 Task: Find connections with filter location Seseña with filter topic #Workwith filter profile language English with filter current company Synechron with filter school Saraswati Education Societys Saraswati College of Engineering Kharghar Navi Mumbai with filter industry Household and Institutional Furniture Manufacturing with filter service category User Experience Design with filter keywords title Travel Writer
Action: Mouse moved to (639, 84)
Screenshot: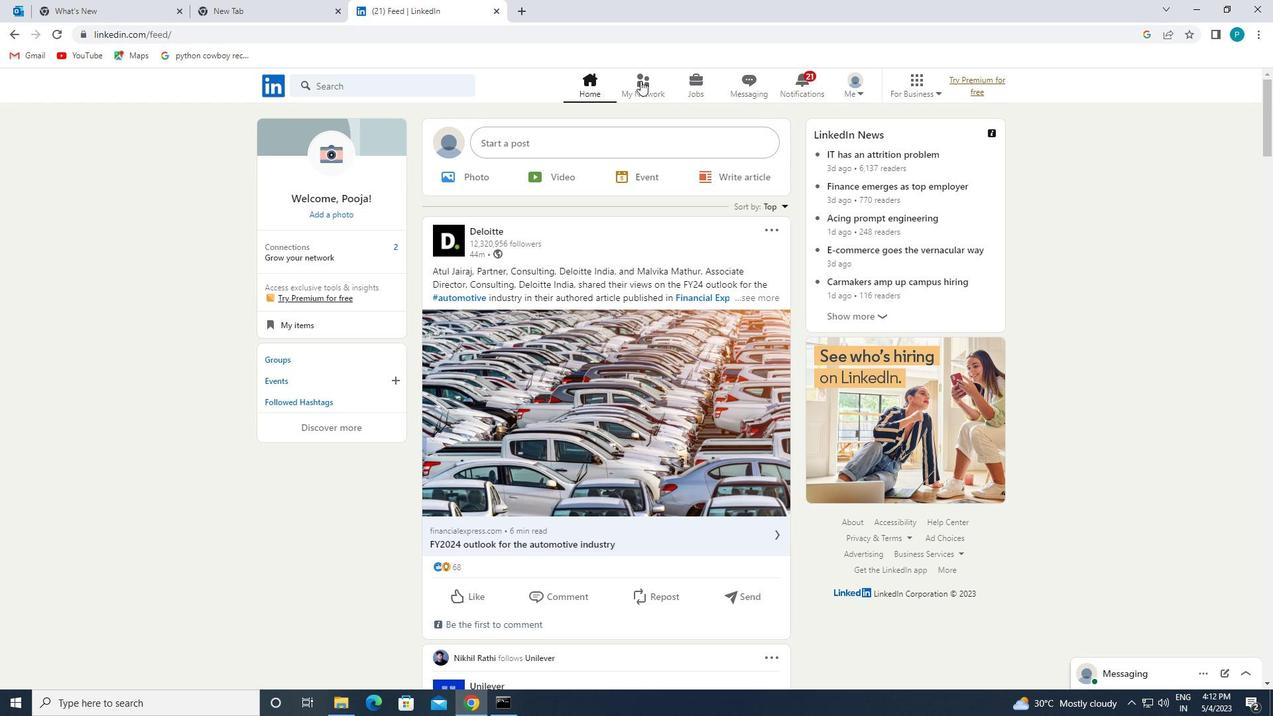 
Action: Mouse pressed left at (639, 84)
Screenshot: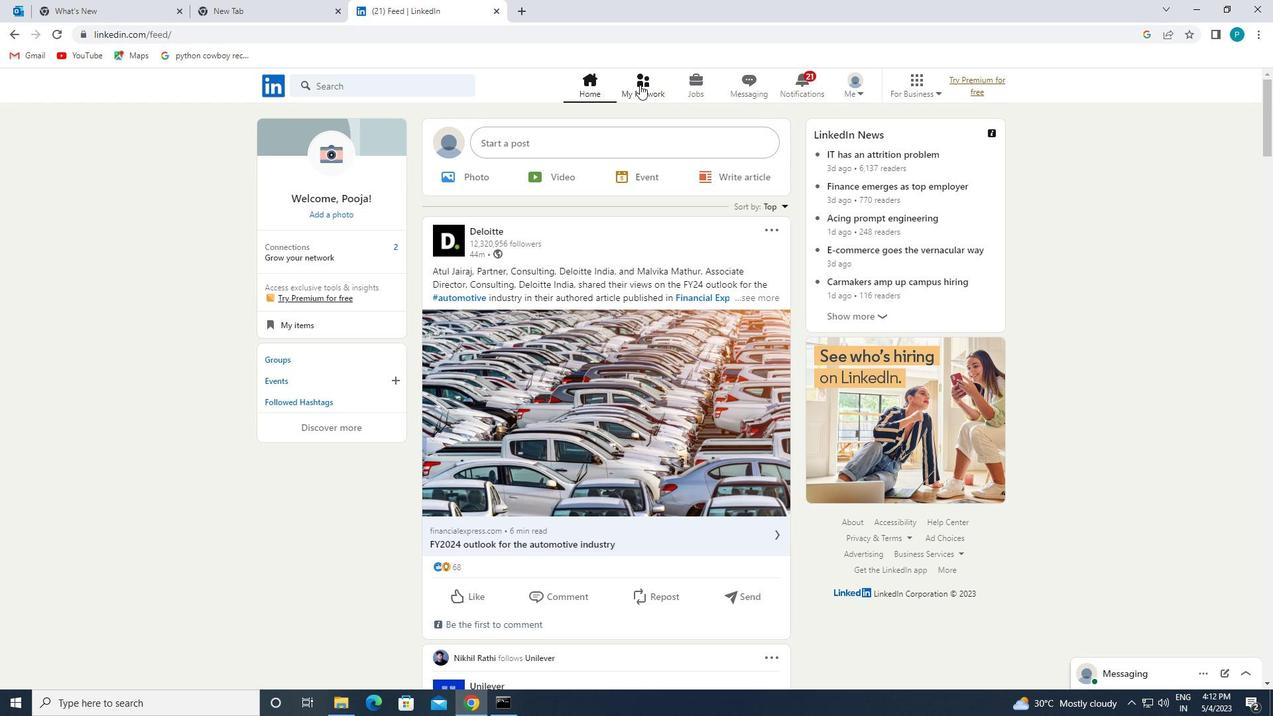 
Action: Mouse moved to (440, 153)
Screenshot: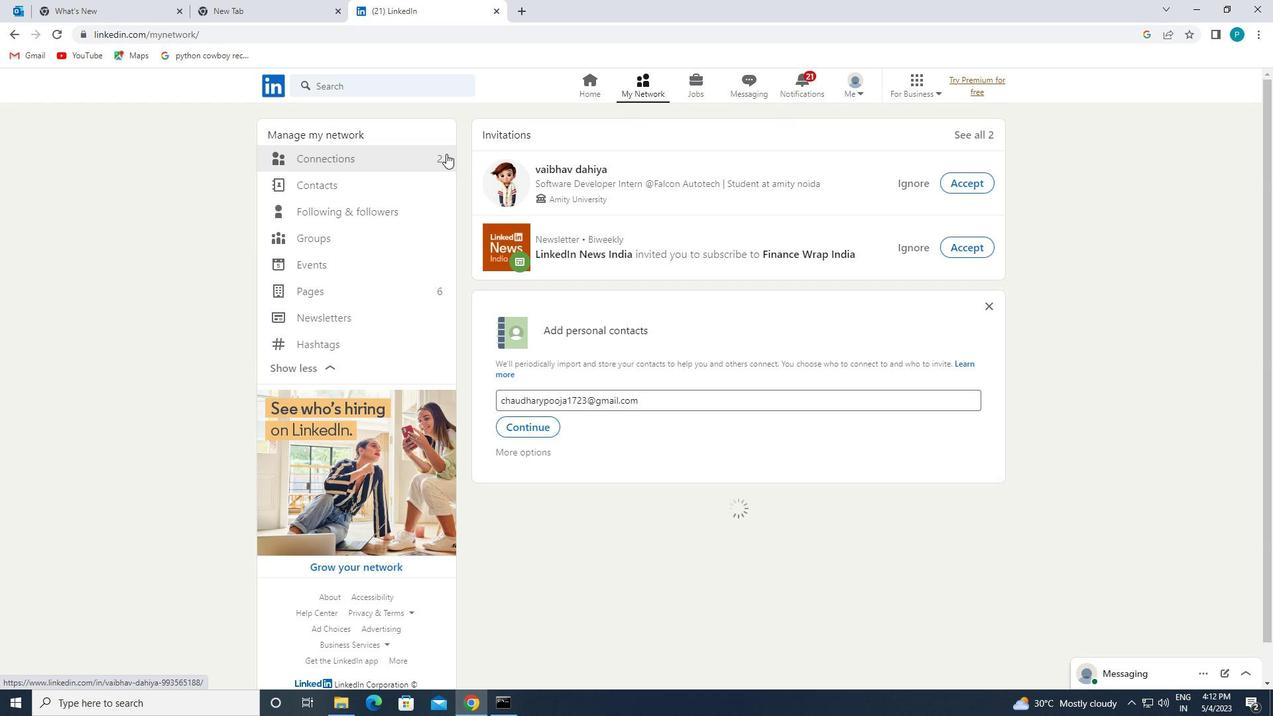 
Action: Mouse pressed left at (440, 153)
Screenshot: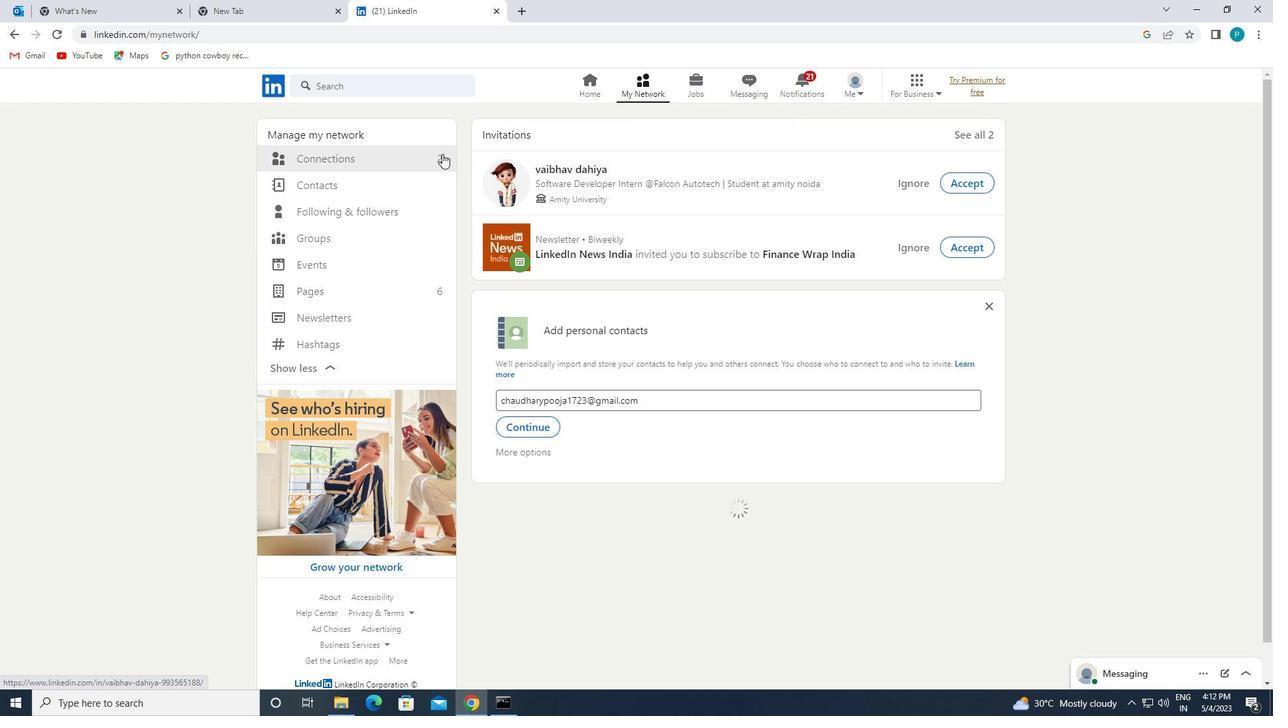 
Action: Mouse moved to (727, 162)
Screenshot: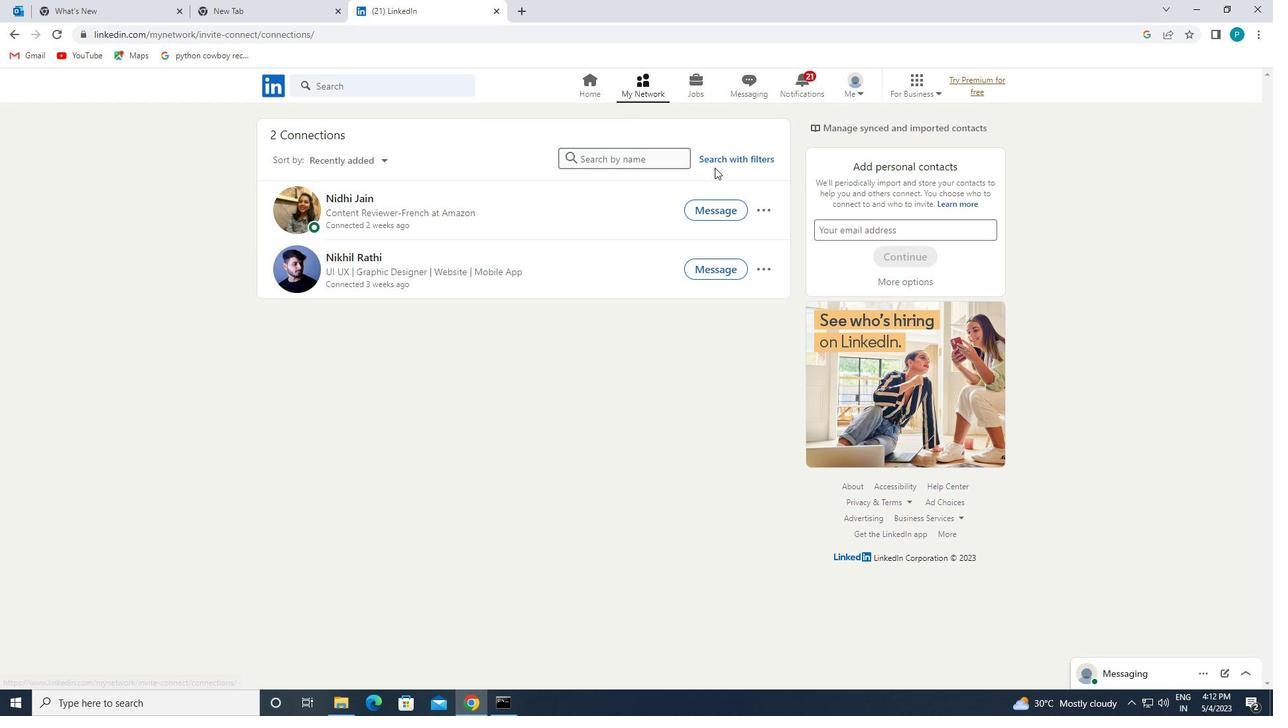 
Action: Mouse pressed left at (727, 162)
Screenshot: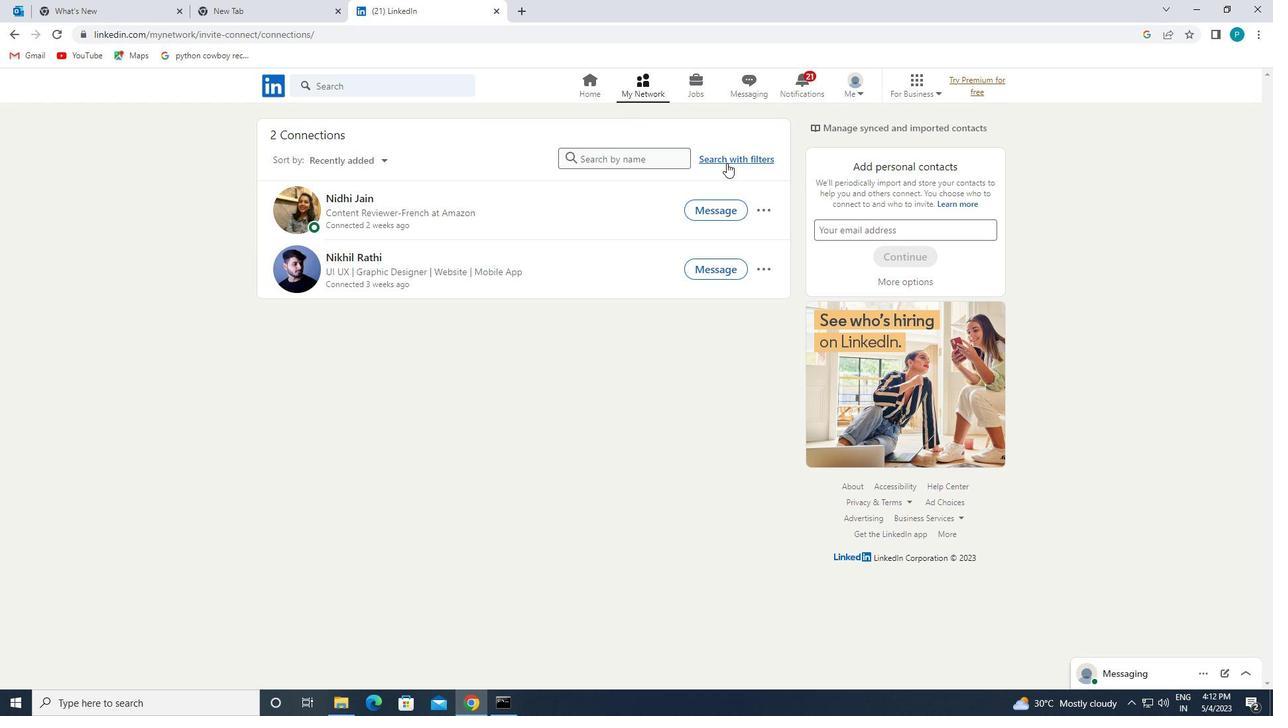 
Action: Mouse moved to (667, 123)
Screenshot: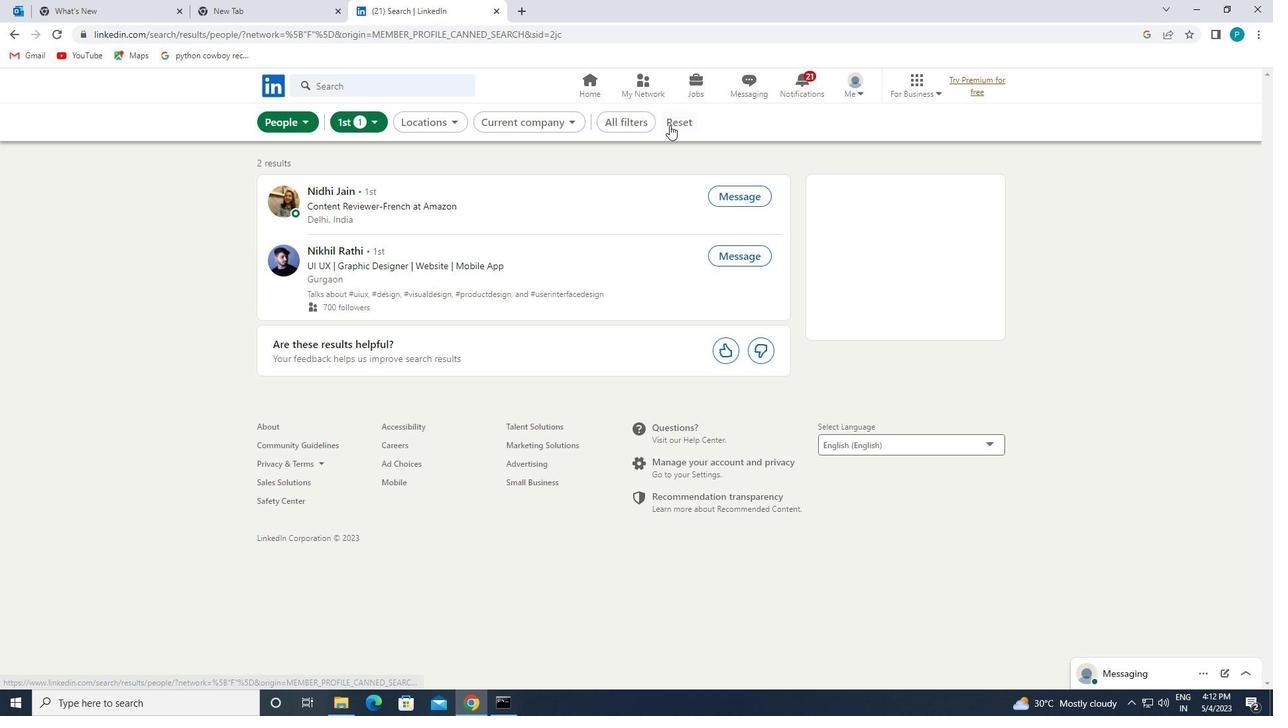 
Action: Mouse pressed left at (667, 123)
Screenshot: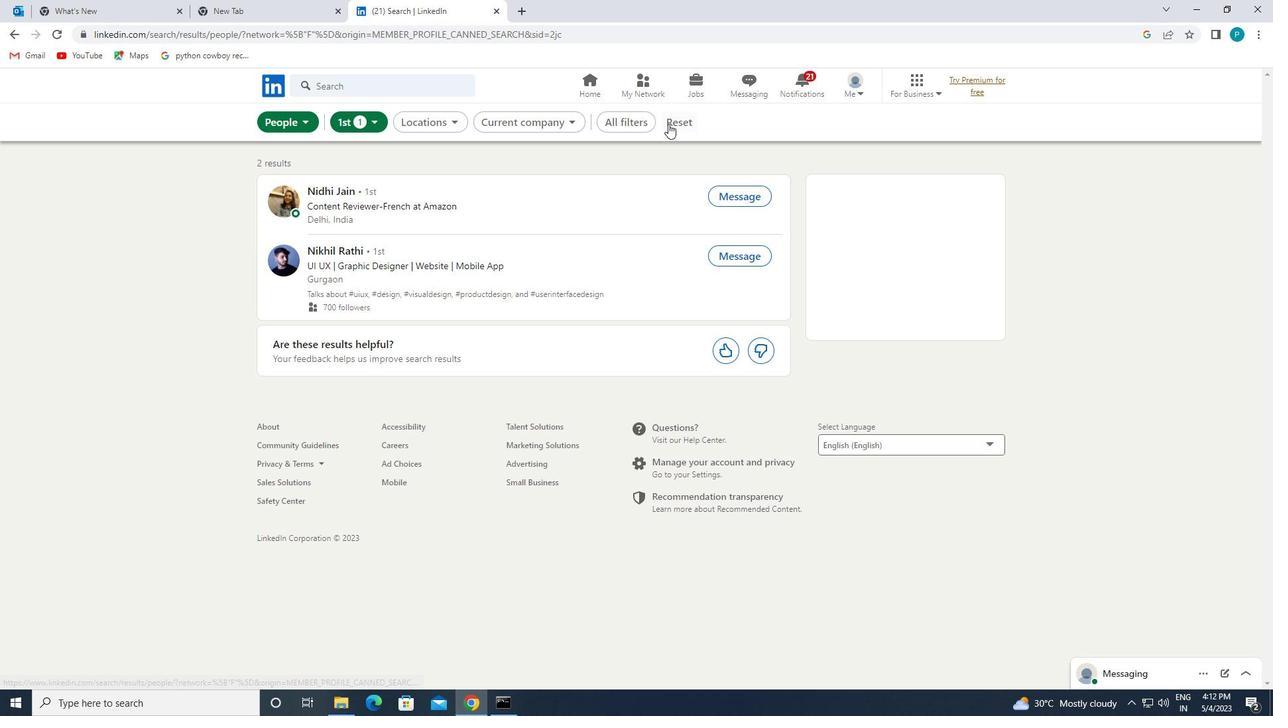 
Action: Mouse moved to (661, 122)
Screenshot: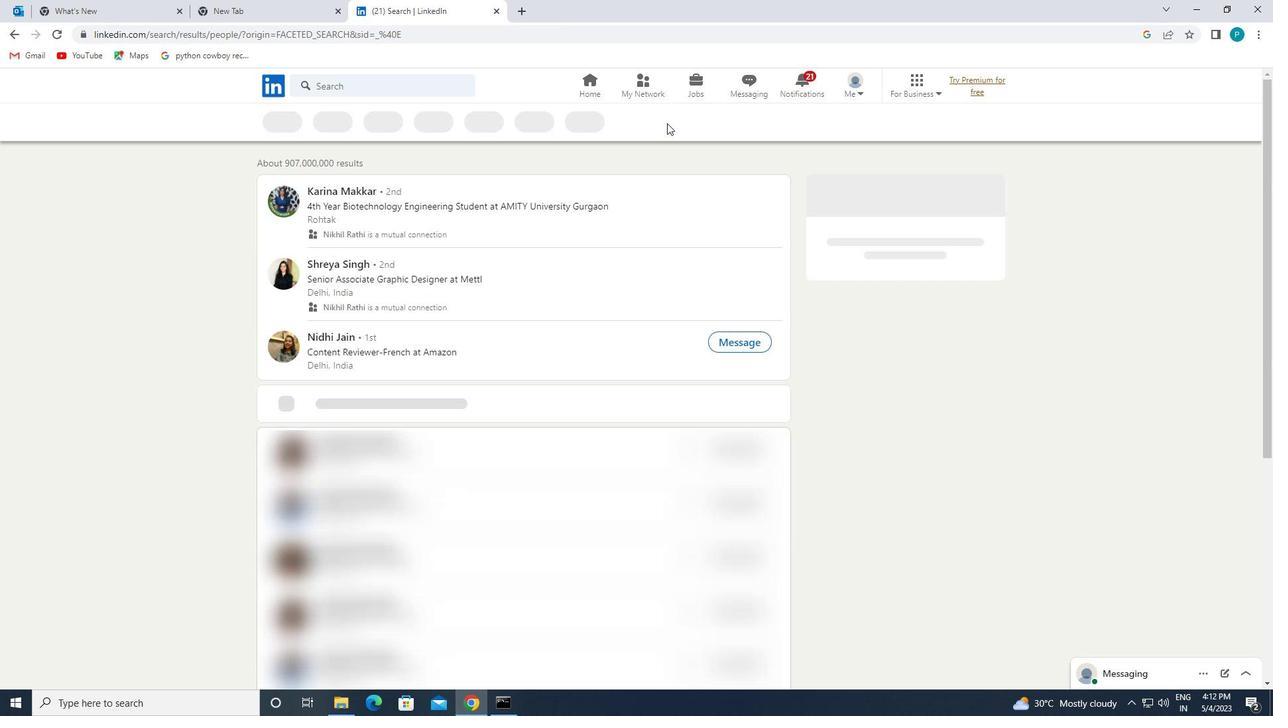 
Action: Mouse pressed left at (661, 122)
Screenshot: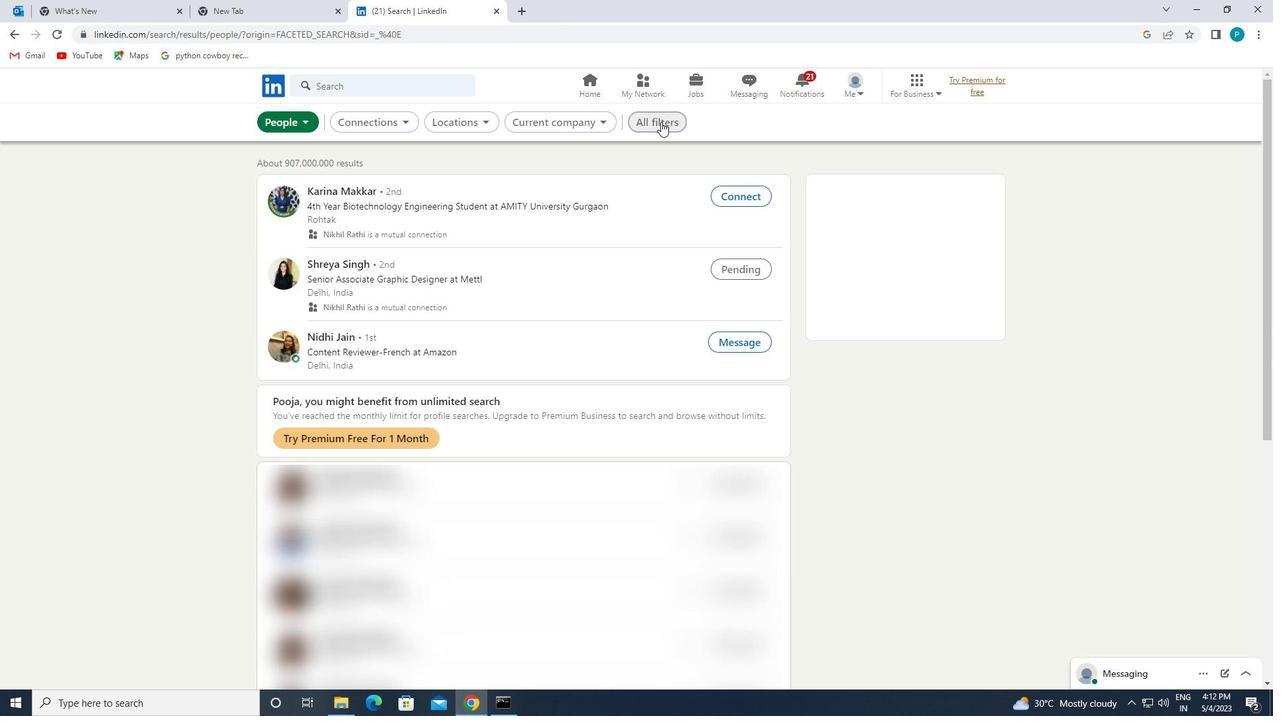
Action: Mouse moved to (1165, 478)
Screenshot: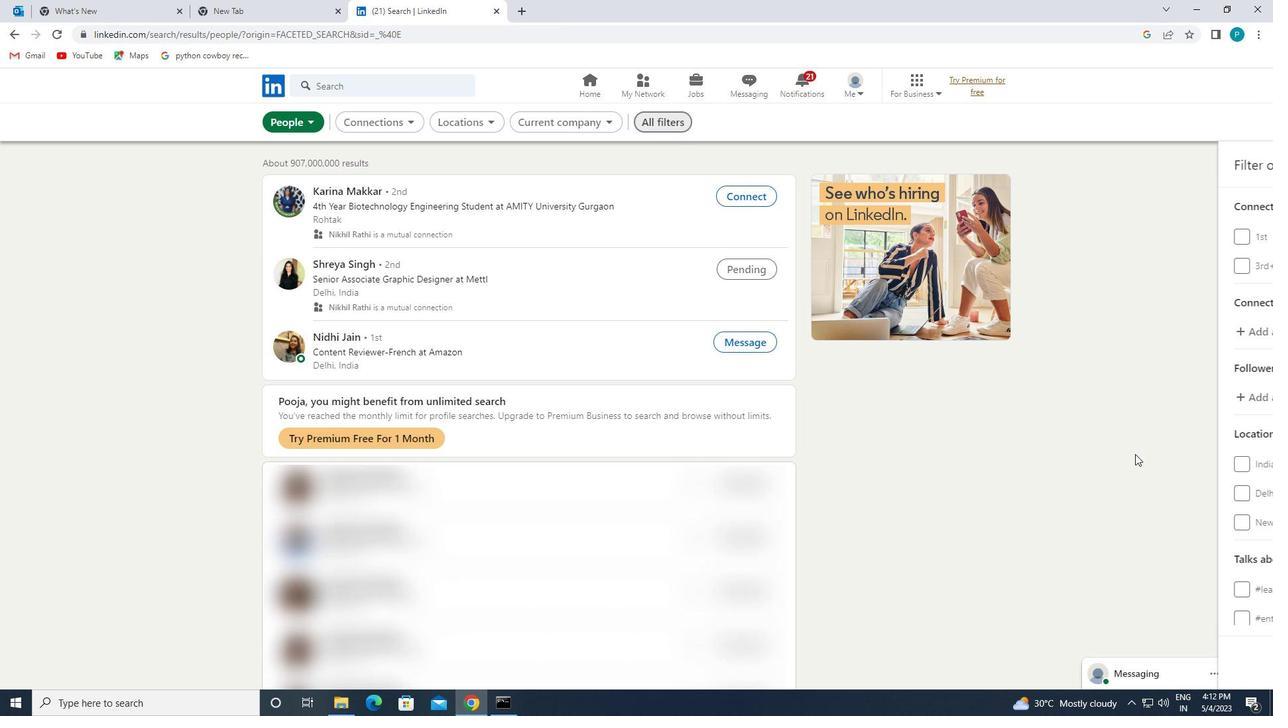 
Action: Mouse scrolled (1165, 478) with delta (0, 0)
Screenshot: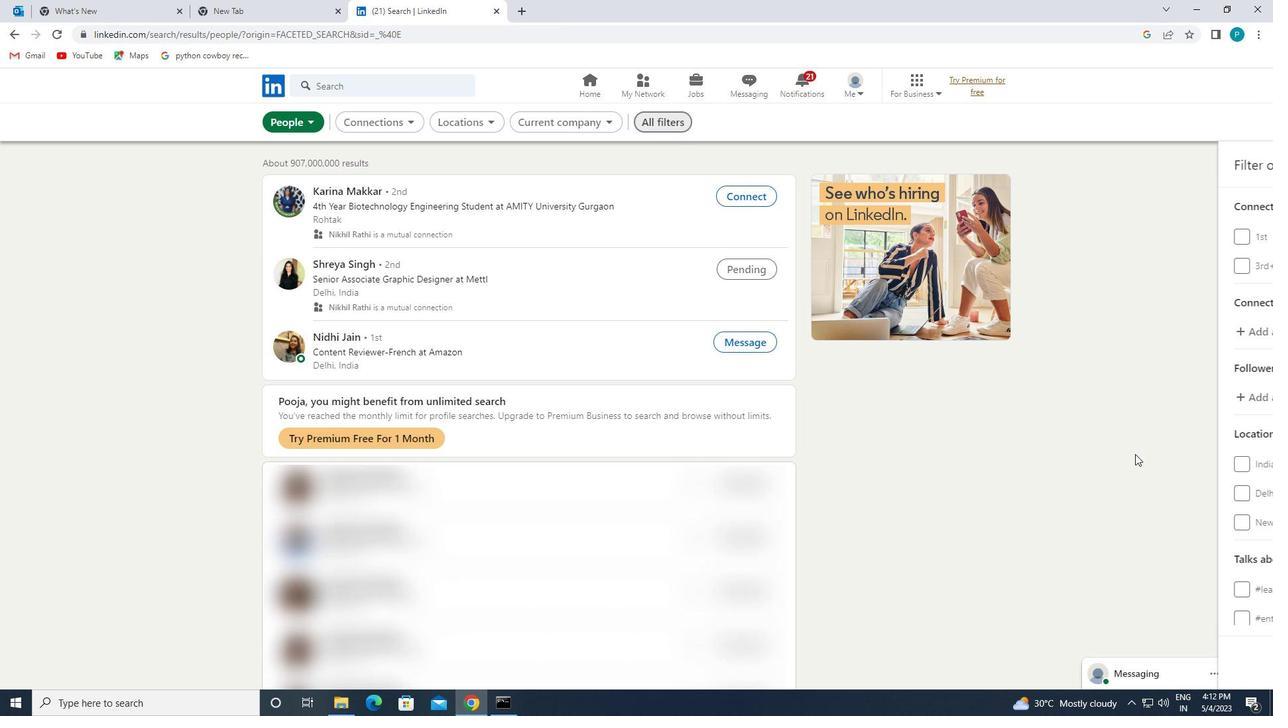 
Action: Mouse moved to (1165, 480)
Screenshot: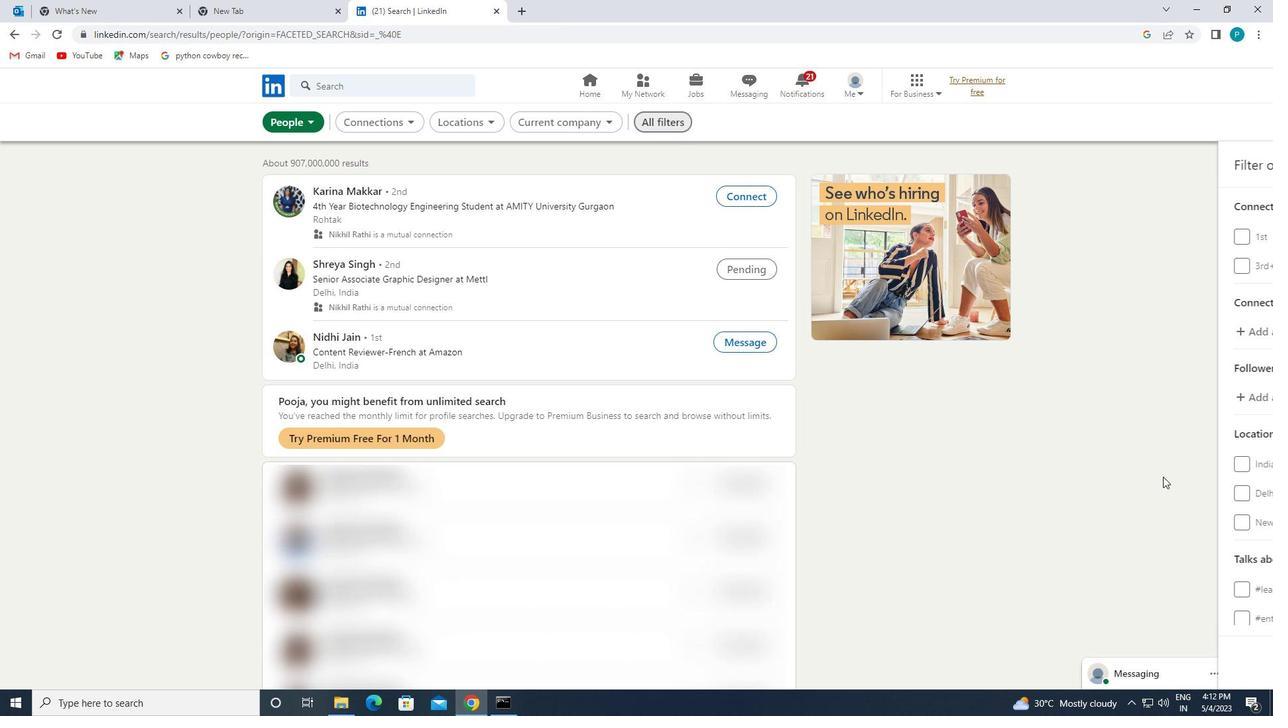 
Action: Mouse scrolled (1165, 479) with delta (0, 0)
Screenshot: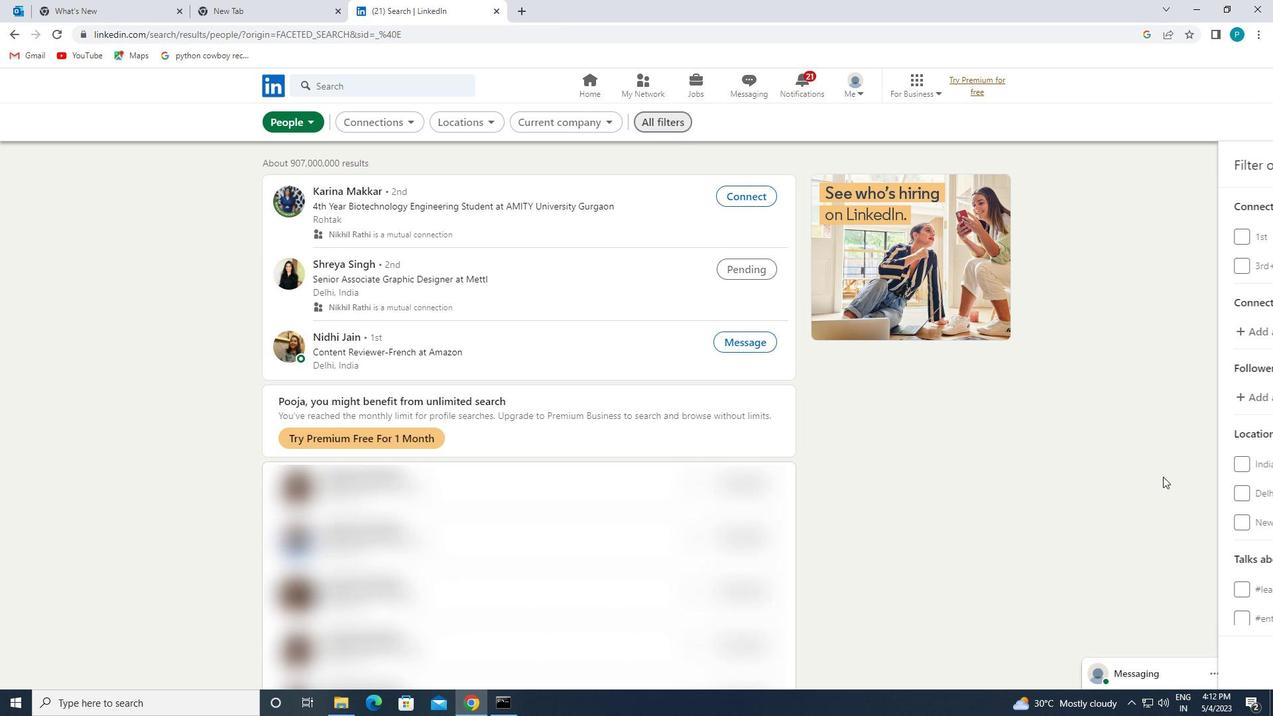 
Action: Mouse moved to (1161, 476)
Screenshot: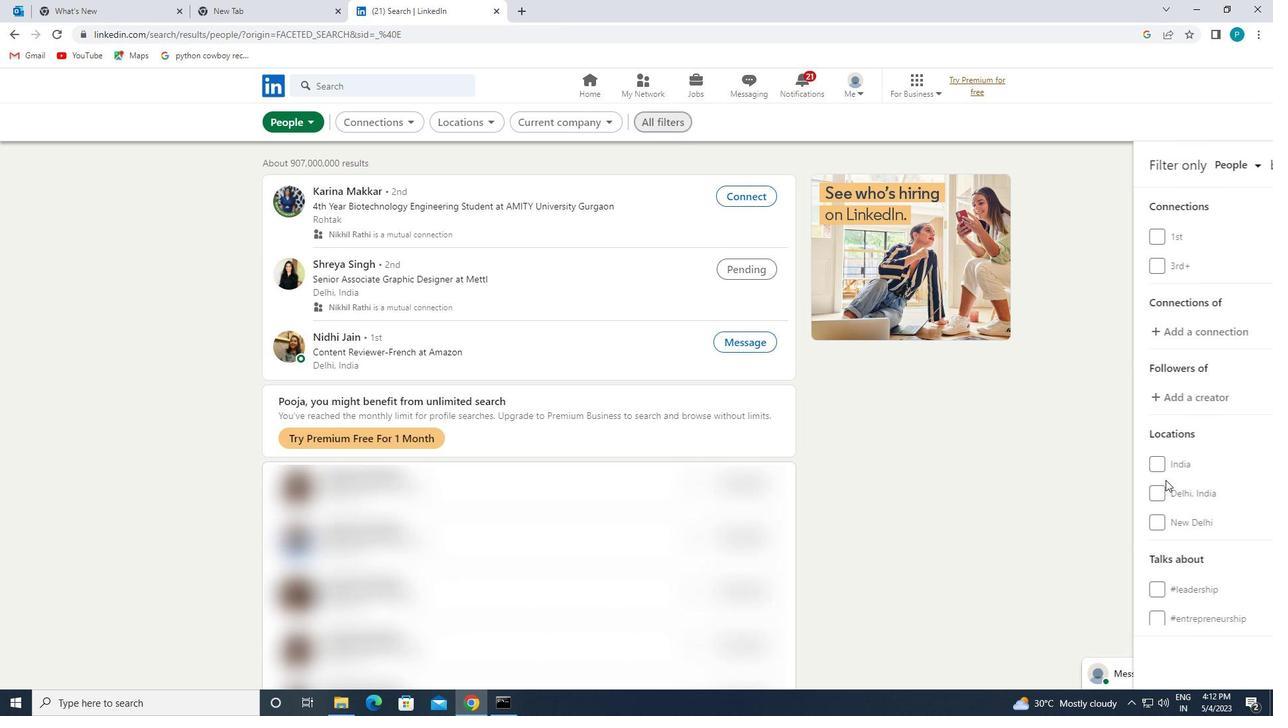 
Action: Mouse scrolled (1161, 476) with delta (0, 0)
Screenshot: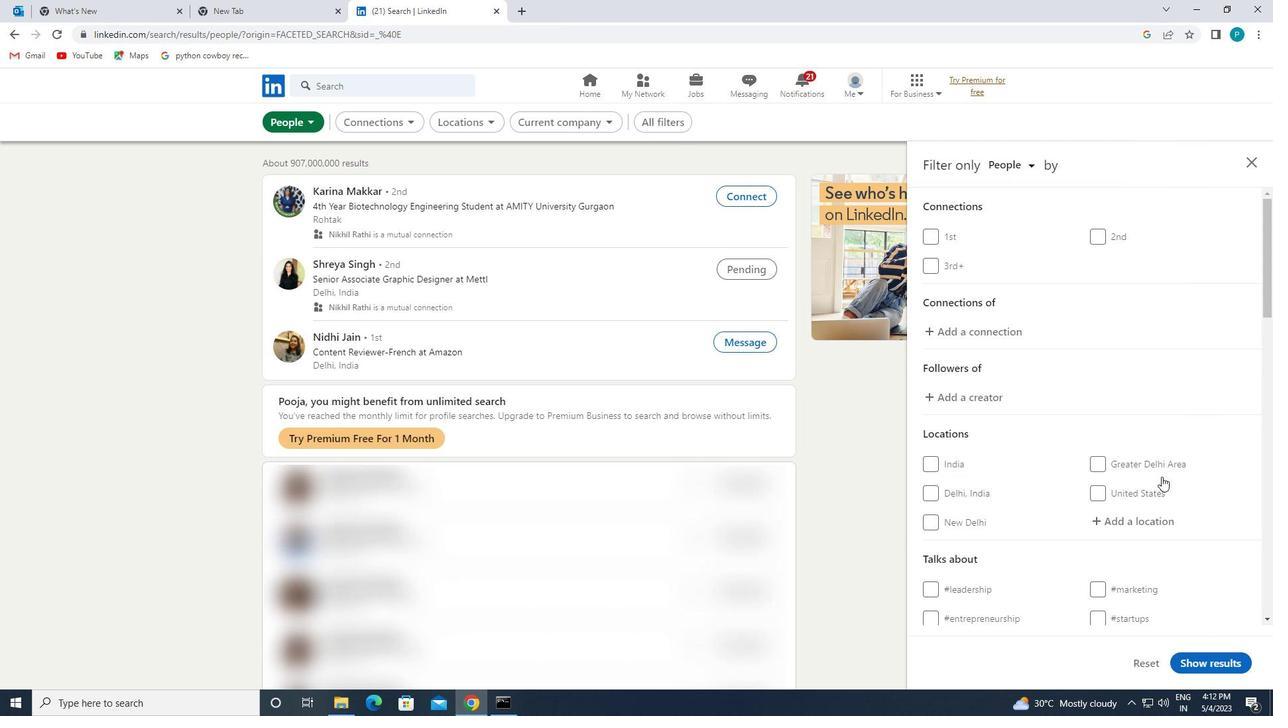 
Action: Mouse moved to (1149, 415)
Screenshot: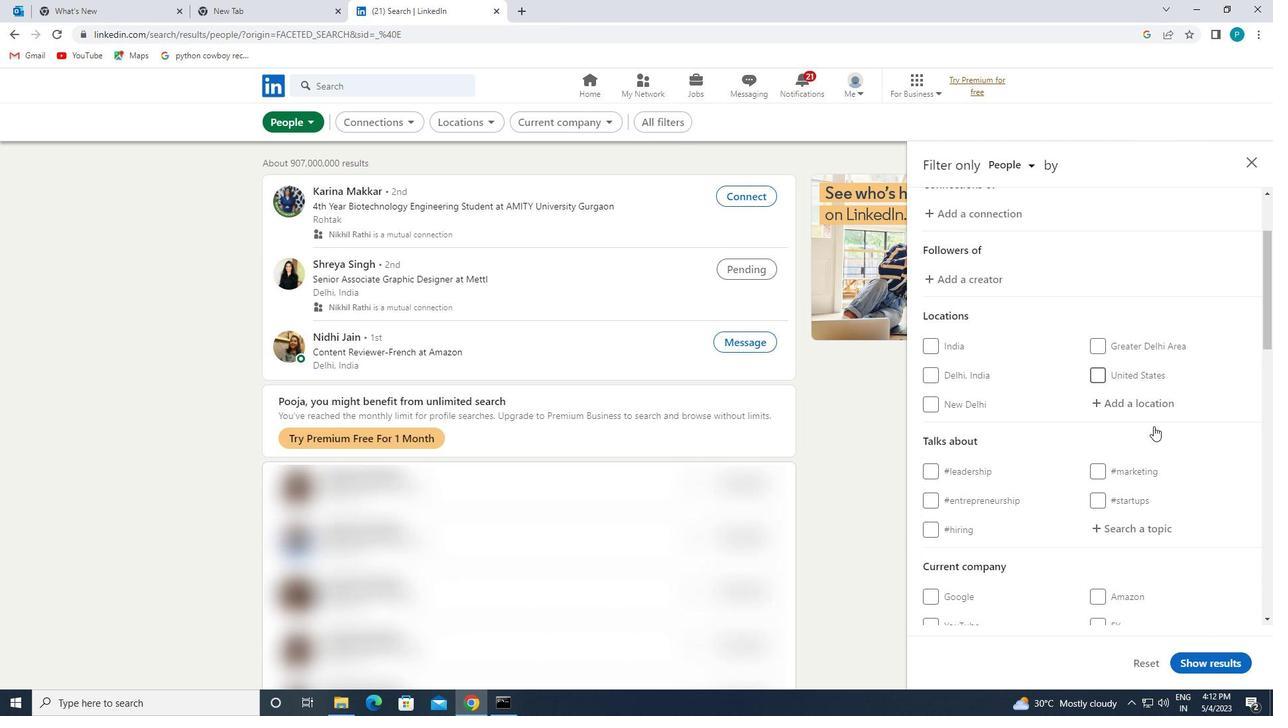 
Action: Mouse scrolled (1149, 415) with delta (0, 0)
Screenshot: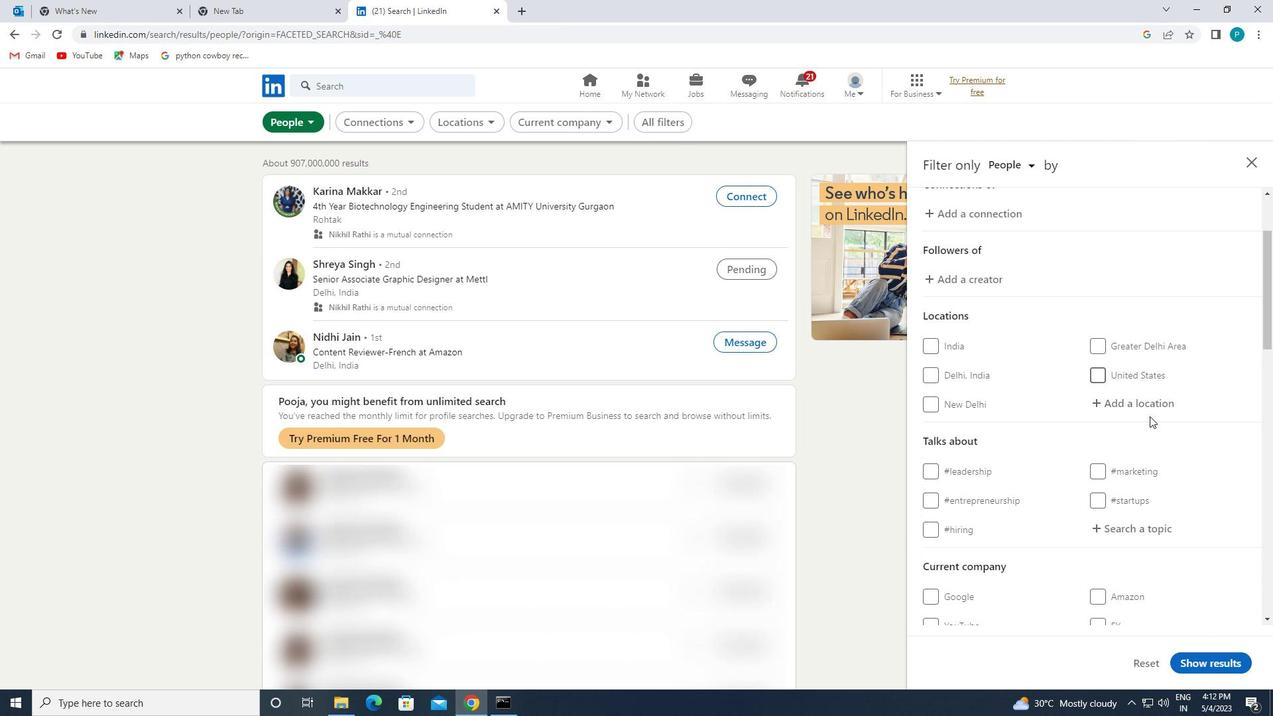 
Action: Mouse moved to (1149, 415)
Screenshot: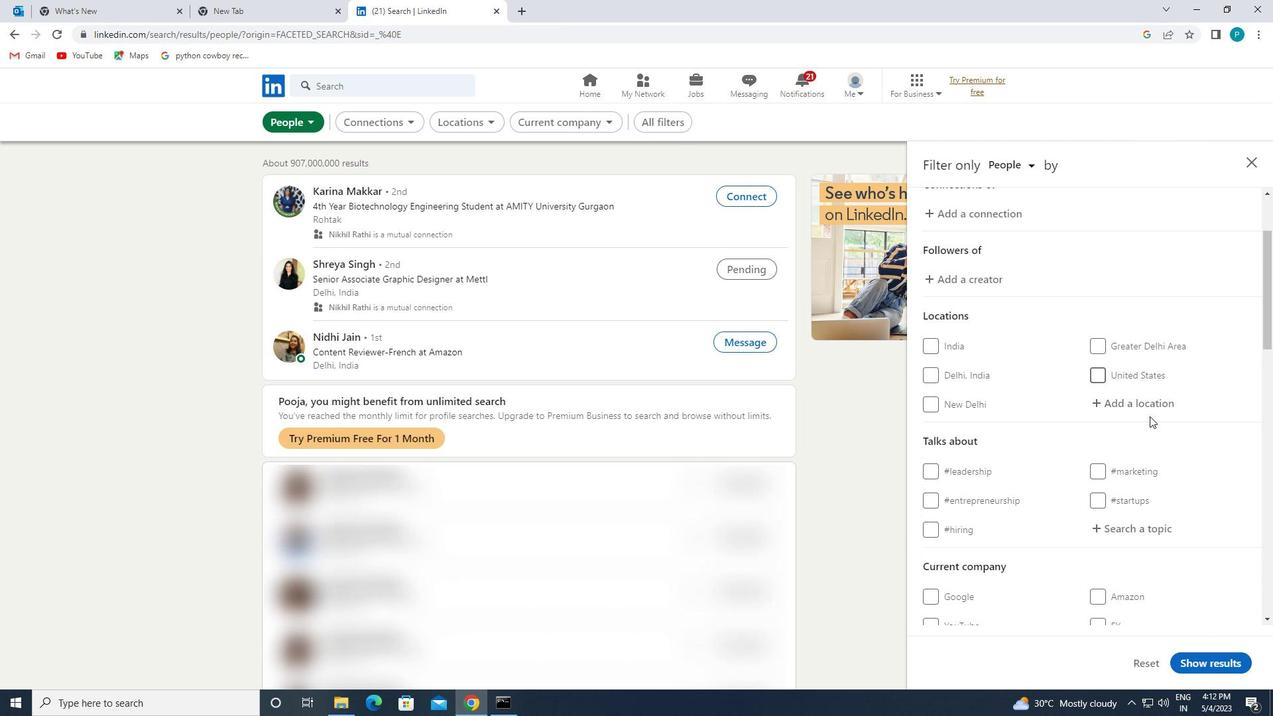 
Action: Mouse scrolled (1149, 415) with delta (0, 0)
Screenshot: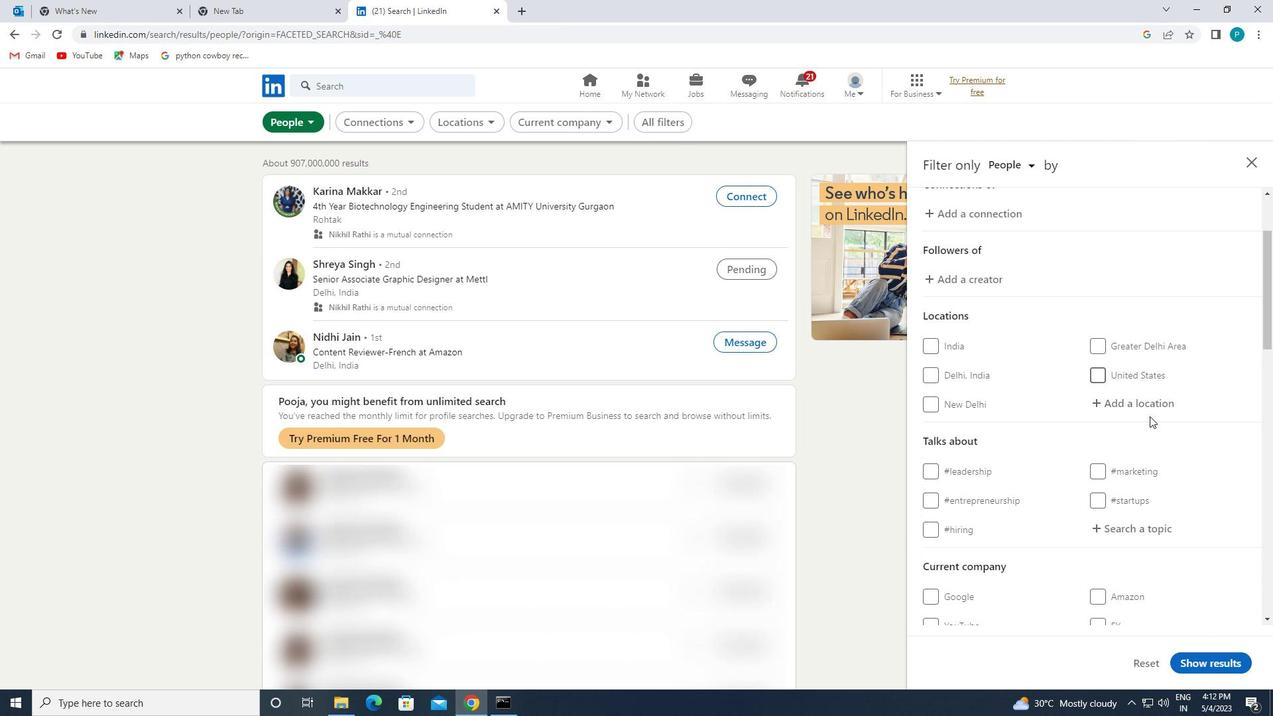 
Action: Mouse scrolled (1149, 415) with delta (0, 0)
Screenshot: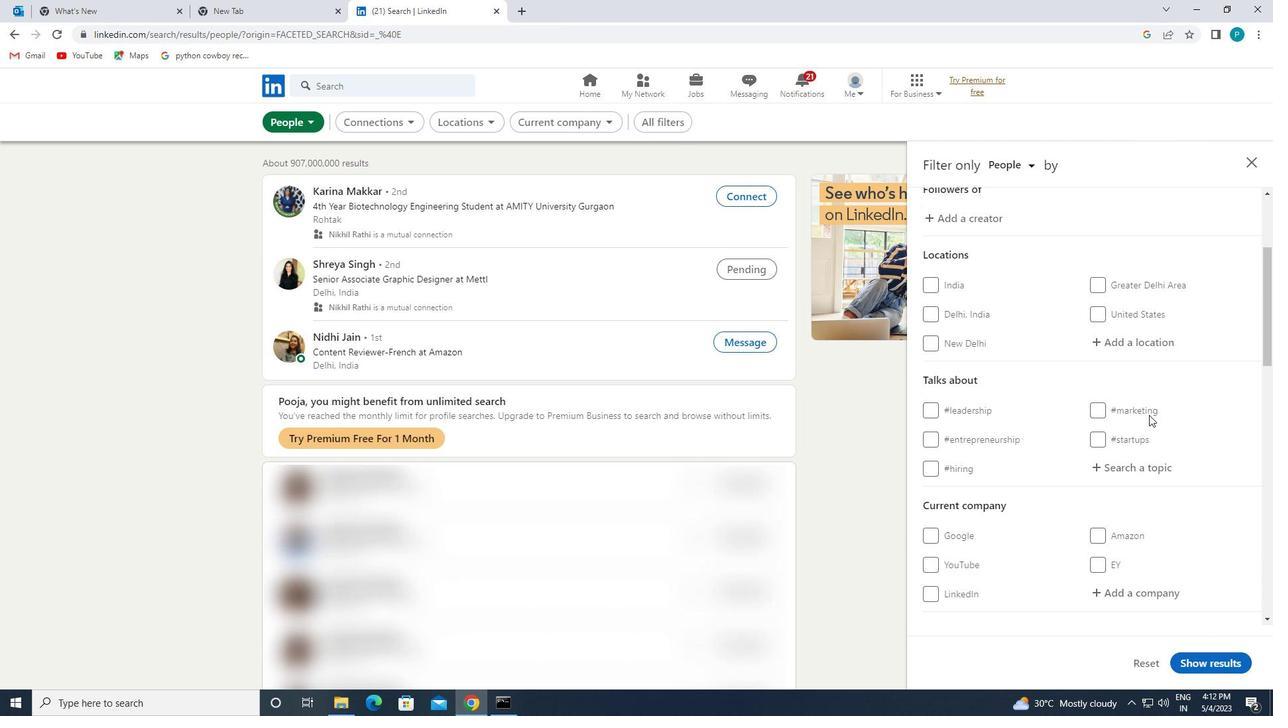 
Action: Mouse moved to (1099, 484)
Screenshot: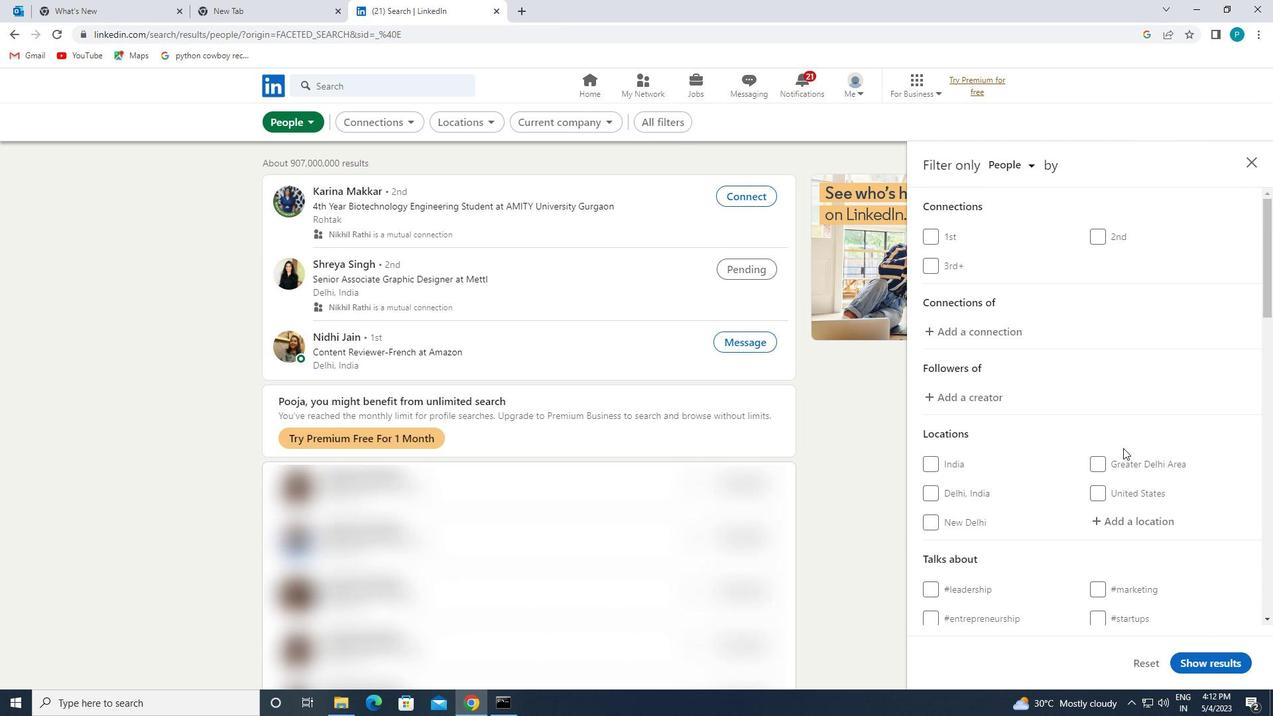 
Action: Mouse scrolled (1099, 483) with delta (0, 0)
Screenshot: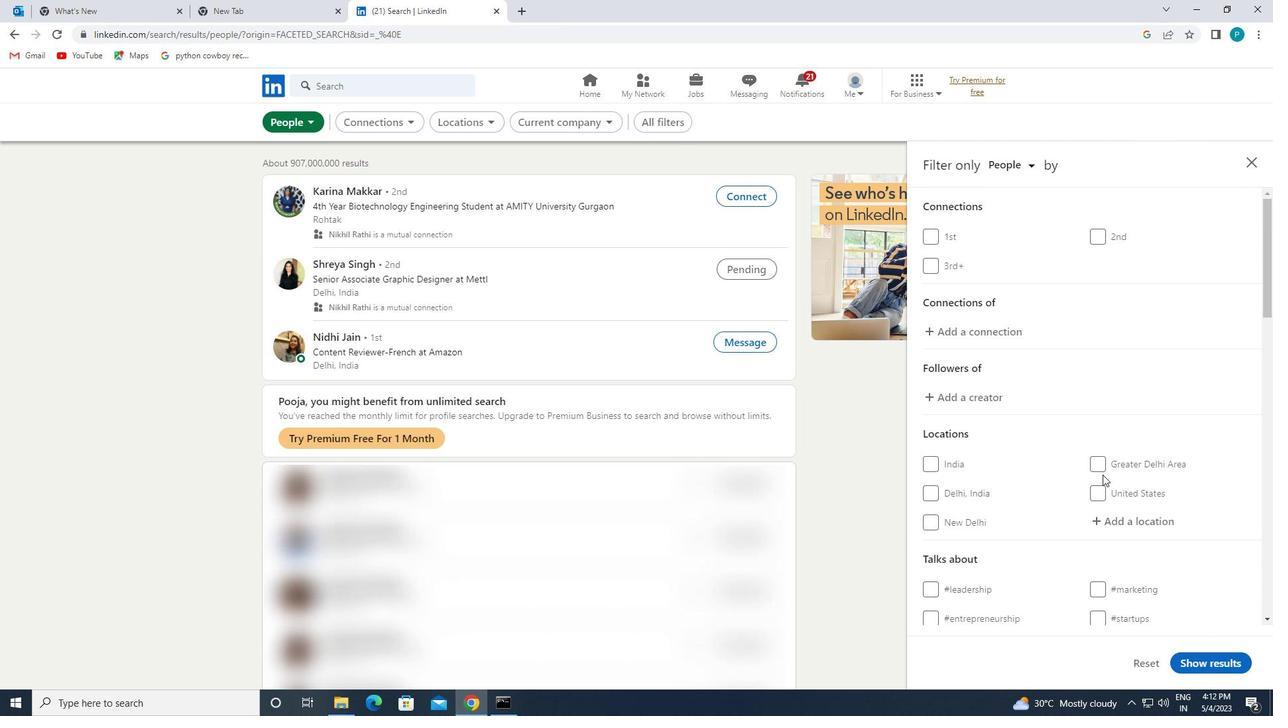 
Action: Mouse moved to (1108, 449)
Screenshot: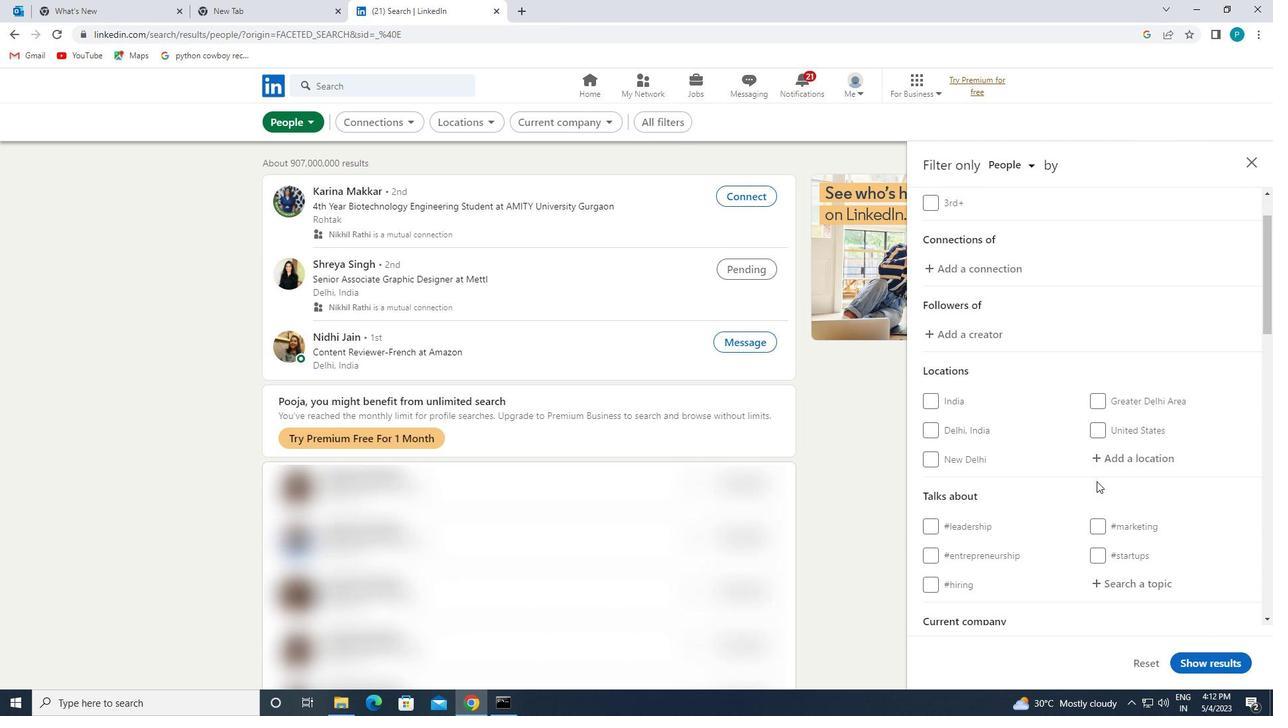
Action: Mouse pressed left at (1108, 449)
Screenshot: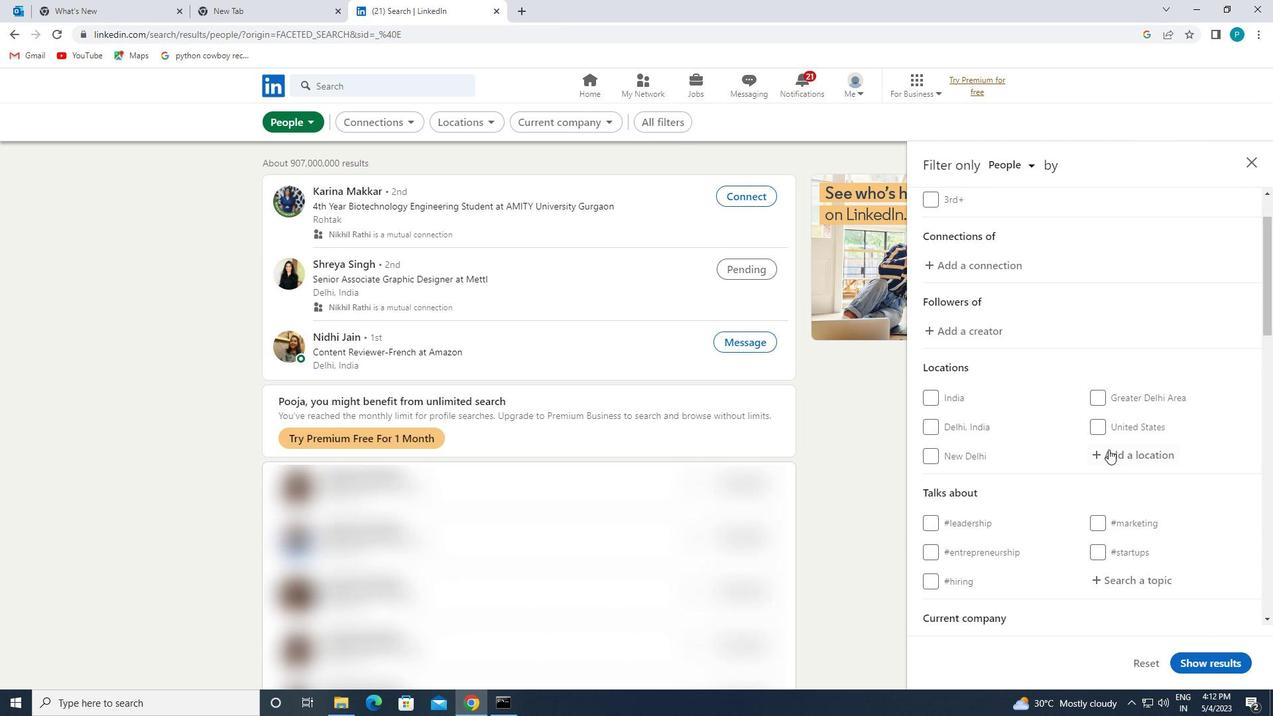 
Action: Mouse moved to (1112, 450)
Screenshot: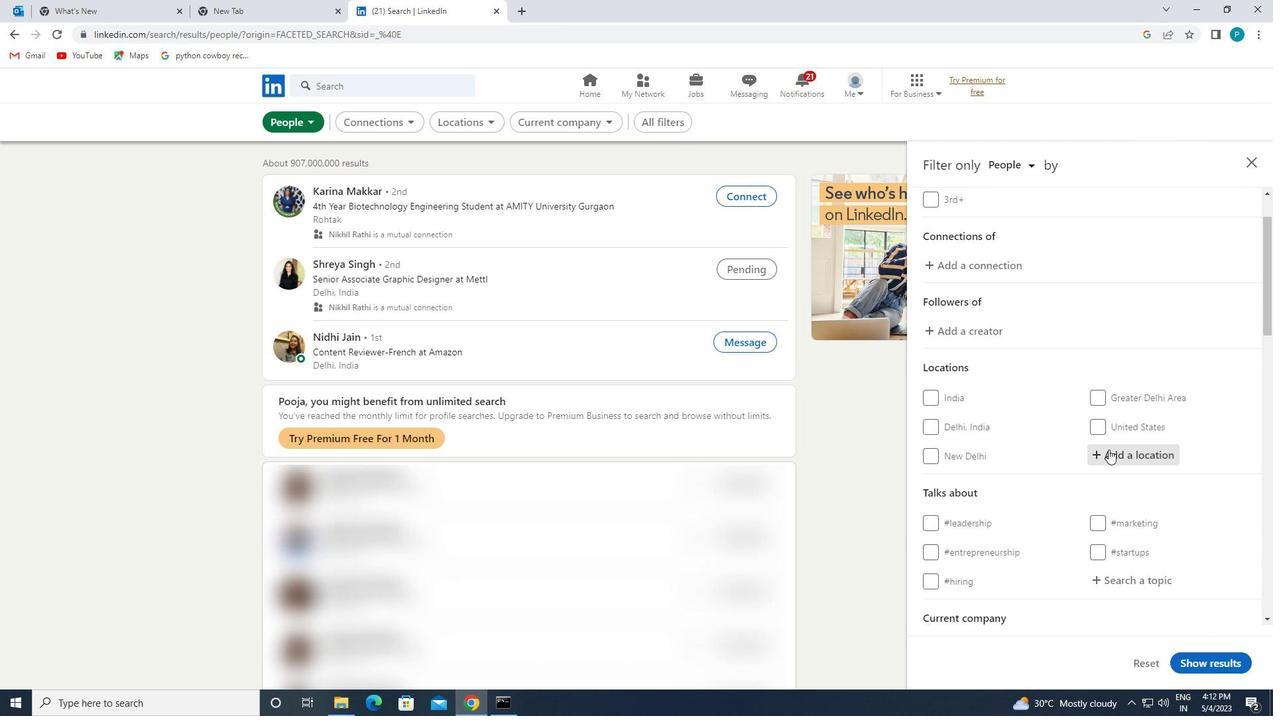 
Action: Key pressed <Key.caps_lock>s<Key.caps_lock>ese
Screenshot: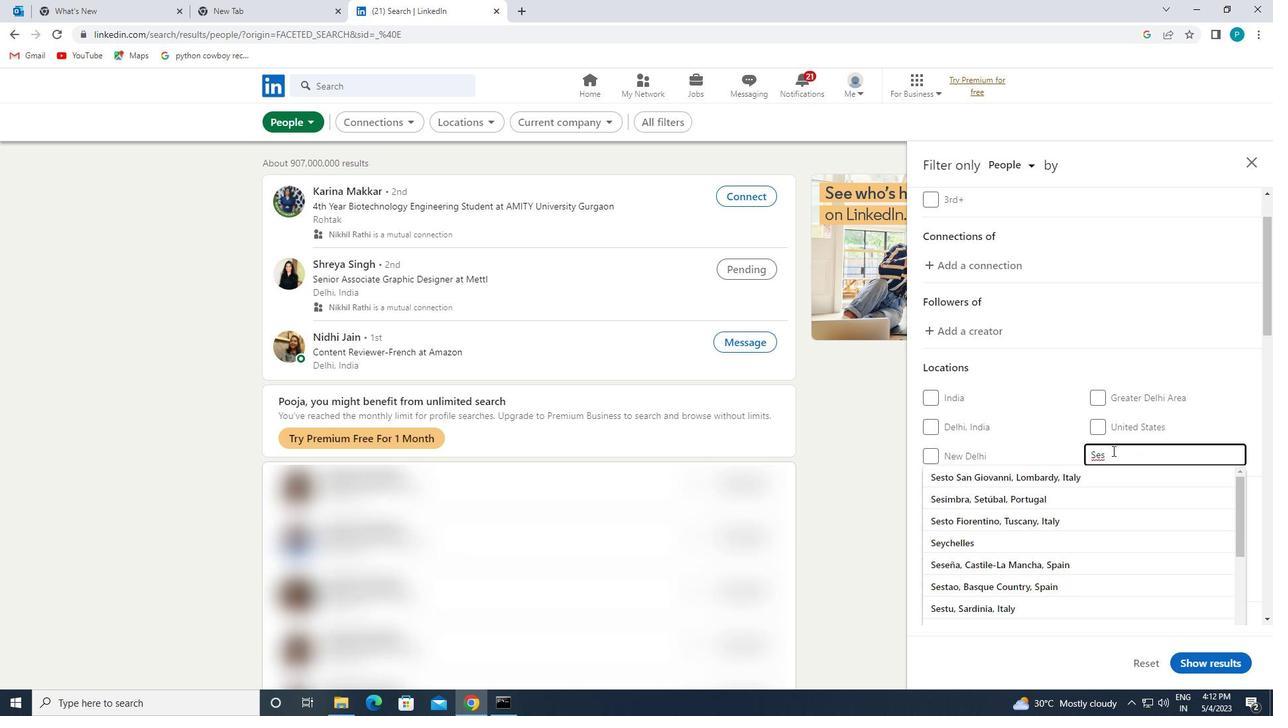
Action: Mouse moved to (1058, 480)
Screenshot: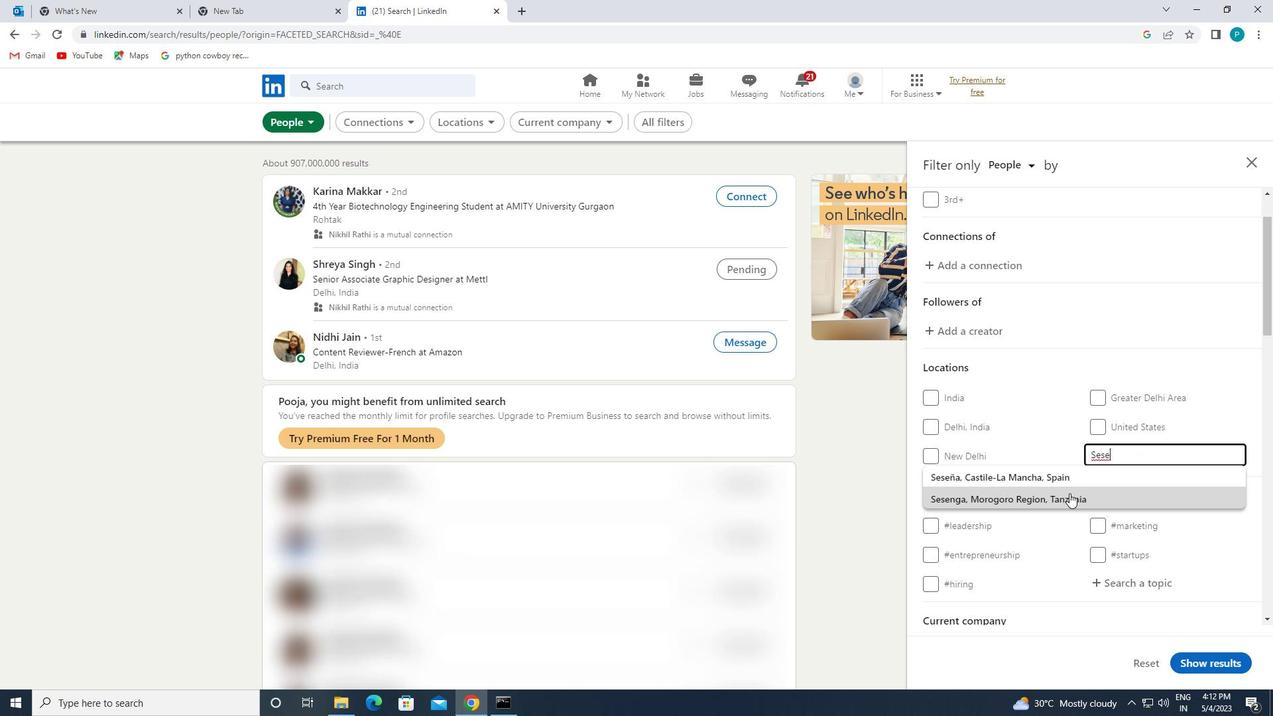 
Action: Mouse pressed left at (1058, 480)
Screenshot: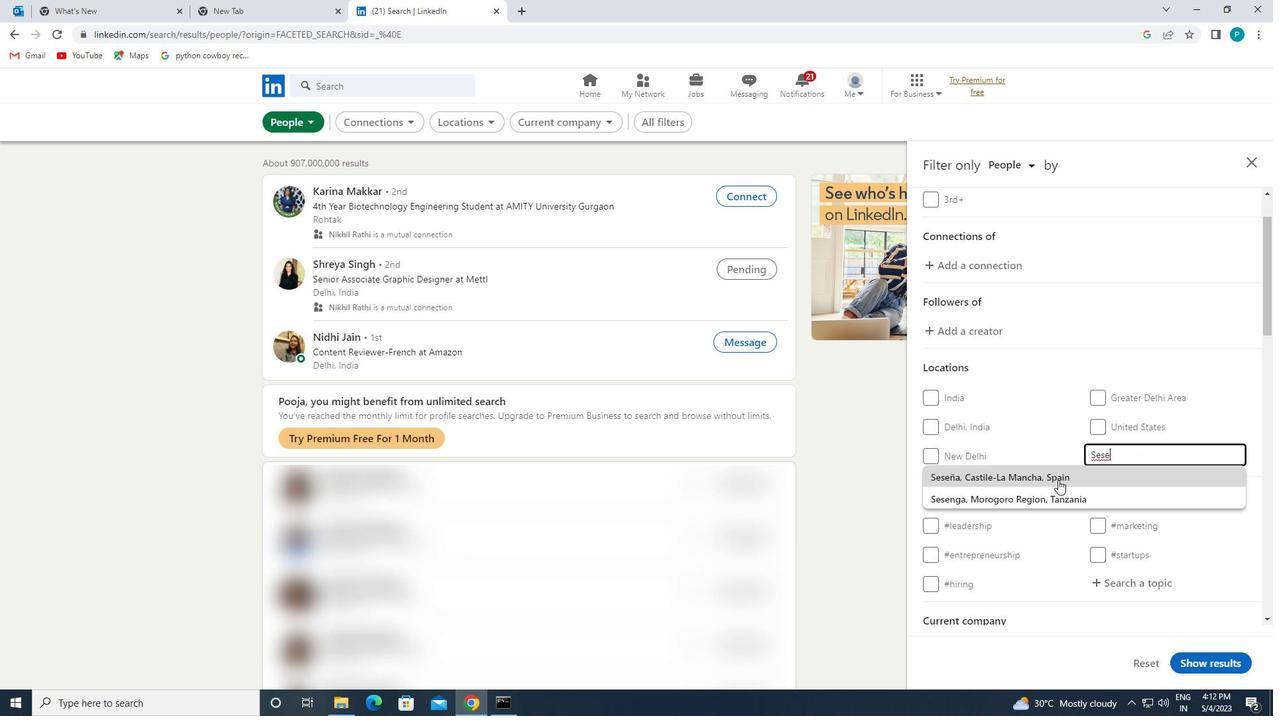 
Action: Mouse scrolled (1058, 479) with delta (0, 0)
Screenshot: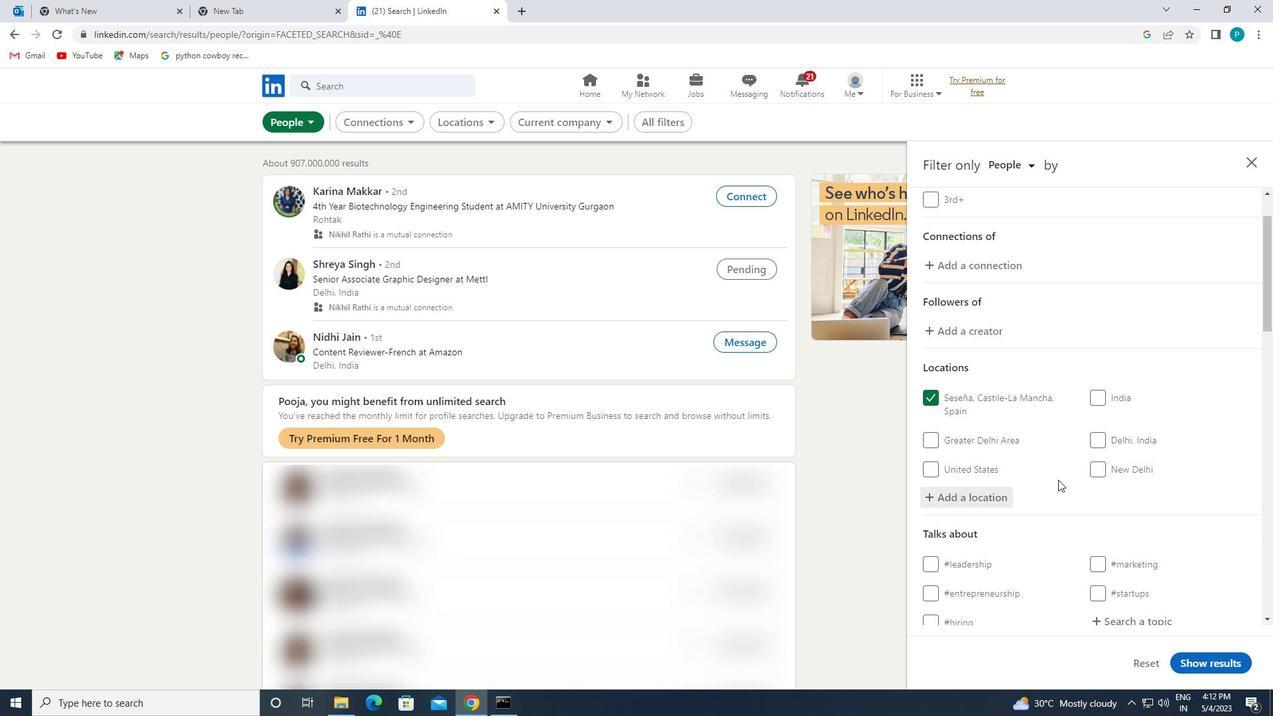 
Action: Mouse scrolled (1058, 479) with delta (0, 0)
Screenshot: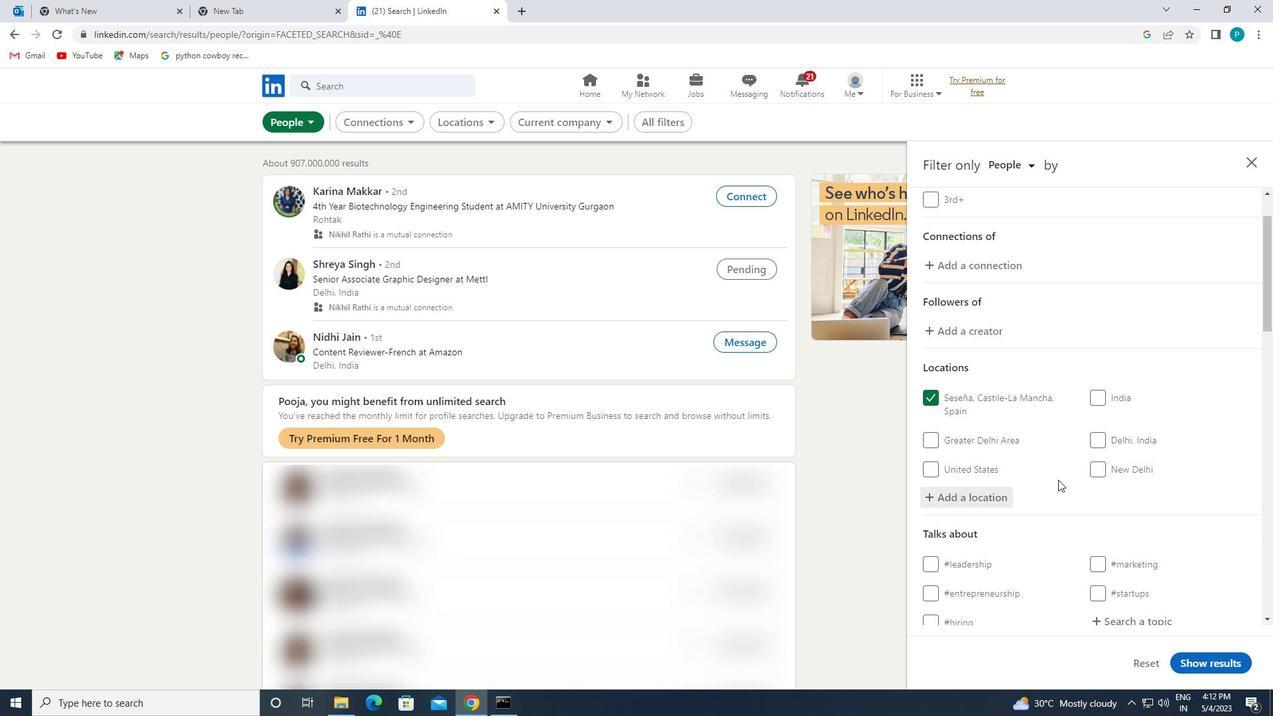 
Action: Mouse moved to (1106, 499)
Screenshot: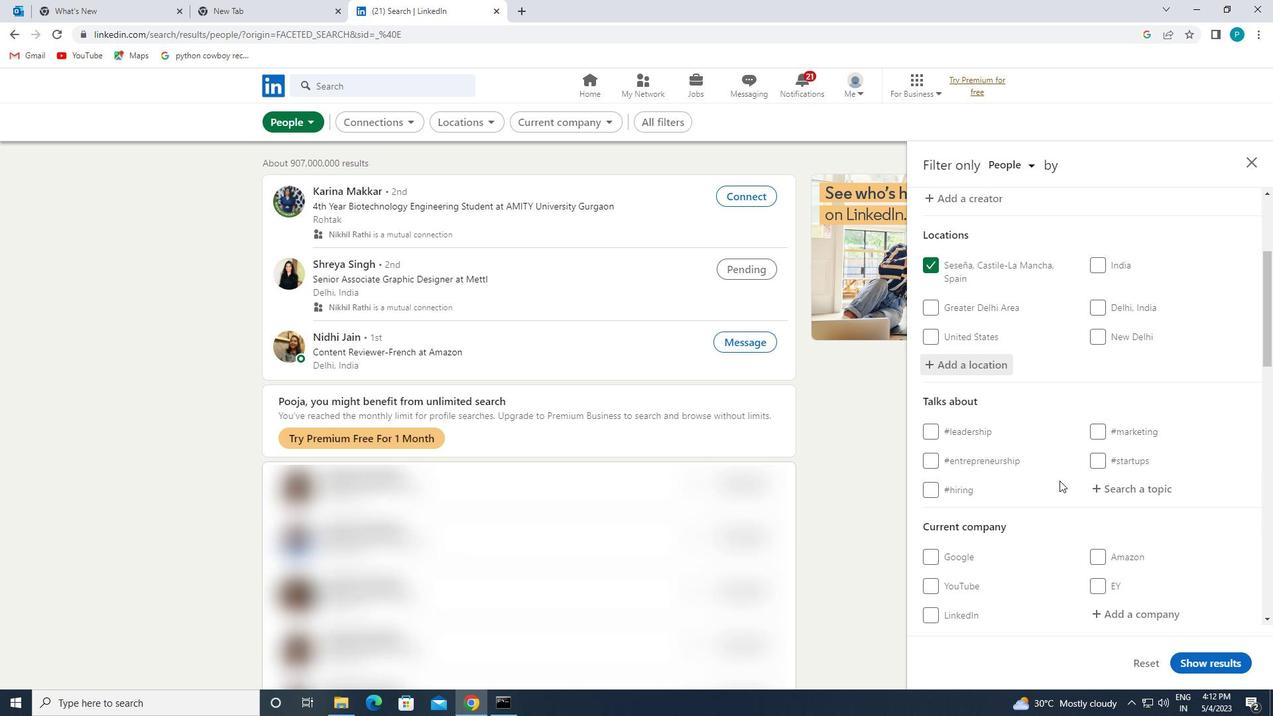 
Action: Mouse pressed left at (1106, 499)
Screenshot: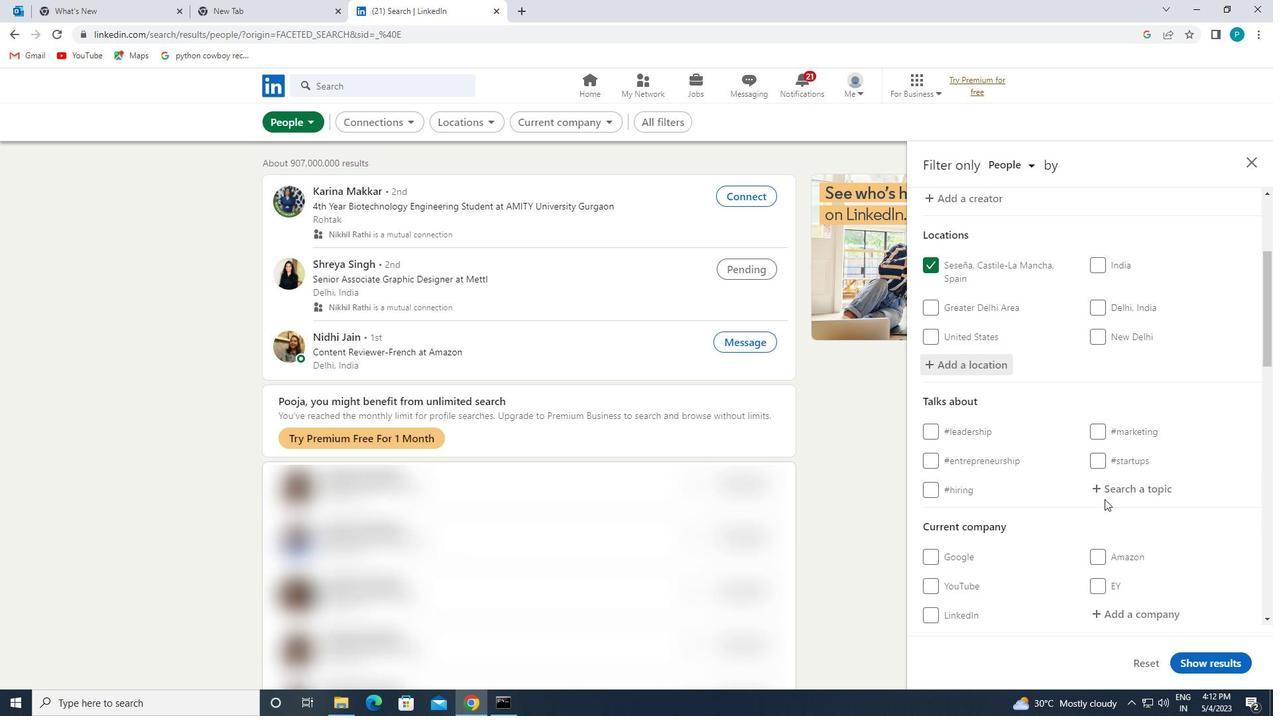 
Action: Mouse moved to (1108, 488)
Screenshot: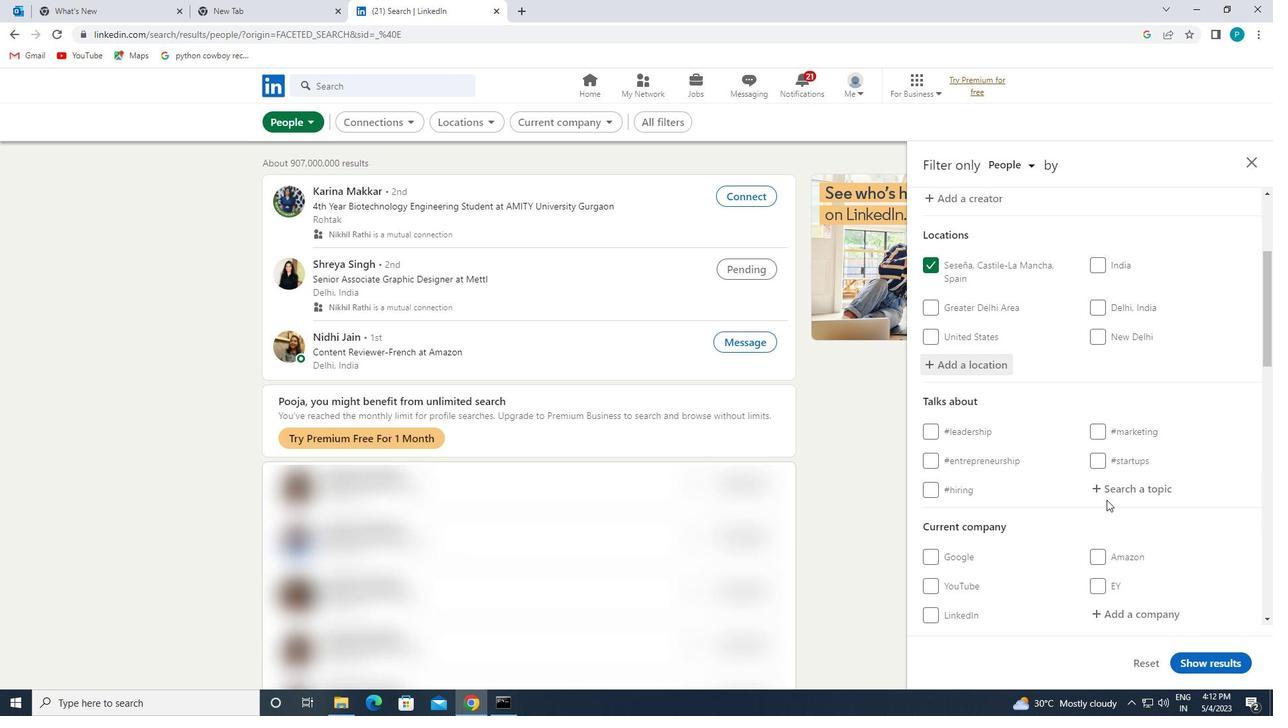 
Action: Mouse pressed left at (1108, 488)
Screenshot: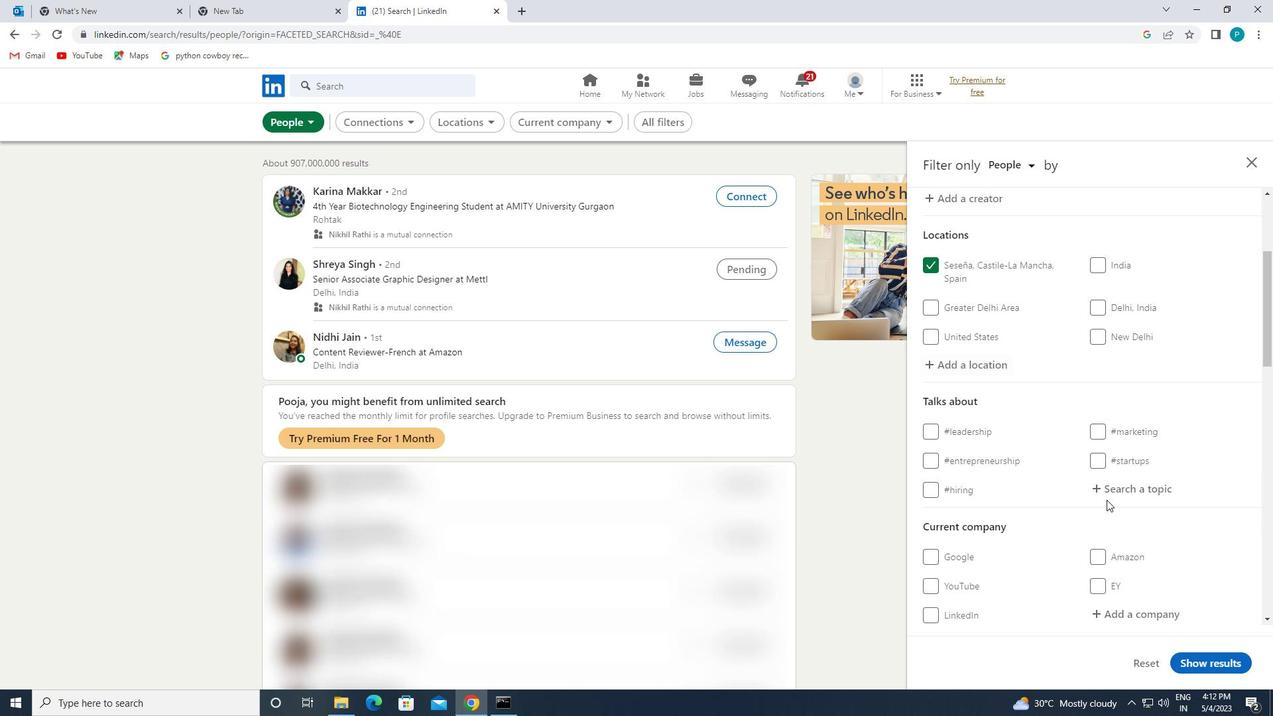 
Action: Mouse moved to (1109, 488)
Screenshot: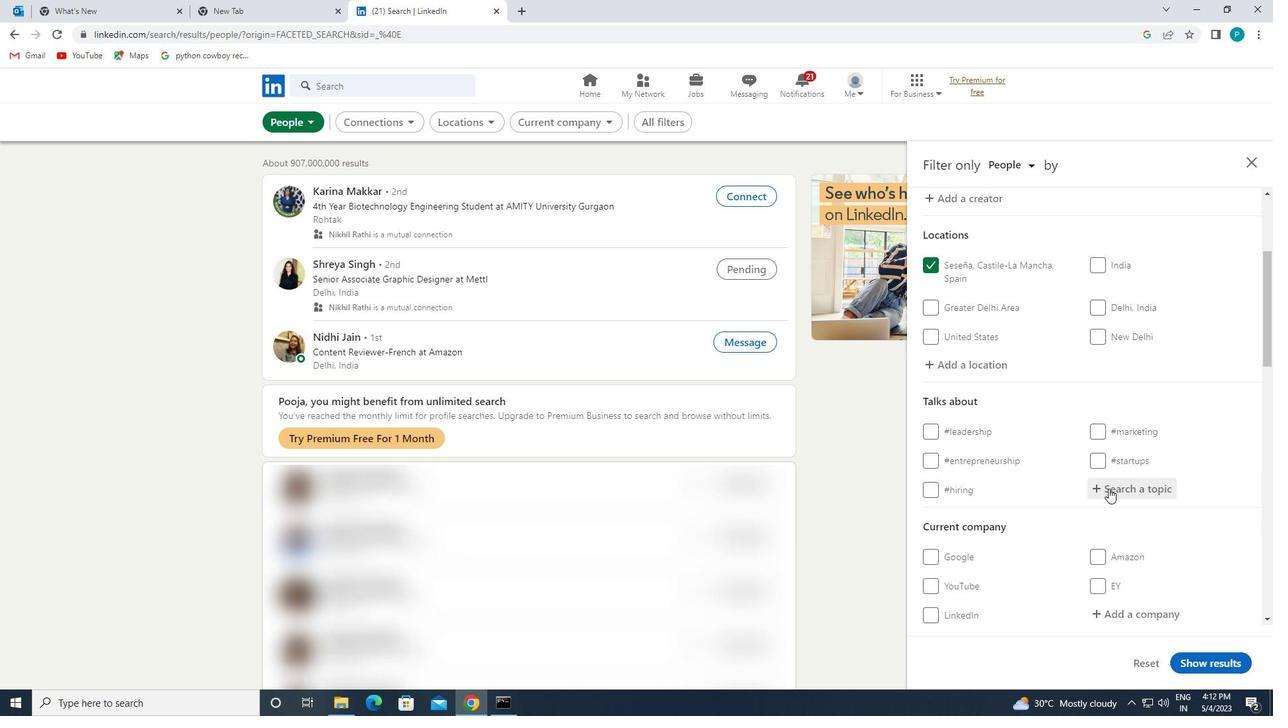 
Action: Key pressed <Key.shift>#<Key.caps_lock>W<Key.caps_lock>ORK
Screenshot: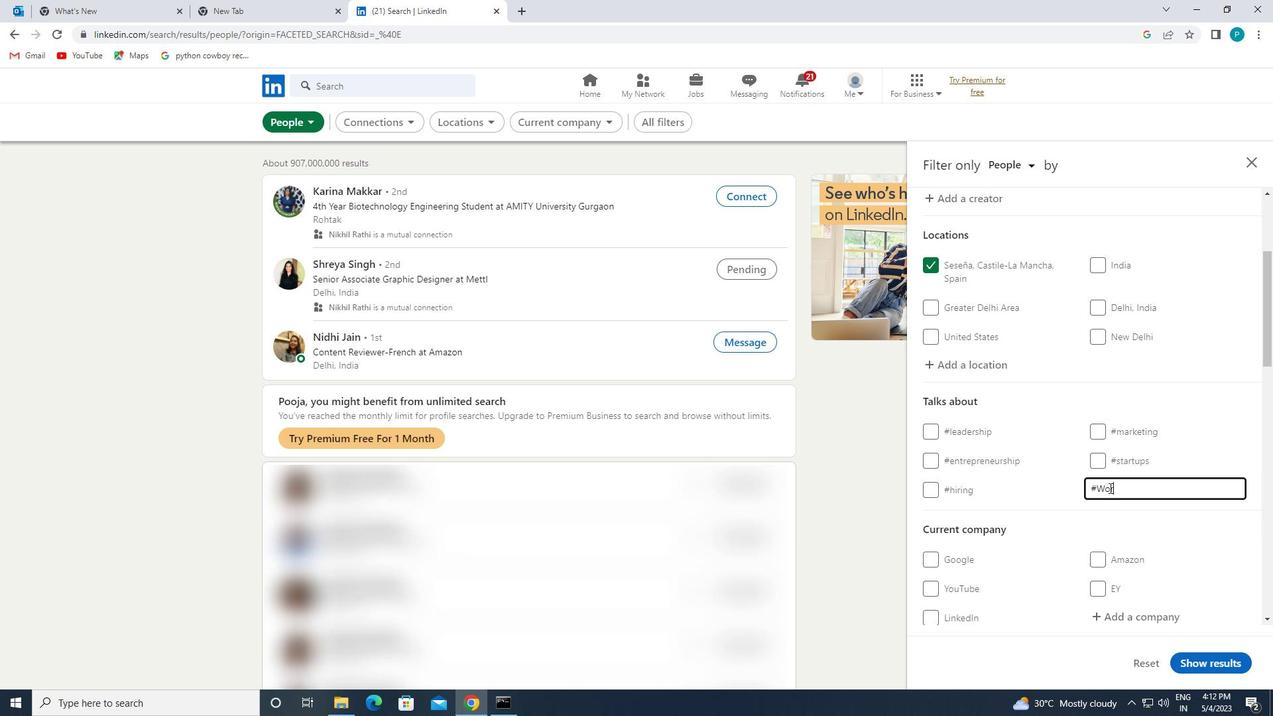 
Action: Mouse moved to (1109, 487)
Screenshot: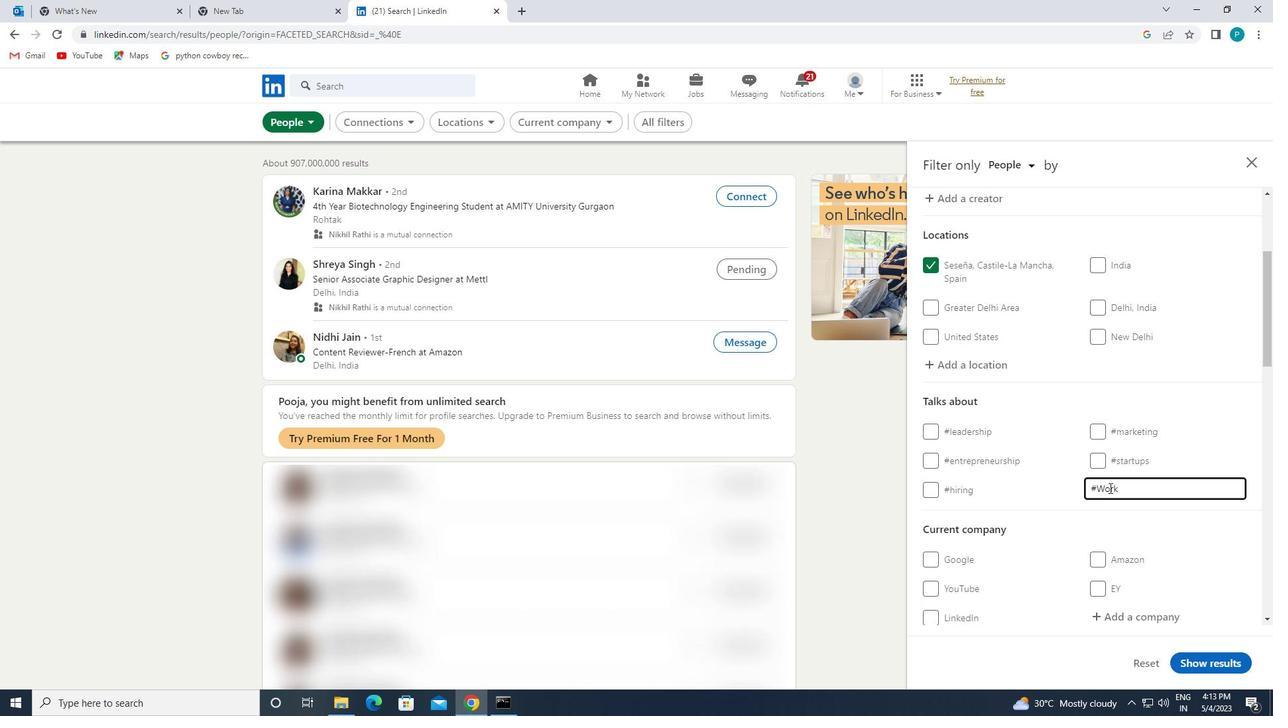 
Action: Mouse scrolled (1109, 486) with delta (0, 0)
Screenshot: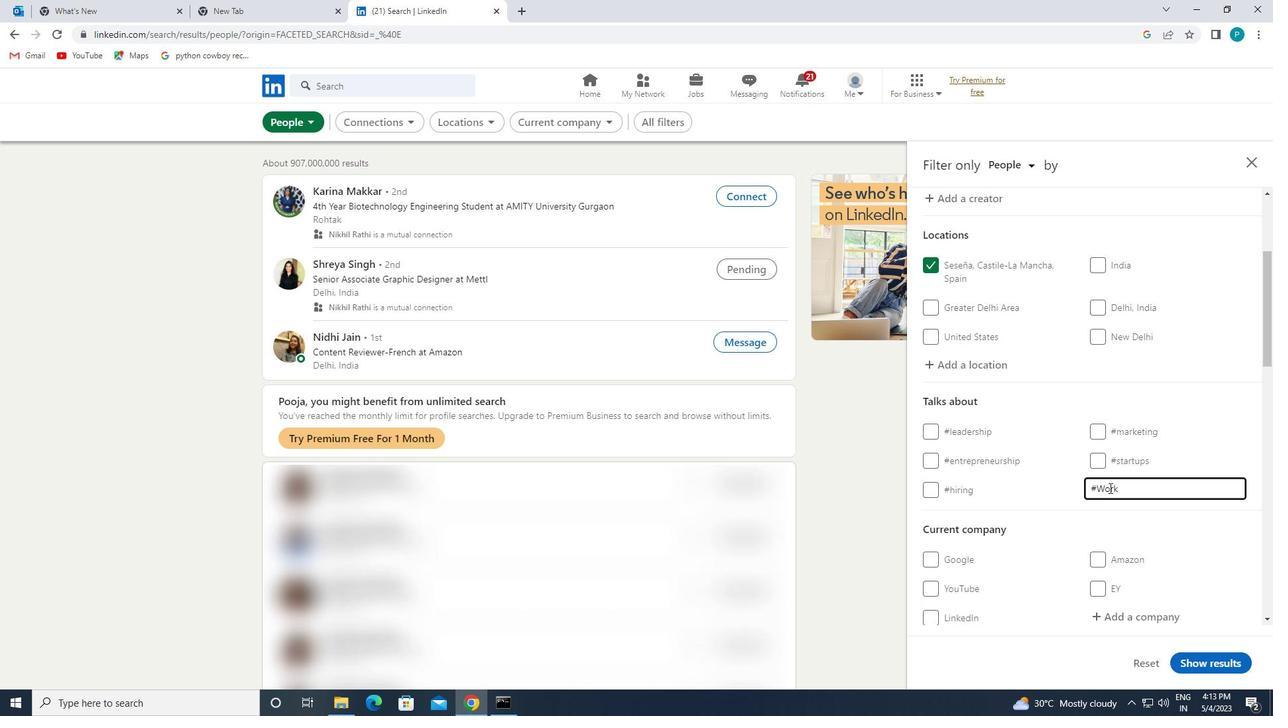 
Action: Mouse moved to (1109, 495)
Screenshot: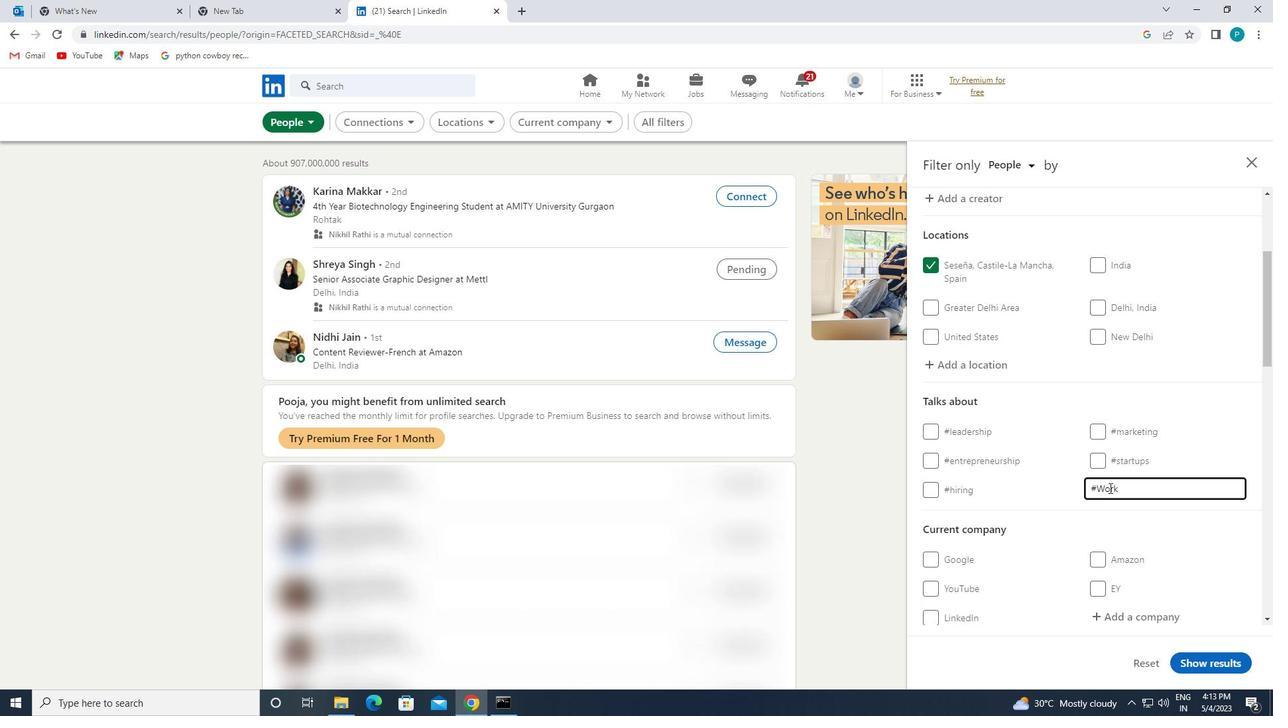 
Action: Mouse scrolled (1109, 495) with delta (0, 0)
Screenshot: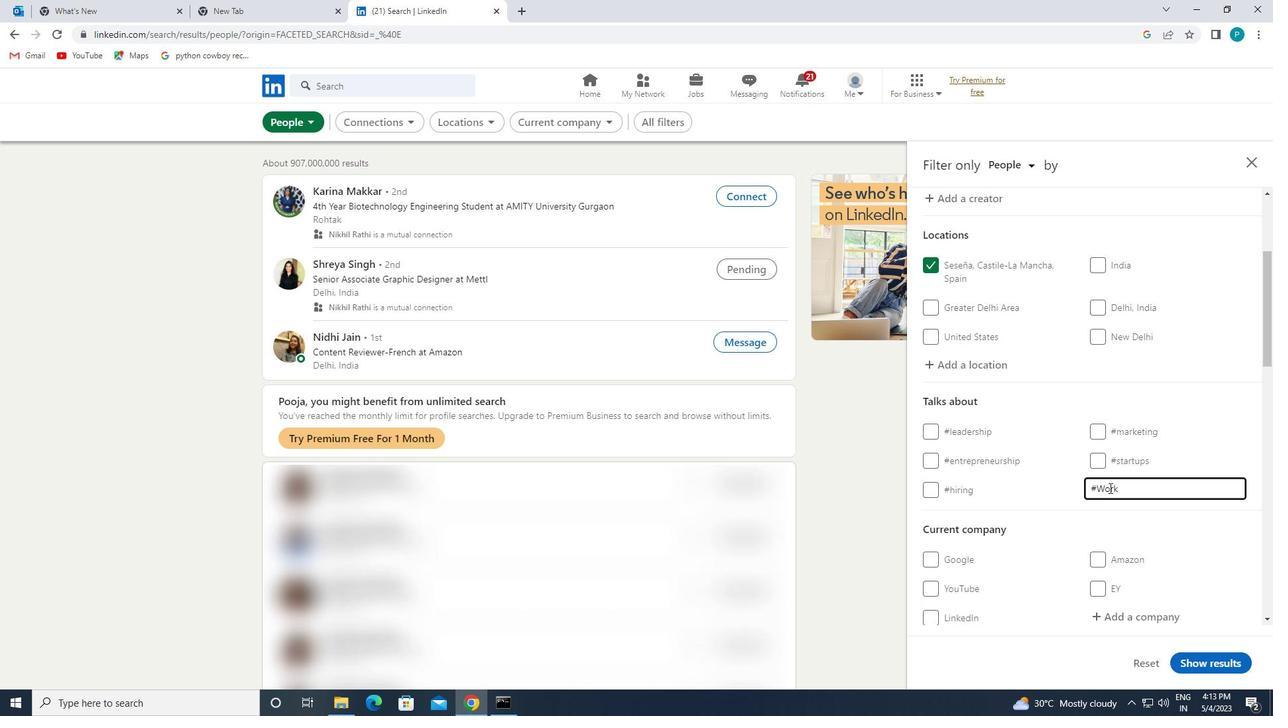 
Action: Mouse scrolled (1109, 495) with delta (0, 0)
Screenshot: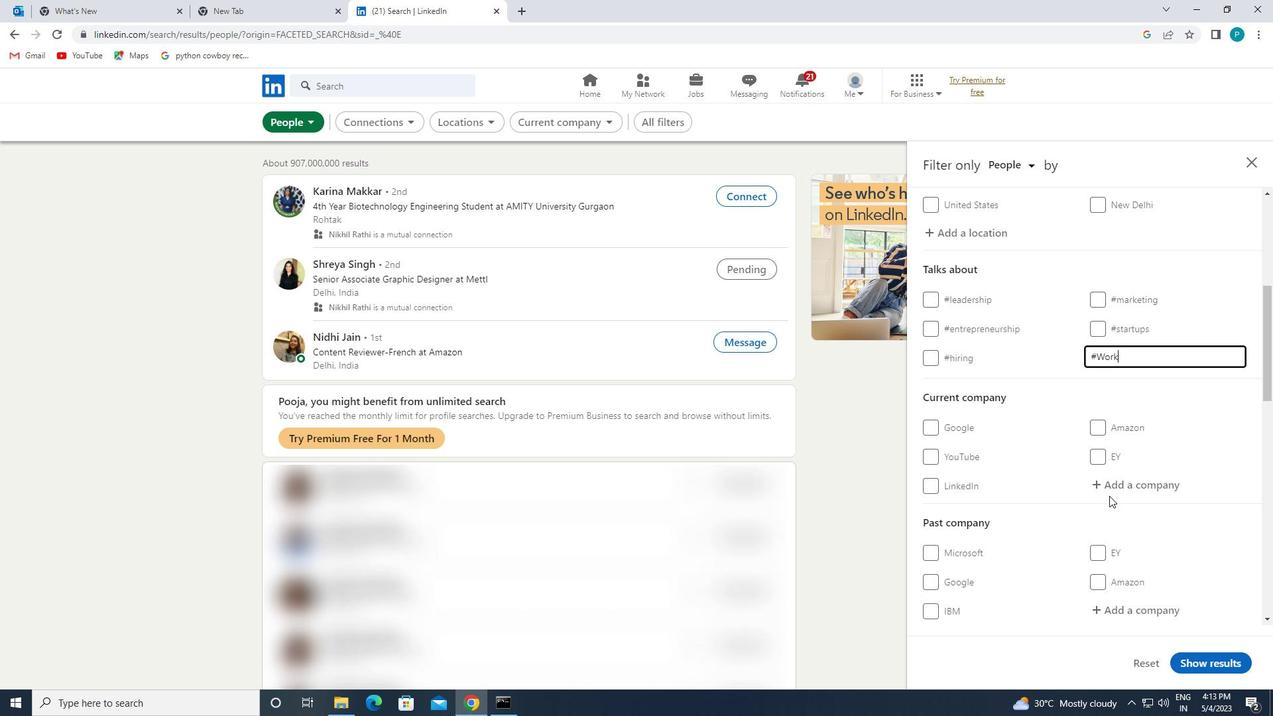 
Action: Mouse scrolled (1109, 495) with delta (0, 0)
Screenshot: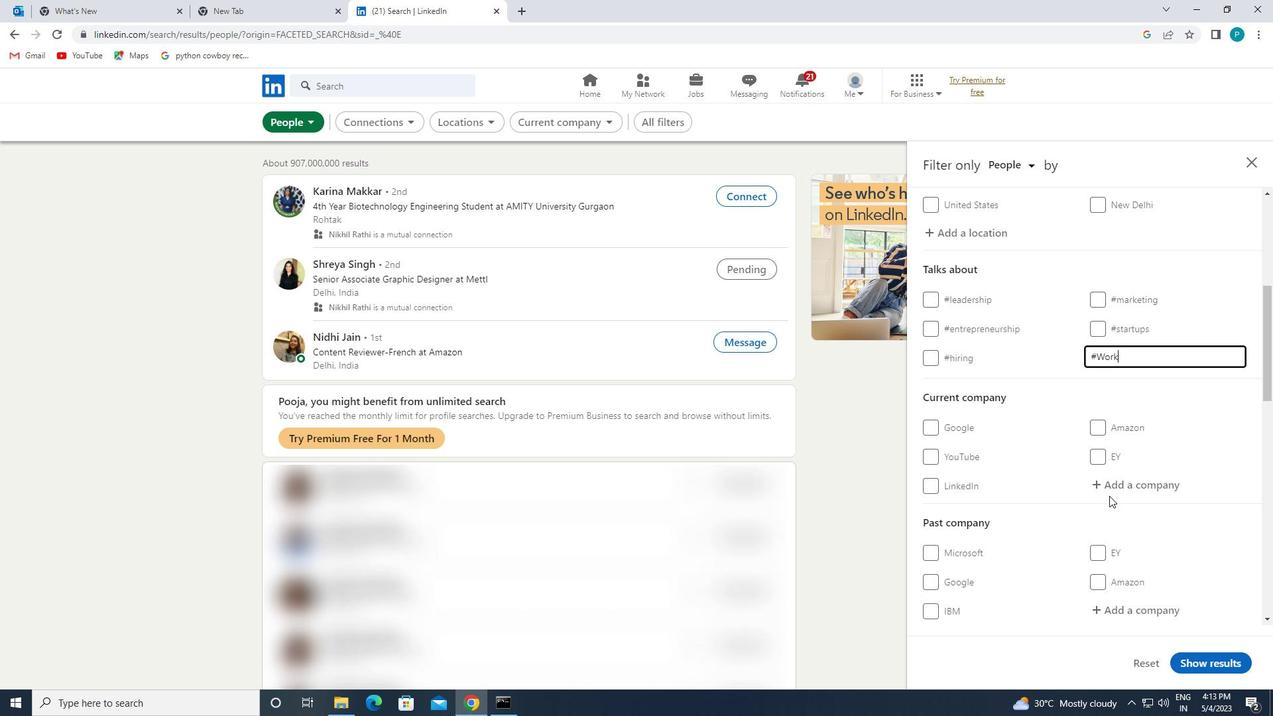 
Action: Mouse scrolled (1109, 495) with delta (0, 0)
Screenshot: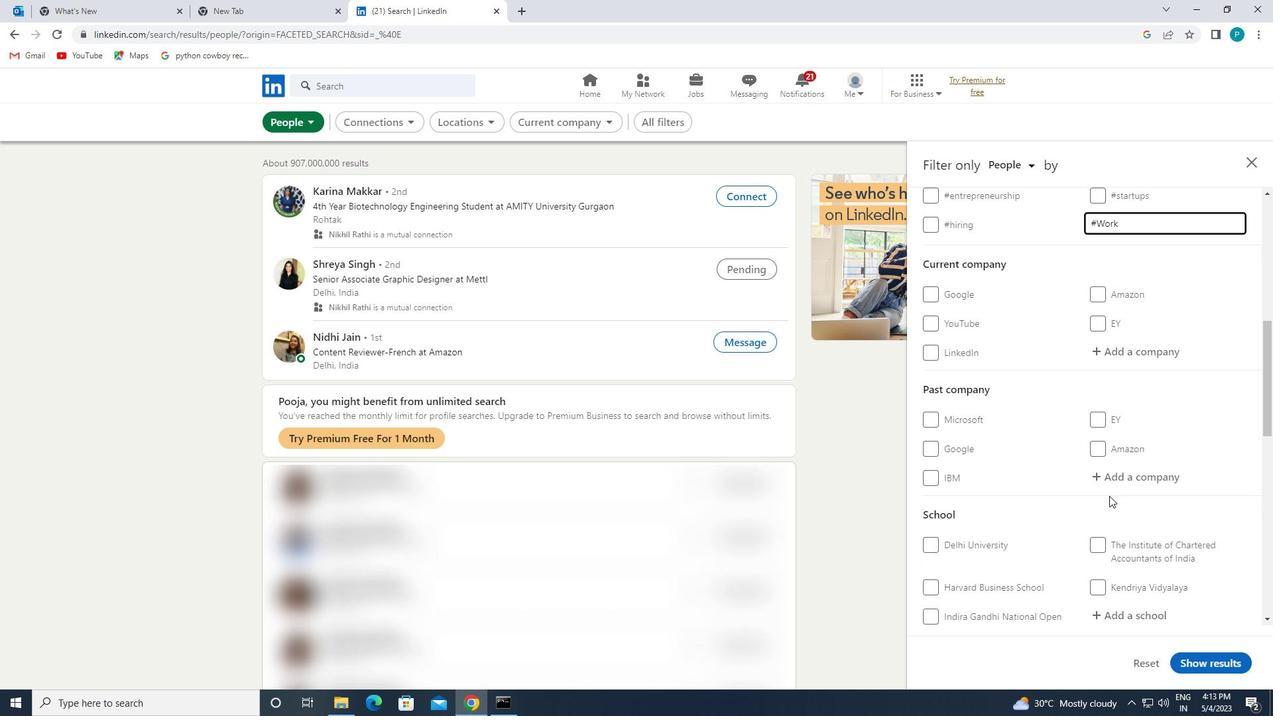 
Action: Mouse scrolled (1109, 495) with delta (0, 0)
Screenshot: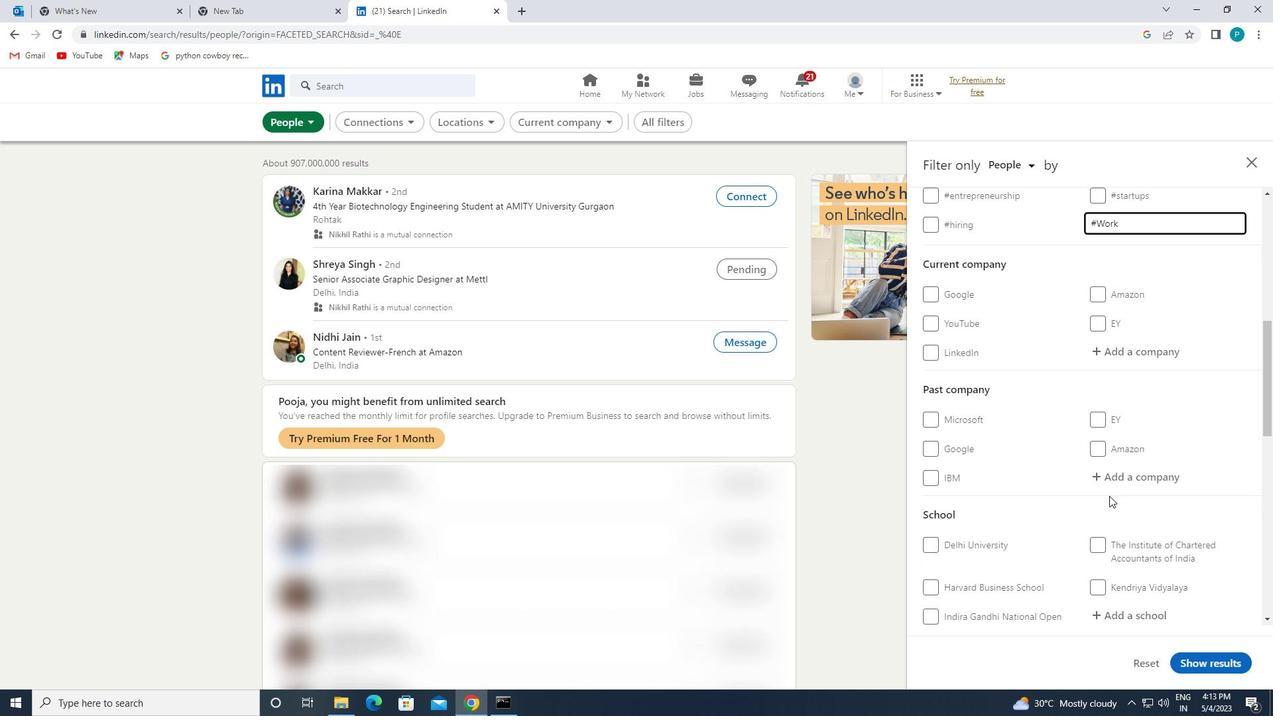 
Action: Mouse scrolled (1109, 495) with delta (0, 0)
Screenshot: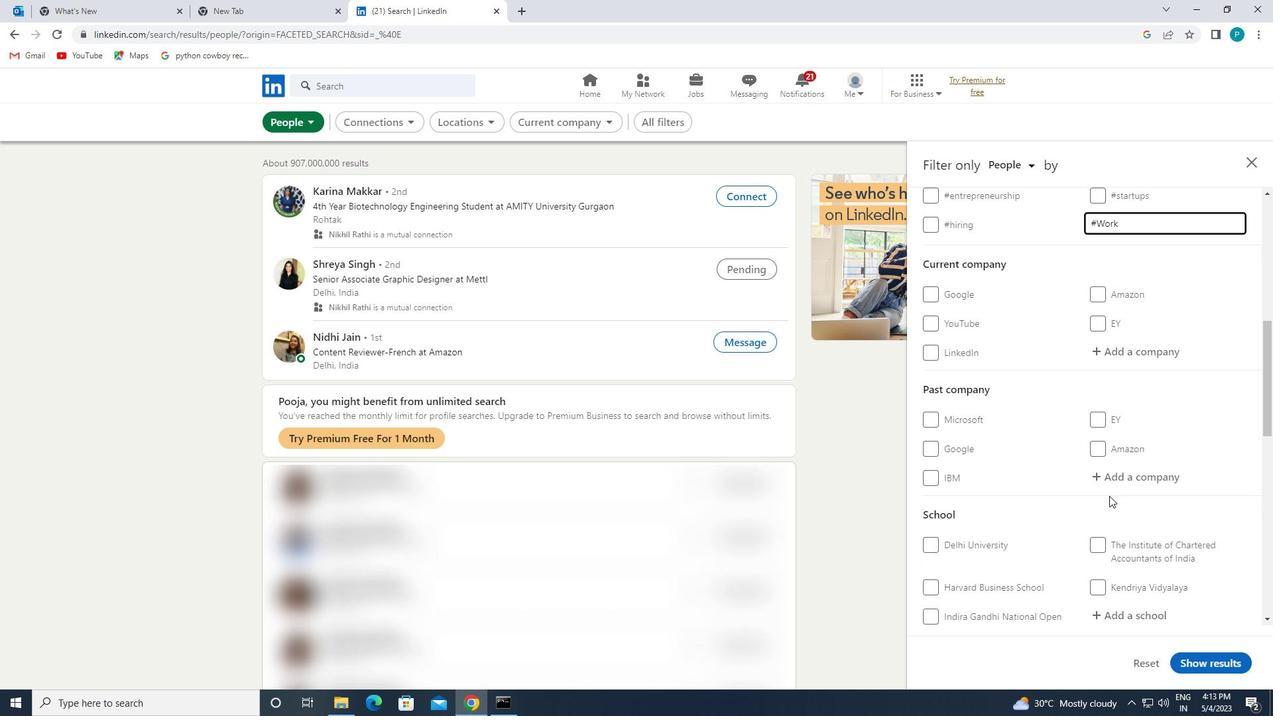
Action: Mouse scrolled (1109, 495) with delta (0, 0)
Screenshot: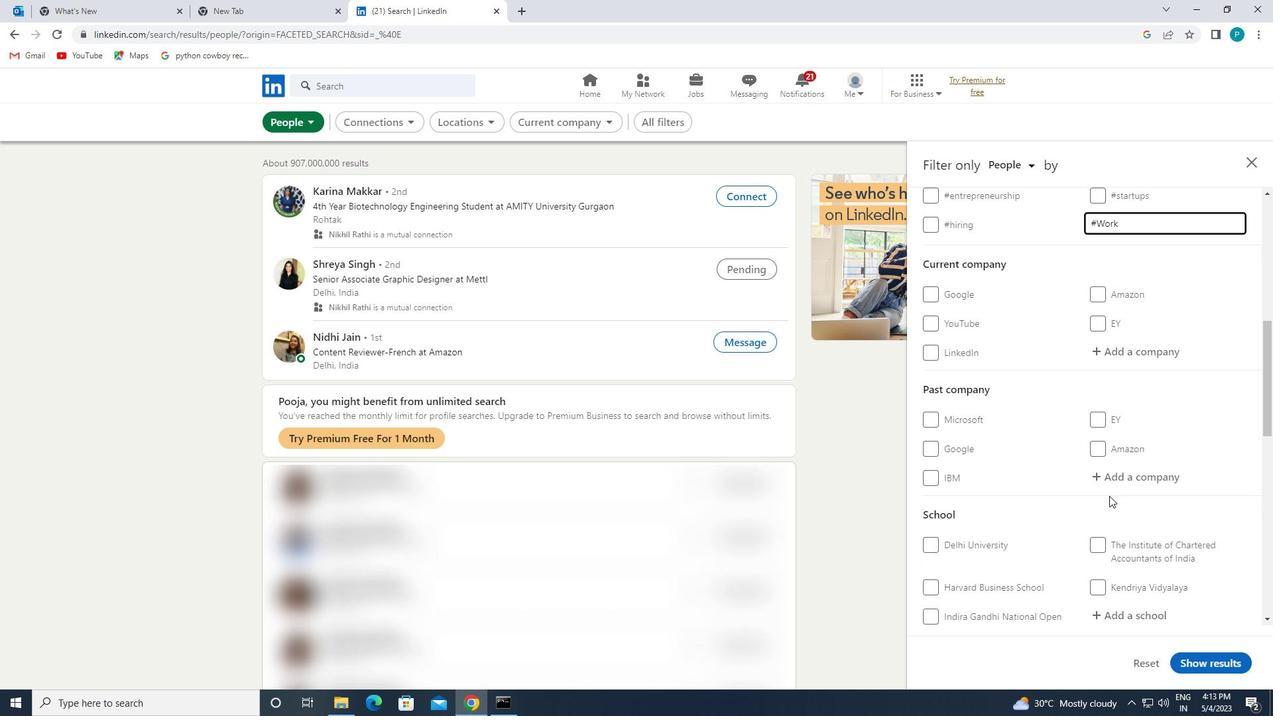 
Action: Mouse moved to (1005, 527)
Screenshot: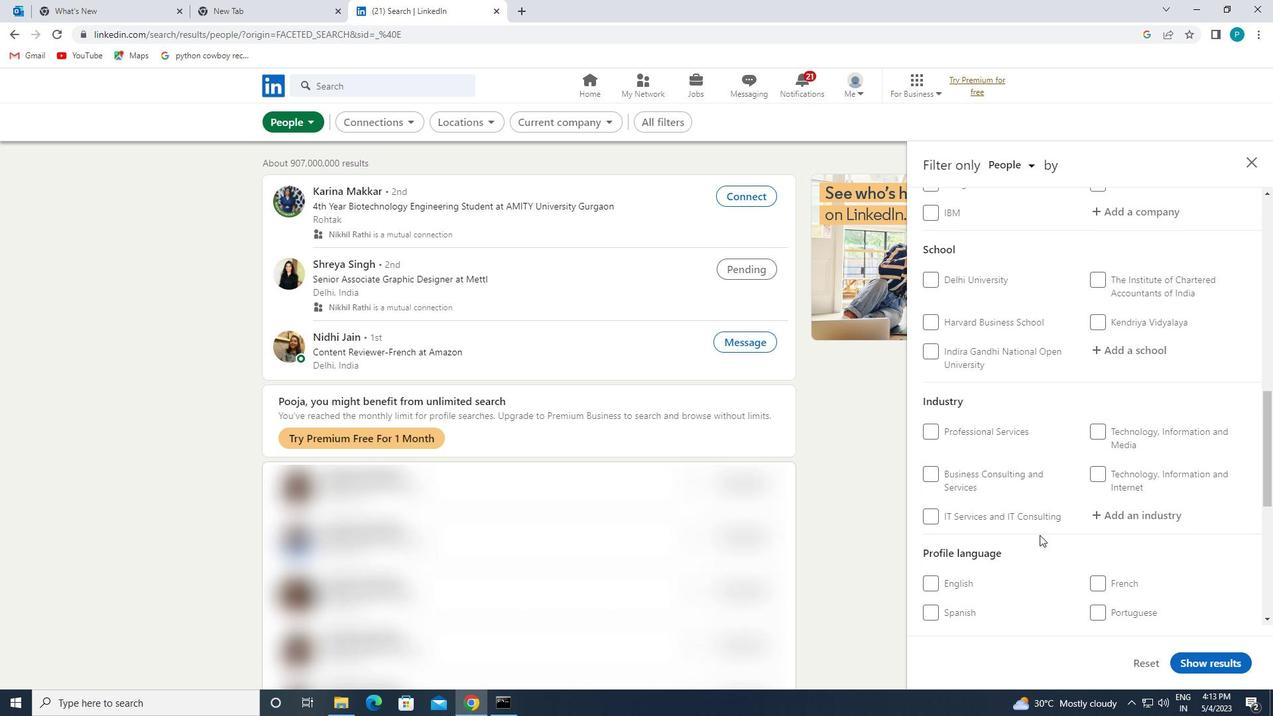 
Action: Mouse scrolled (1005, 526) with delta (0, 0)
Screenshot: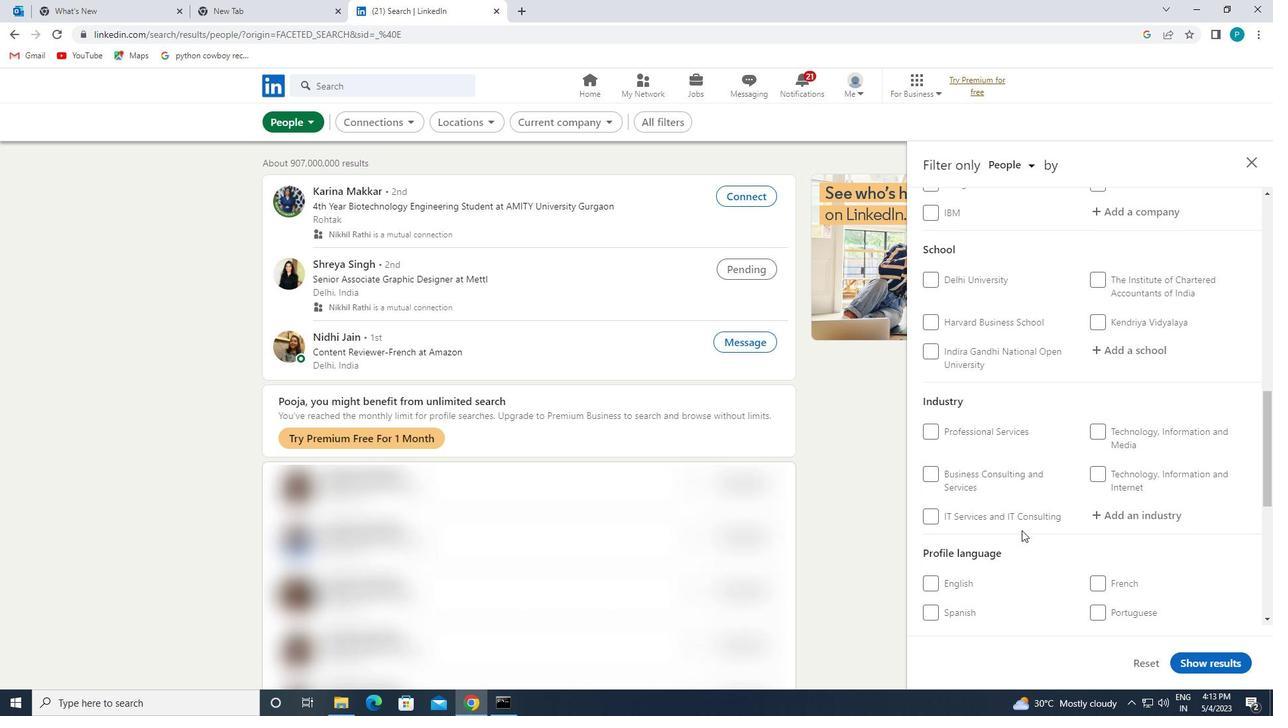 
Action: Mouse scrolled (1005, 526) with delta (0, 0)
Screenshot: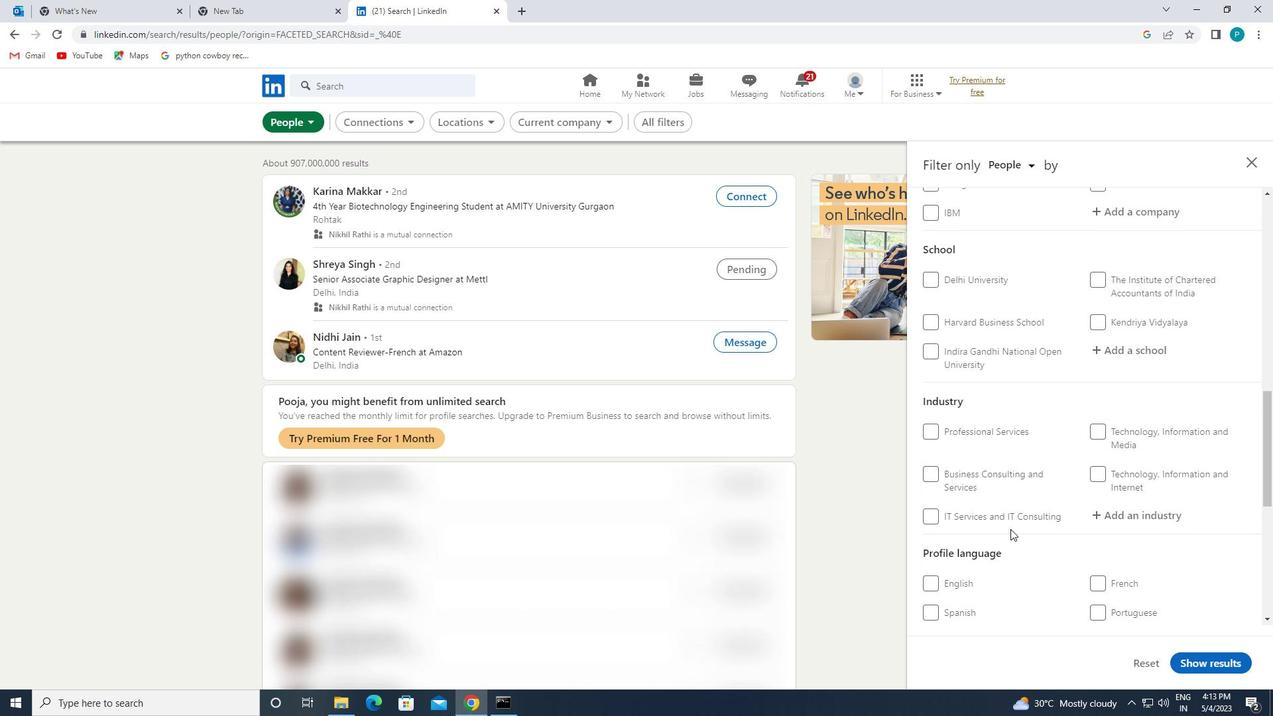 
Action: Mouse moved to (940, 445)
Screenshot: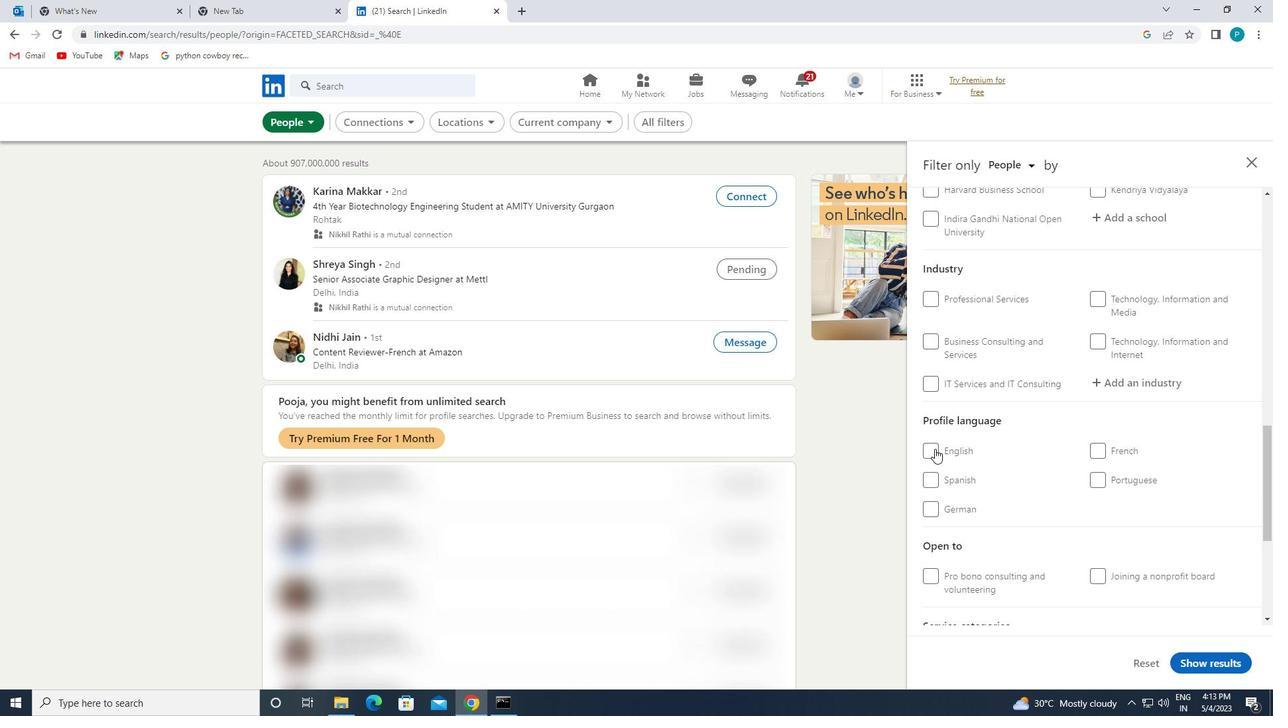 
Action: Mouse pressed left at (940, 445)
Screenshot: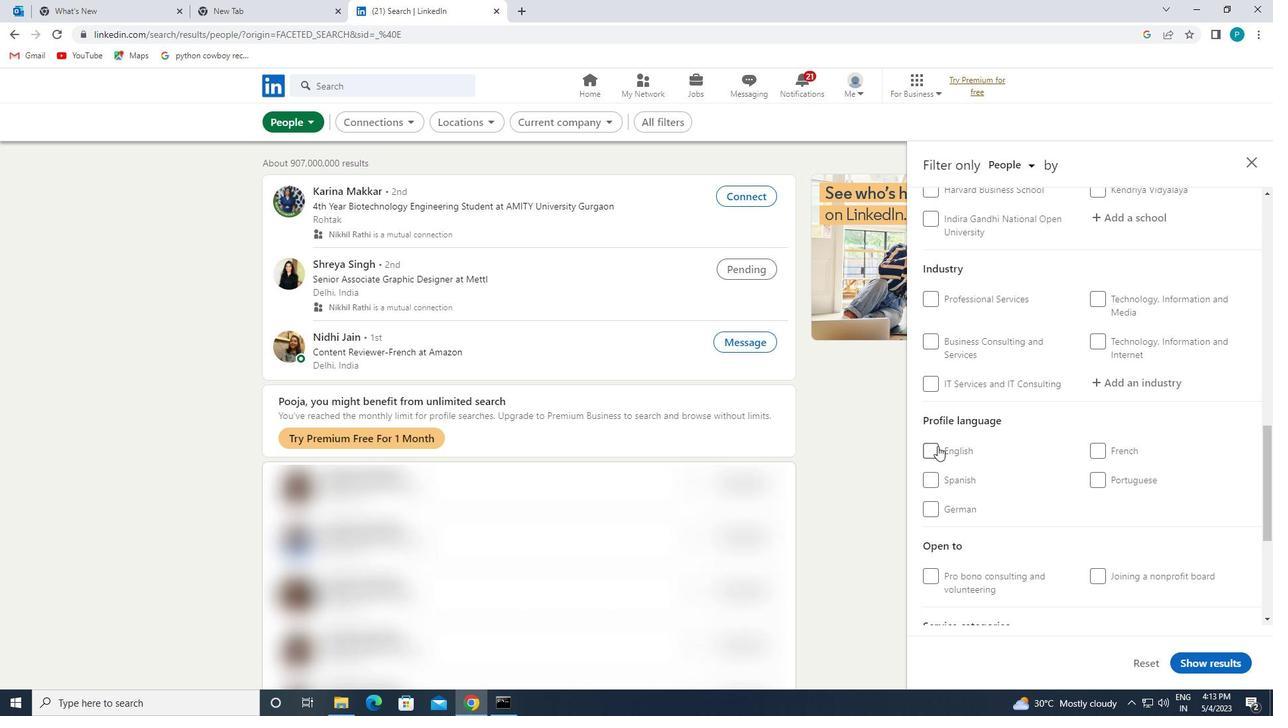 
Action: Mouse moved to (1026, 448)
Screenshot: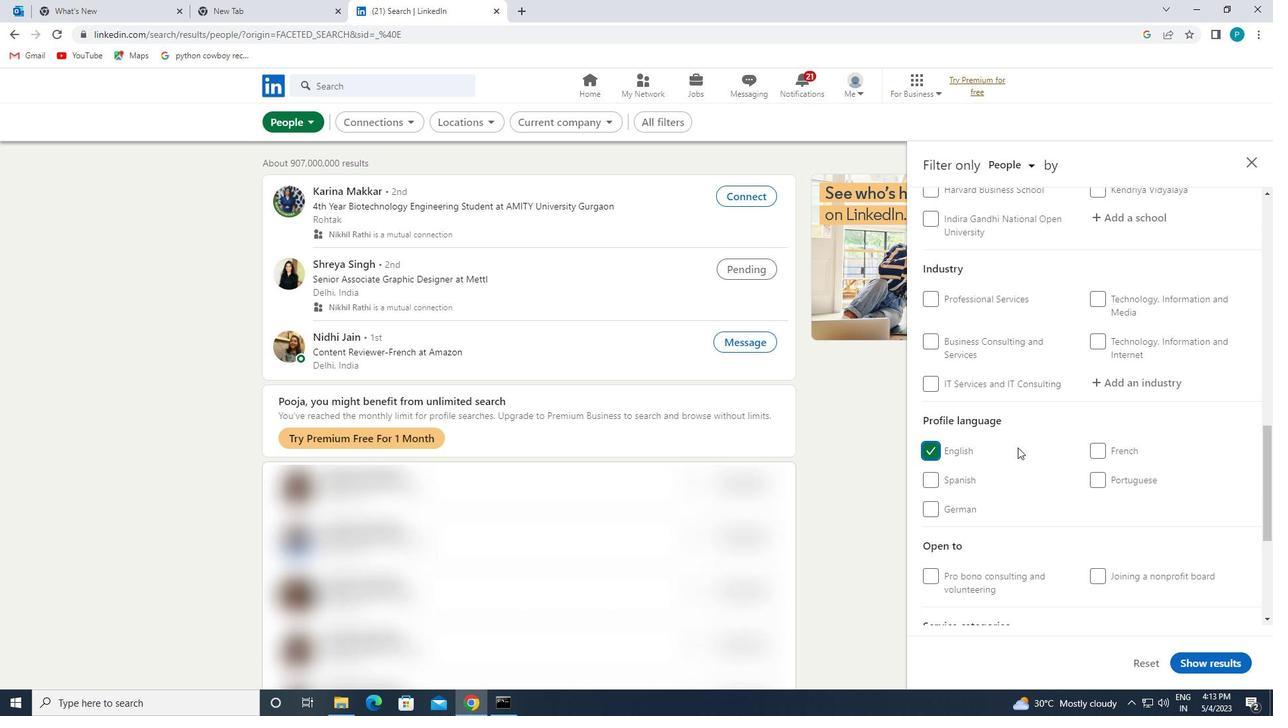 
Action: Mouse scrolled (1026, 448) with delta (0, 0)
Screenshot: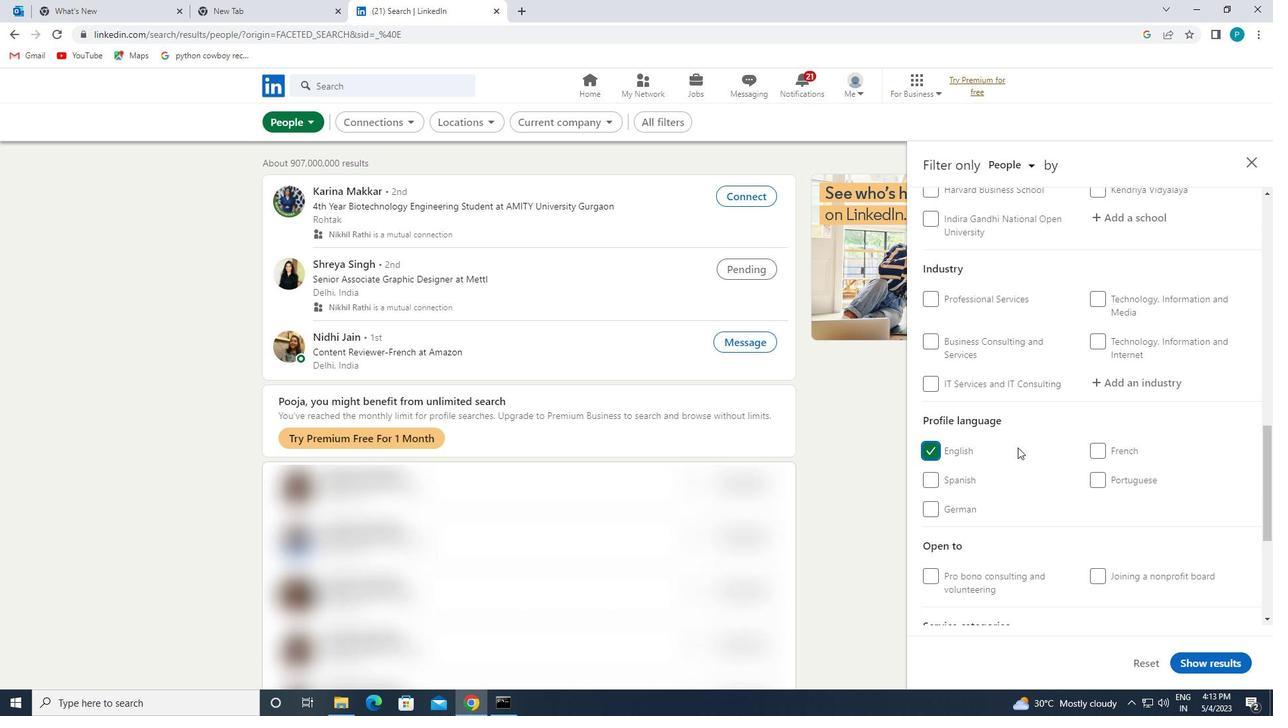 
Action: Mouse scrolled (1026, 448) with delta (0, 0)
Screenshot: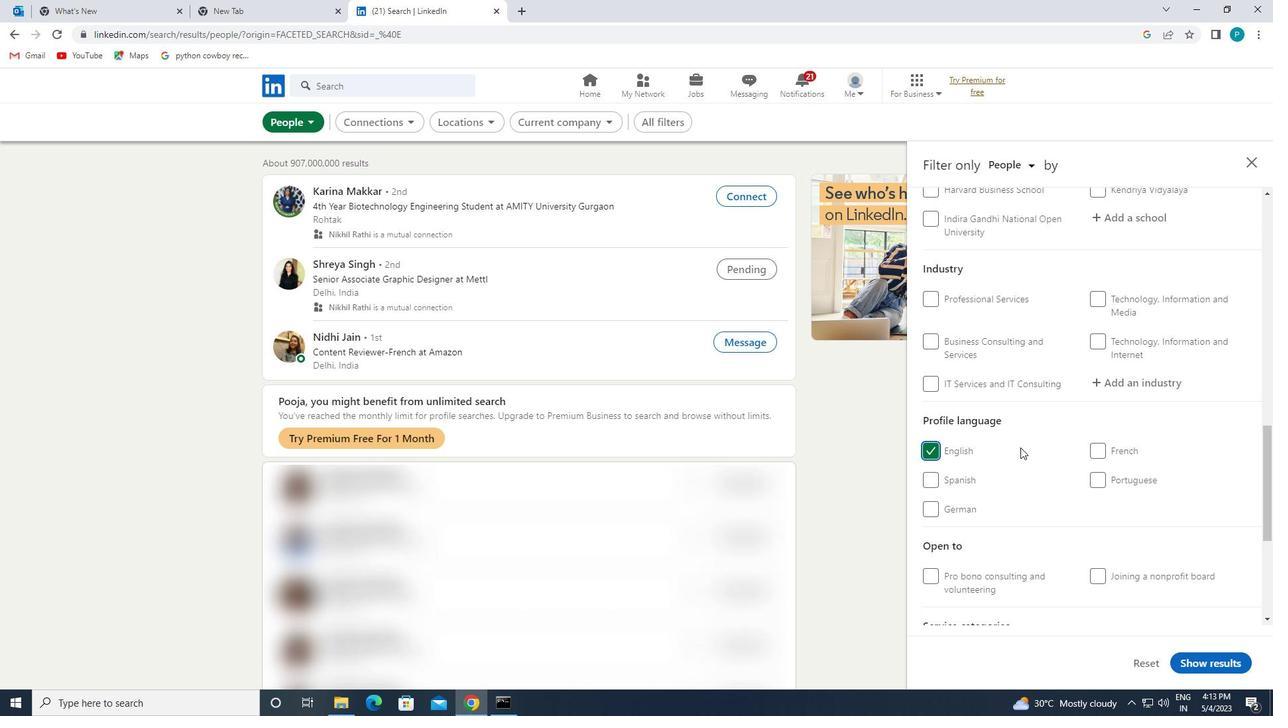 
Action: Mouse moved to (1027, 448)
Screenshot: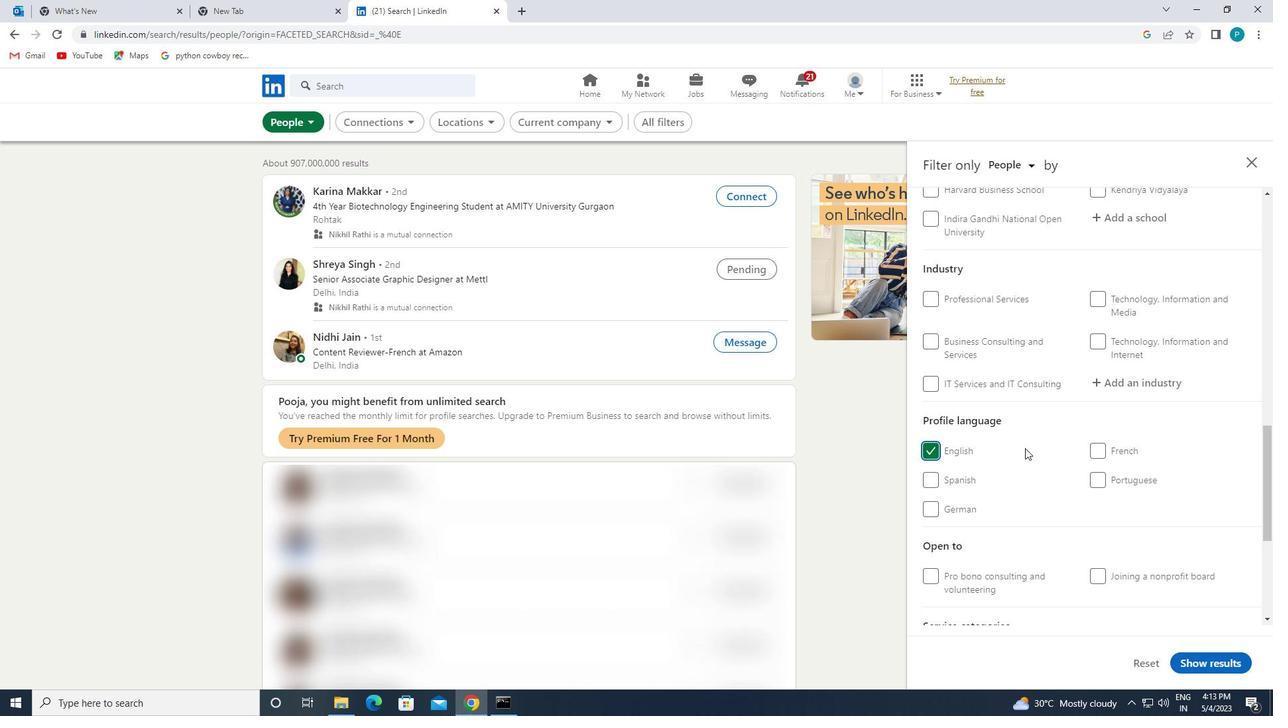 
Action: Mouse scrolled (1027, 448) with delta (0, 0)
Screenshot: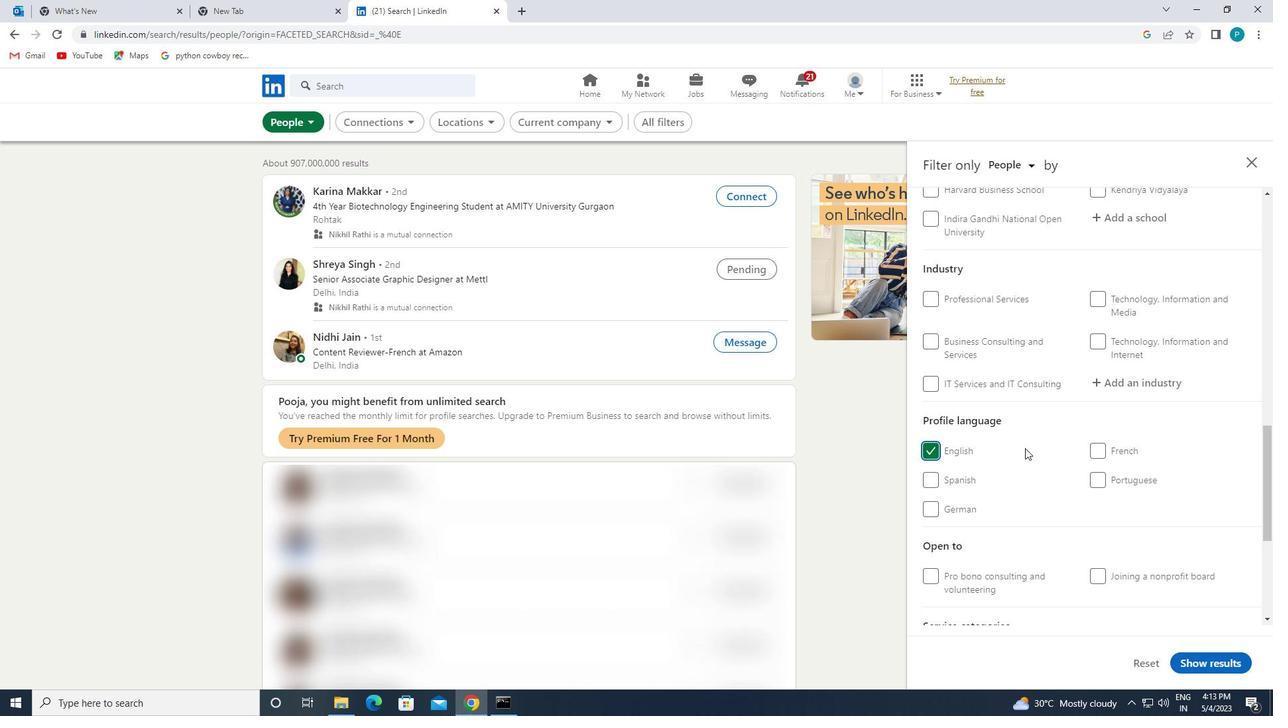 
Action: Mouse moved to (1143, 436)
Screenshot: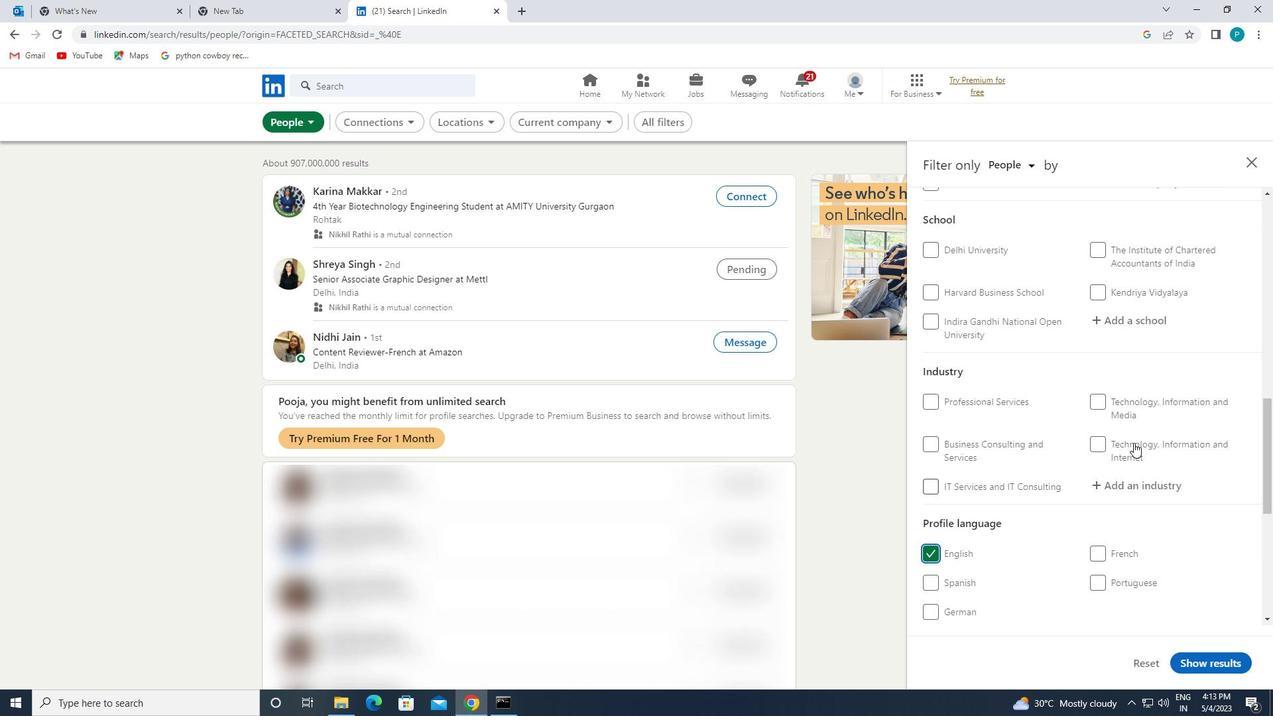 
Action: Mouse scrolled (1143, 436) with delta (0, 0)
Screenshot: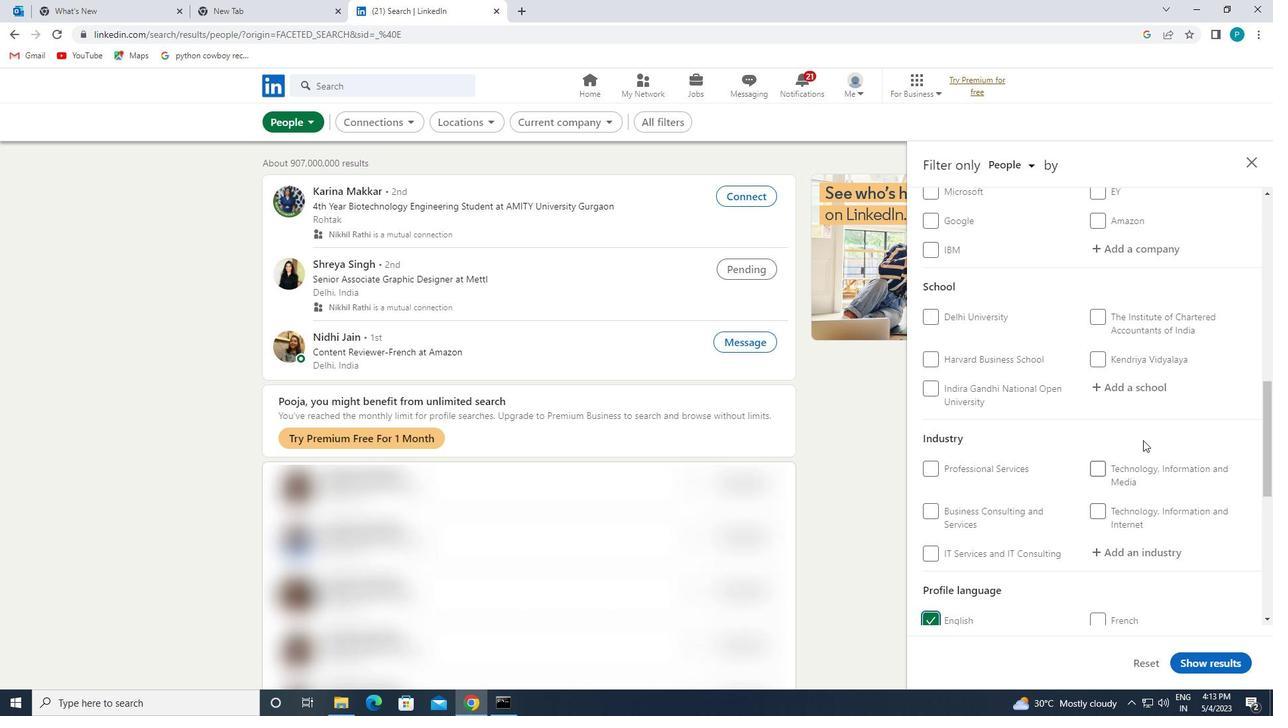 
Action: Mouse moved to (1143, 434)
Screenshot: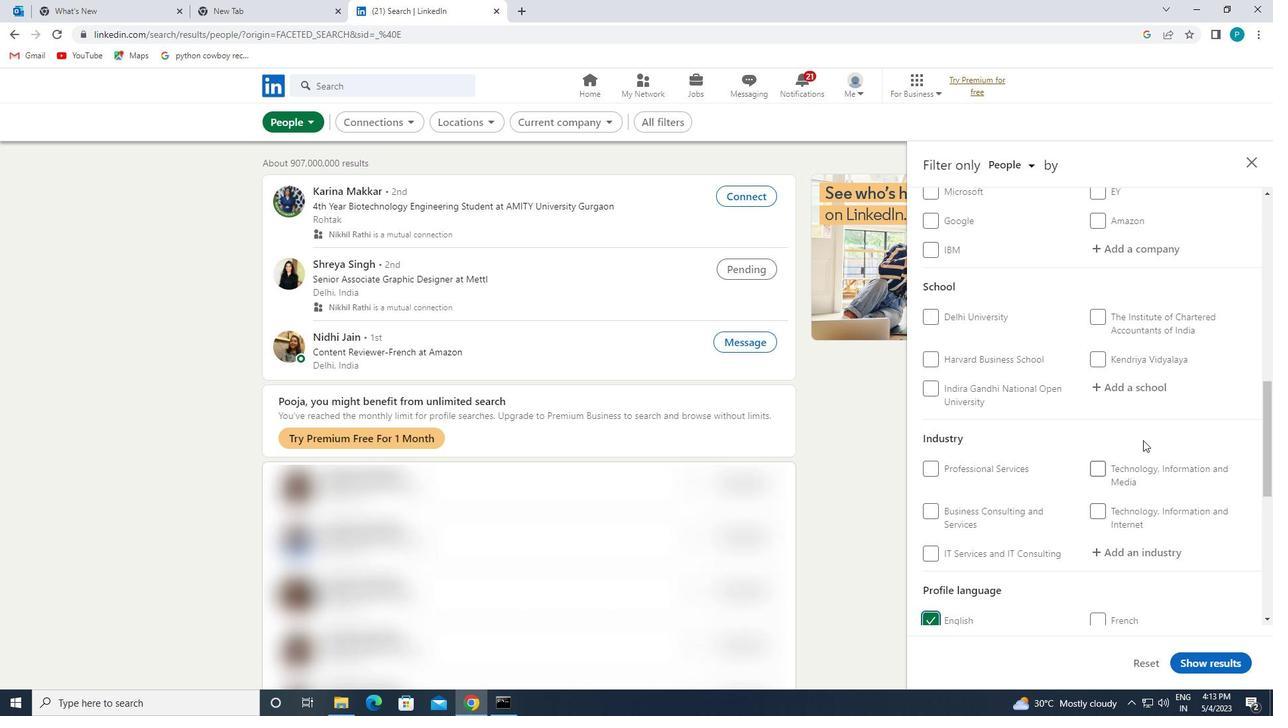 
Action: Mouse scrolled (1143, 435) with delta (0, 0)
Screenshot: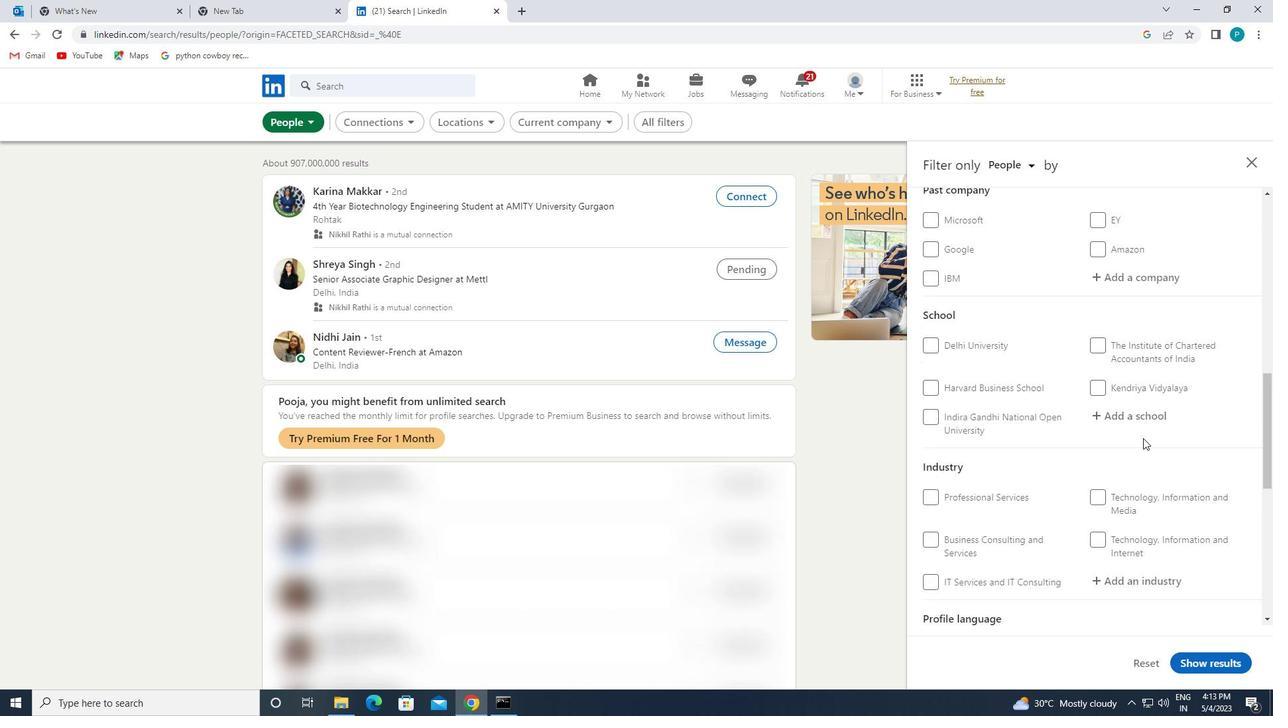 
Action: Mouse moved to (1143, 430)
Screenshot: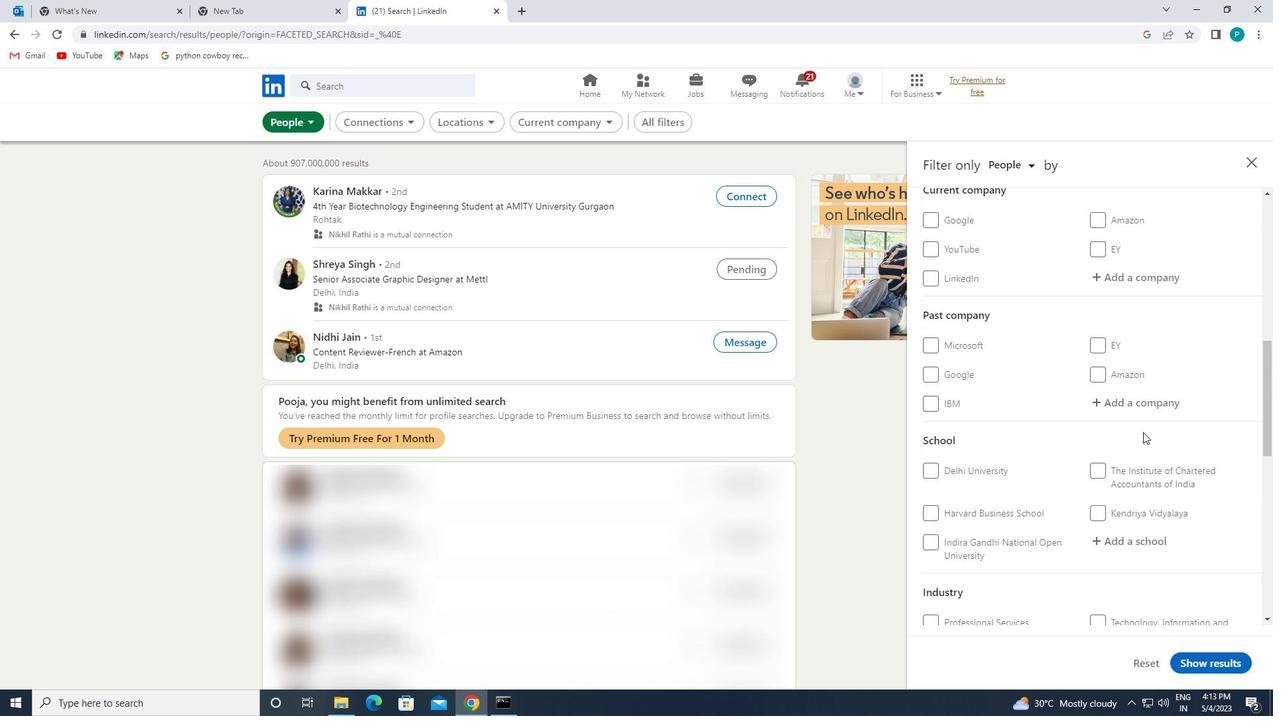 
Action: Mouse scrolled (1143, 430) with delta (0, 0)
Screenshot: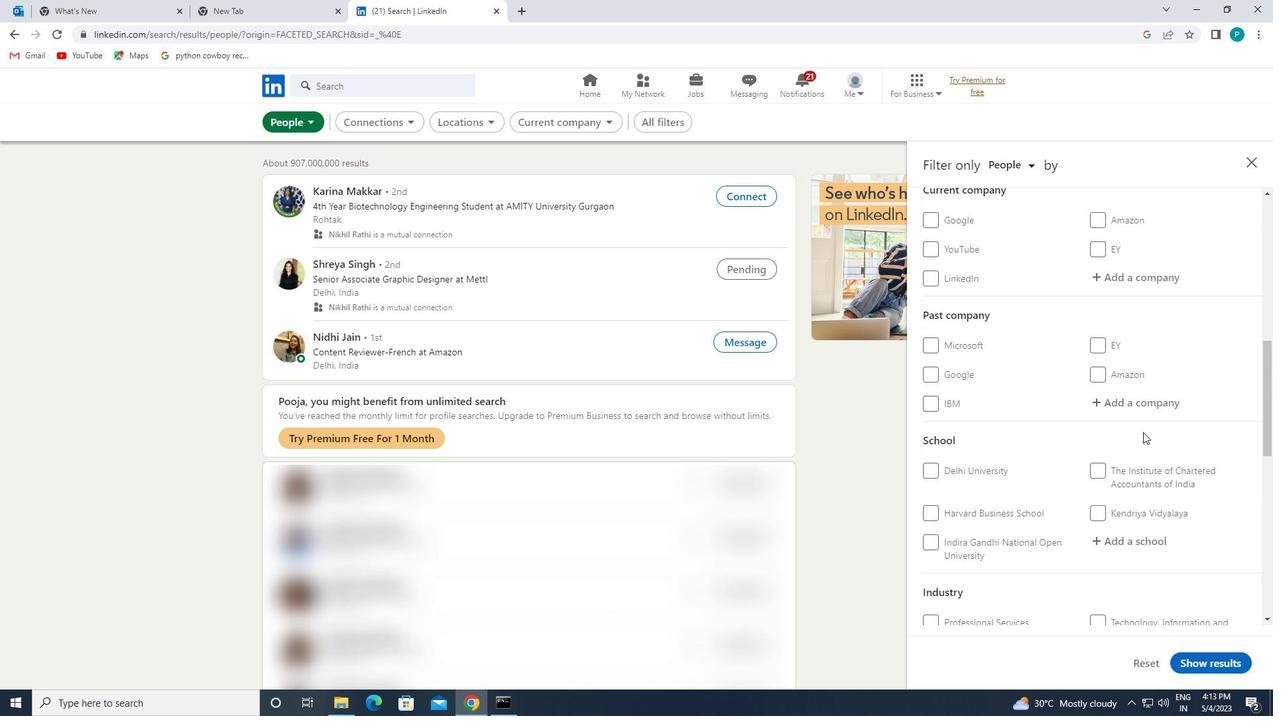 
Action: Mouse moved to (1114, 390)
Screenshot: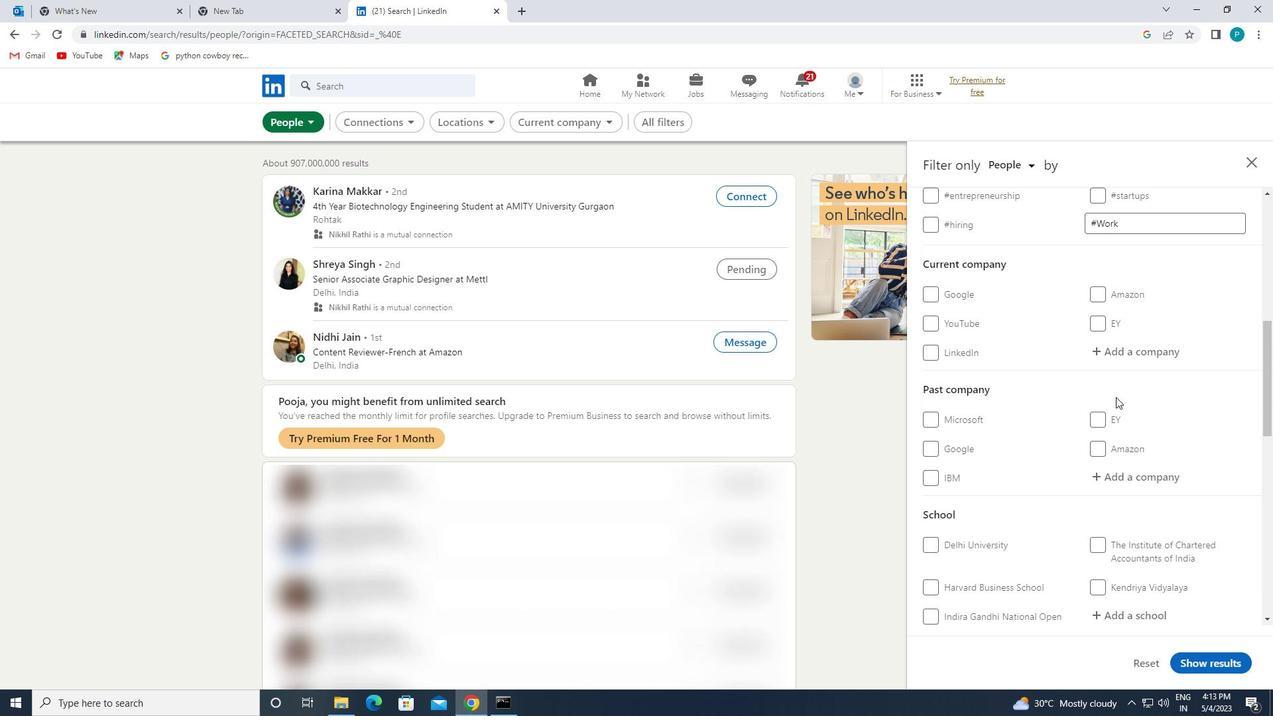 
Action: Mouse scrolled (1114, 391) with delta (0, 0)
Screenshot: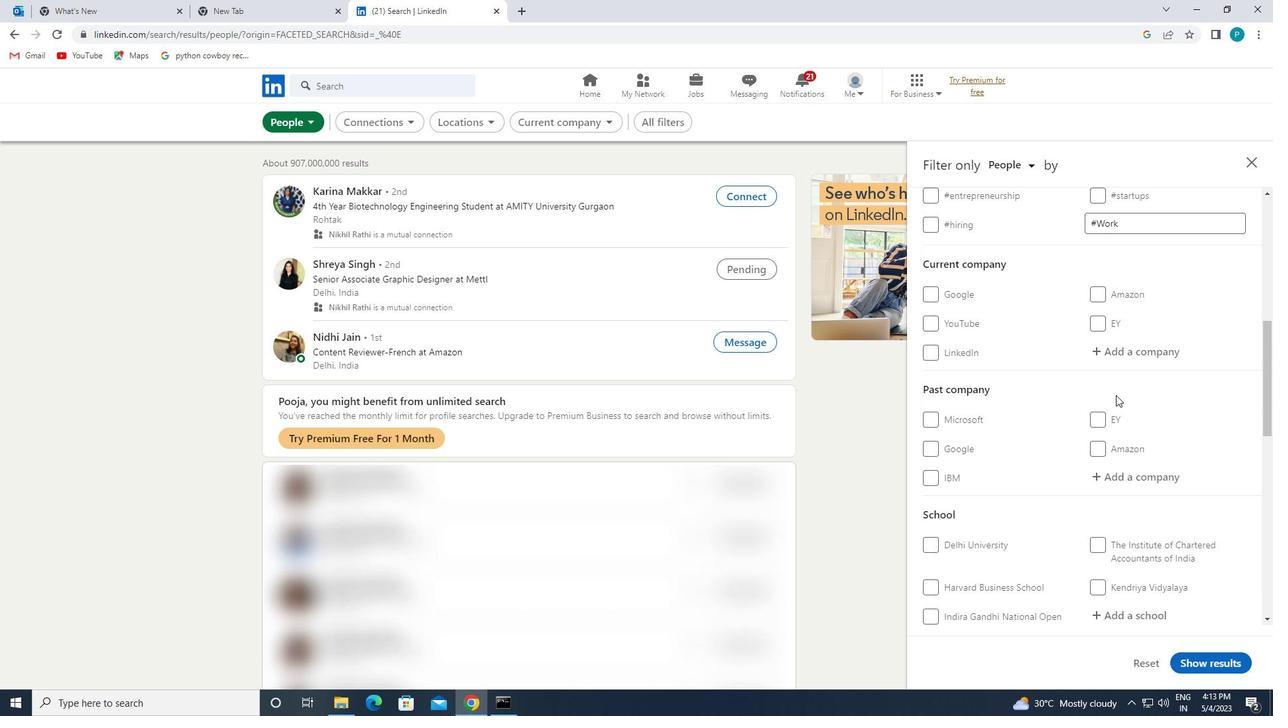 
Action: Mouse moved to (1121, 415)
Screenshot: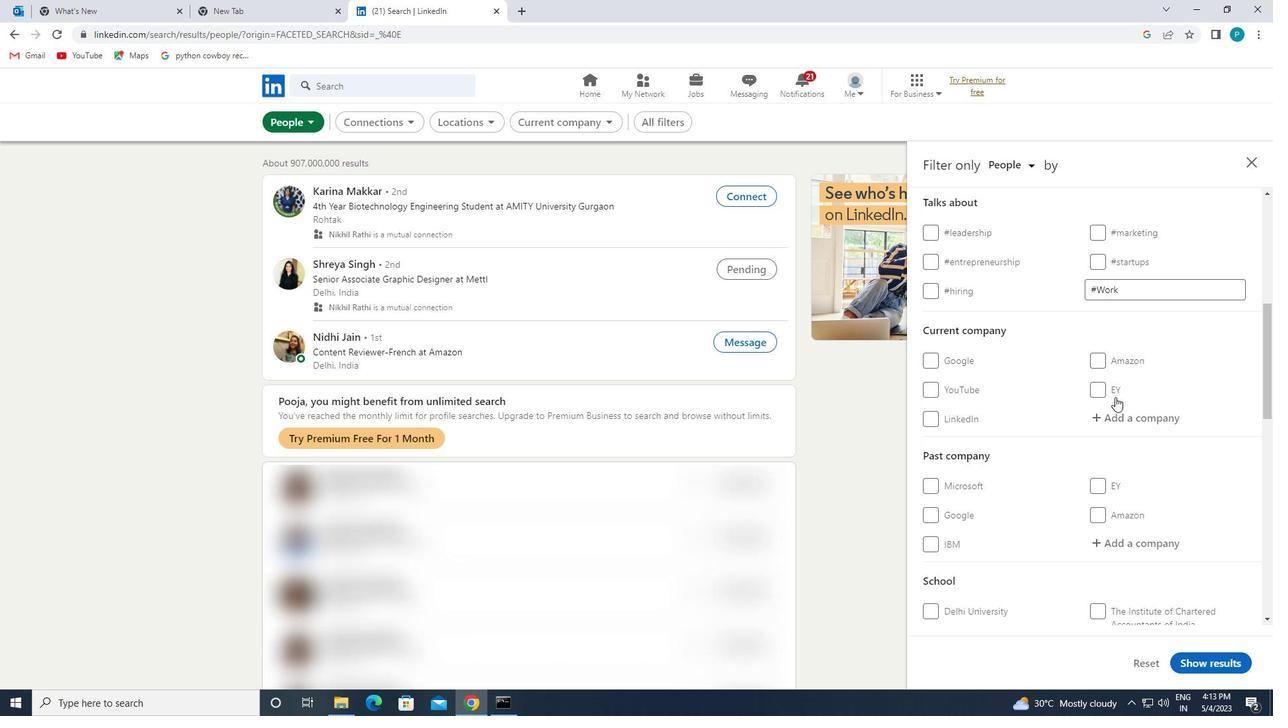 
Action: Mouse pressed left at (1121, 415)
Screenshot: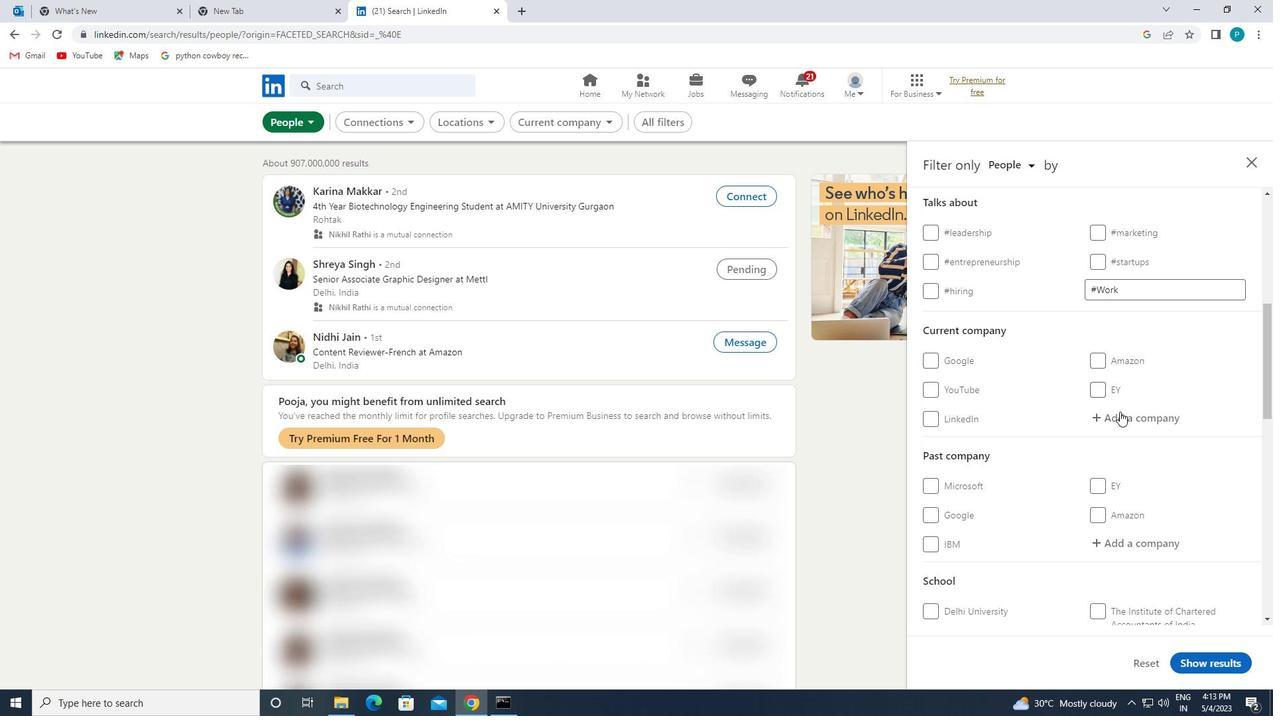 
Action: Key pressed <Key.caps_lock>S<Key.caps_lock>YNECHRON
Screenshot: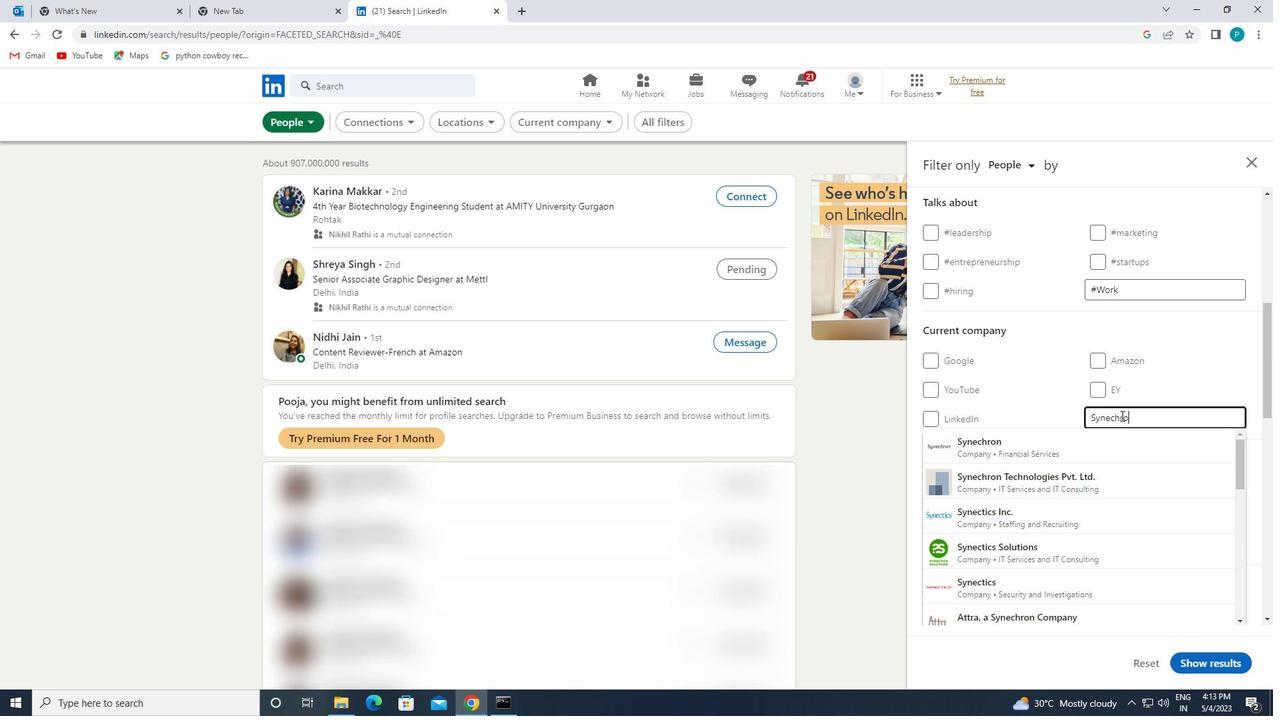 
Action: Mouse moved to (1122, 433)
Screenshot: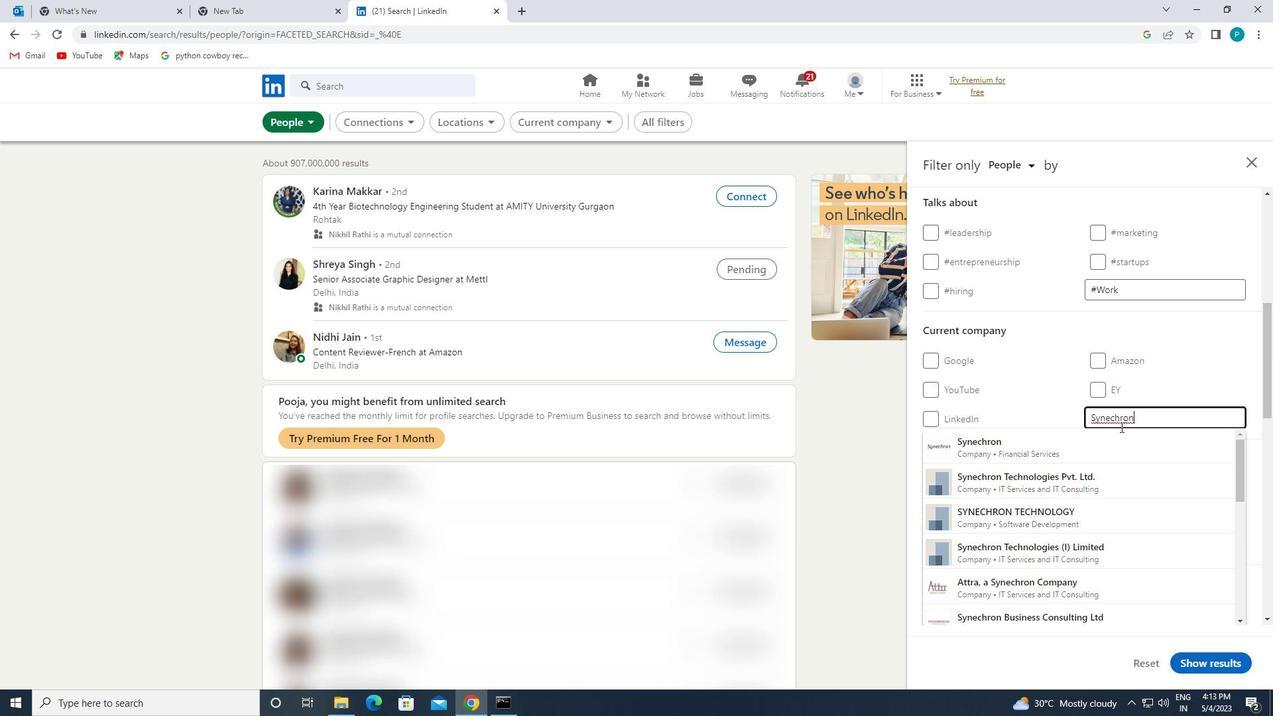
Action: Mouse pressed left at (1122, 433)
Screenshot: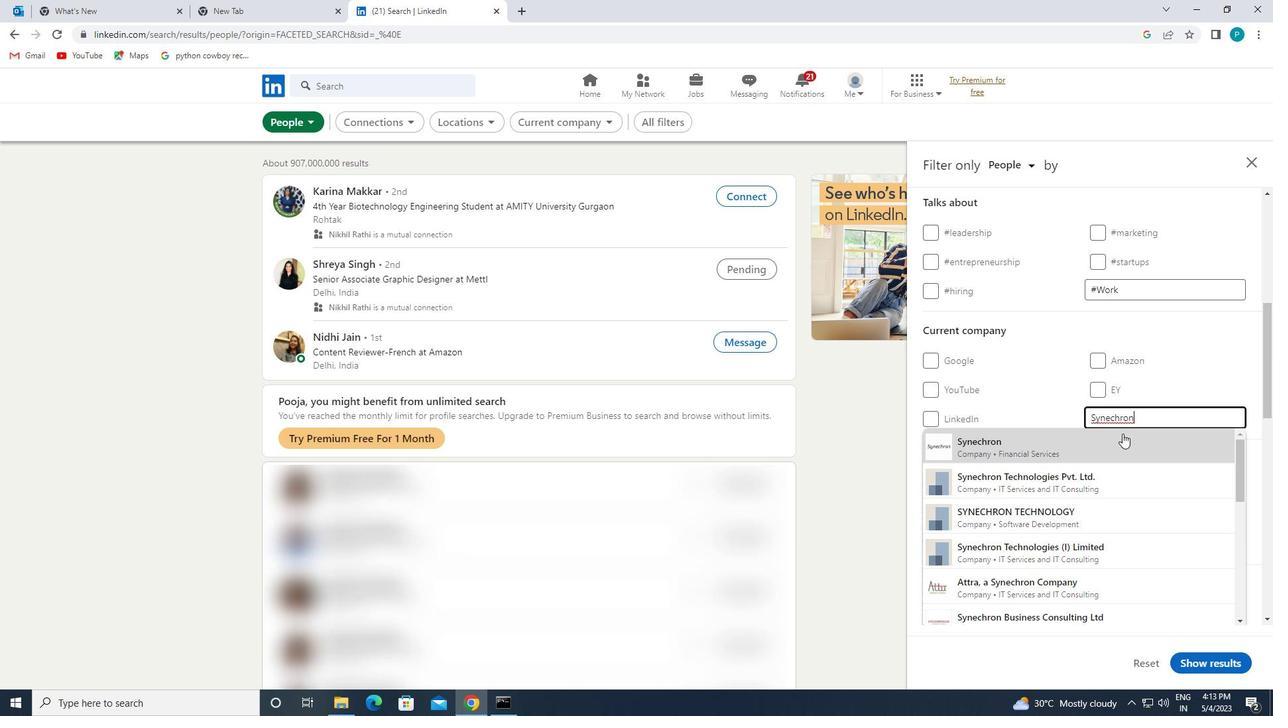 
Action: Mouse moved to (1138, 446)
Screenshot: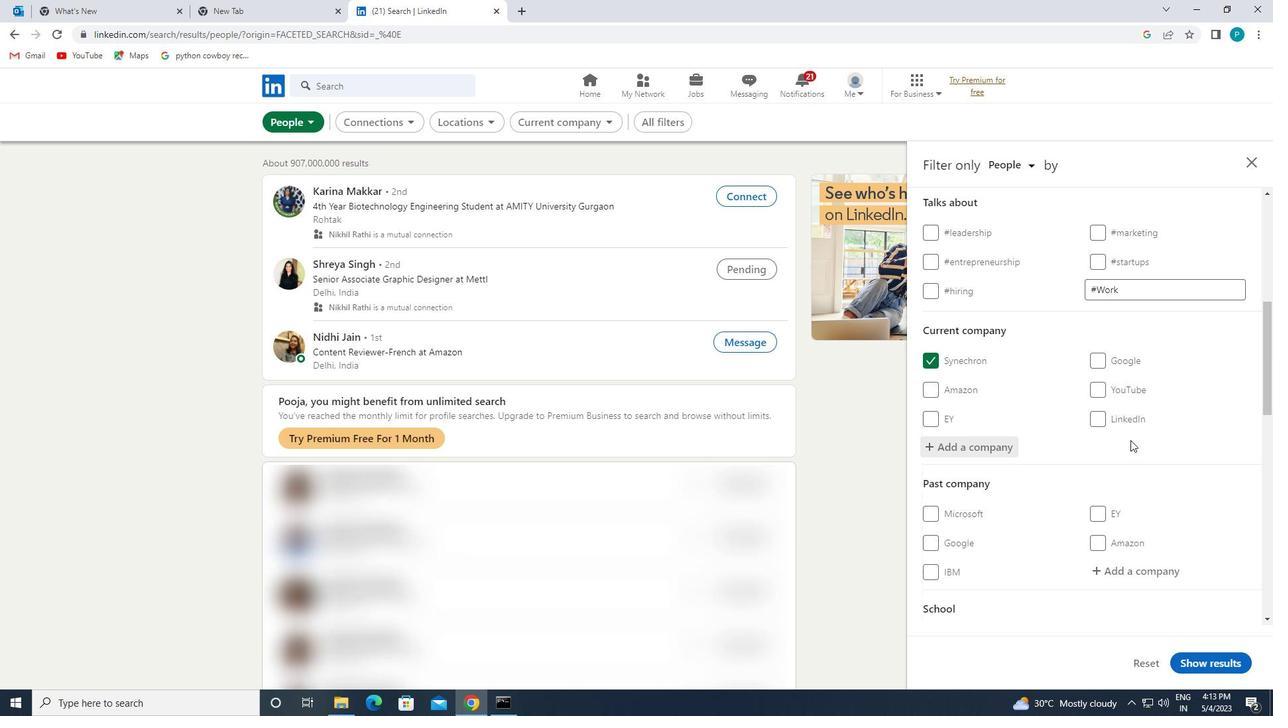
Action: Mouse scrolled (1138, 446) with delta (0, 0)
Screenshot: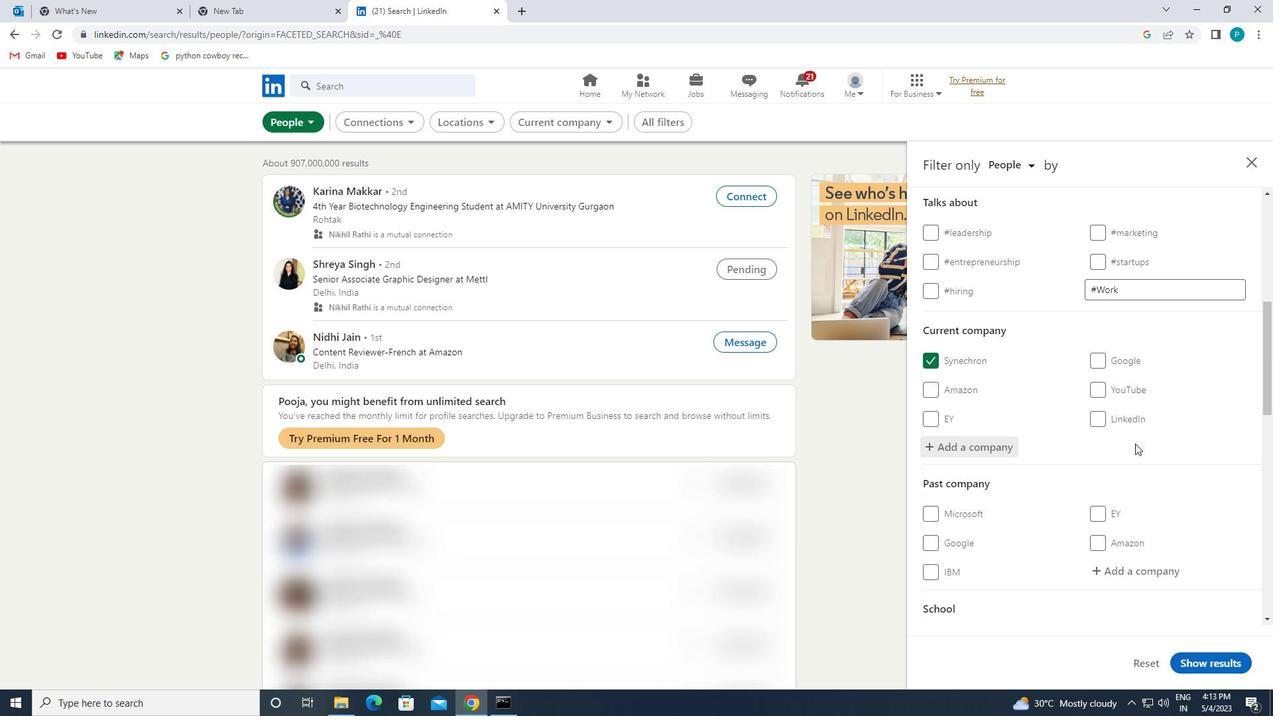 
Action: Mouse scrolled (1138, 446) with delta (0, 0)
Screenshot: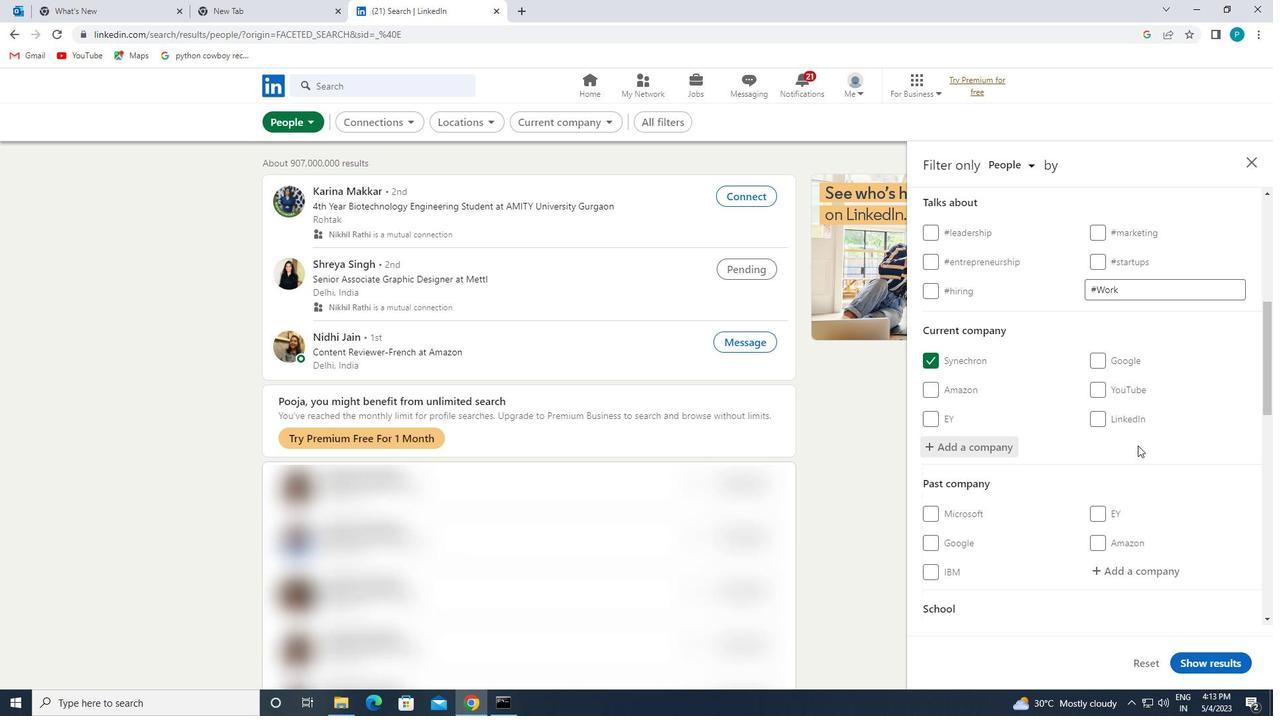 
Action: Mouse moved to (1153, 470)
Screenshot: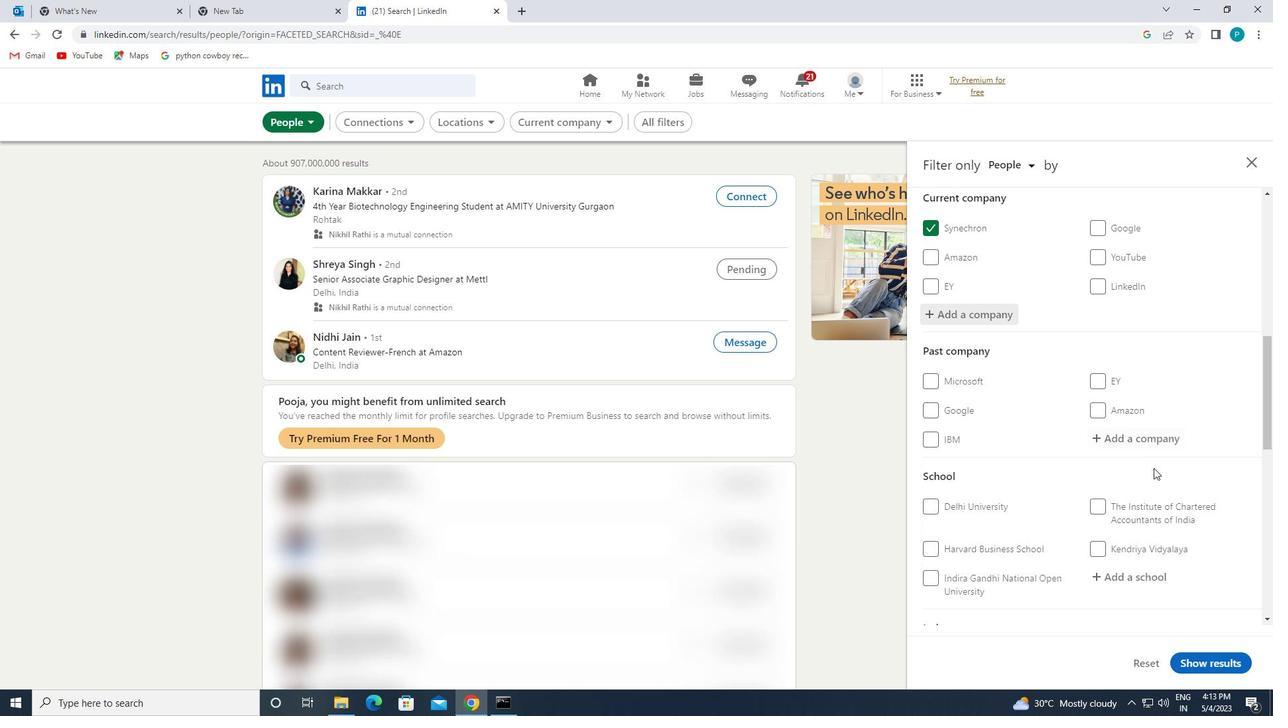 
Action: Mouse scrolled (1153, 470) with delta (0, 0)
Screenshot: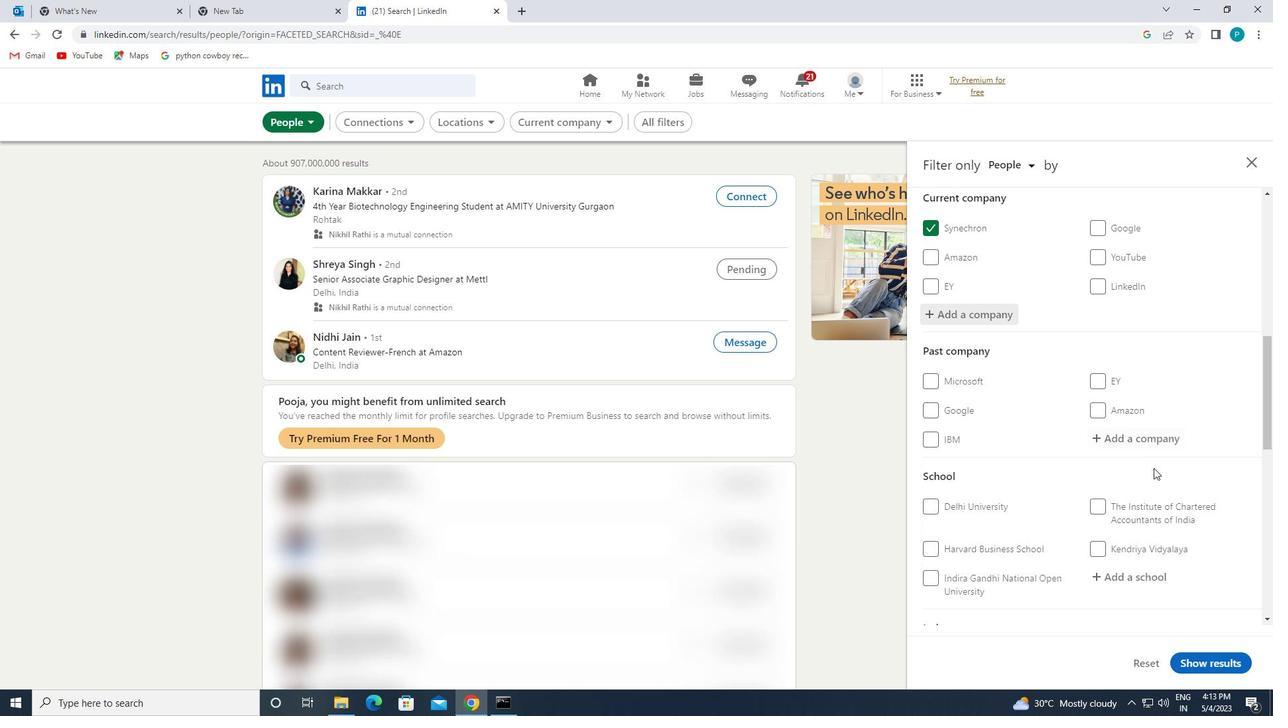 
Action: Mouse moved to (1151, 470)
Screenshot: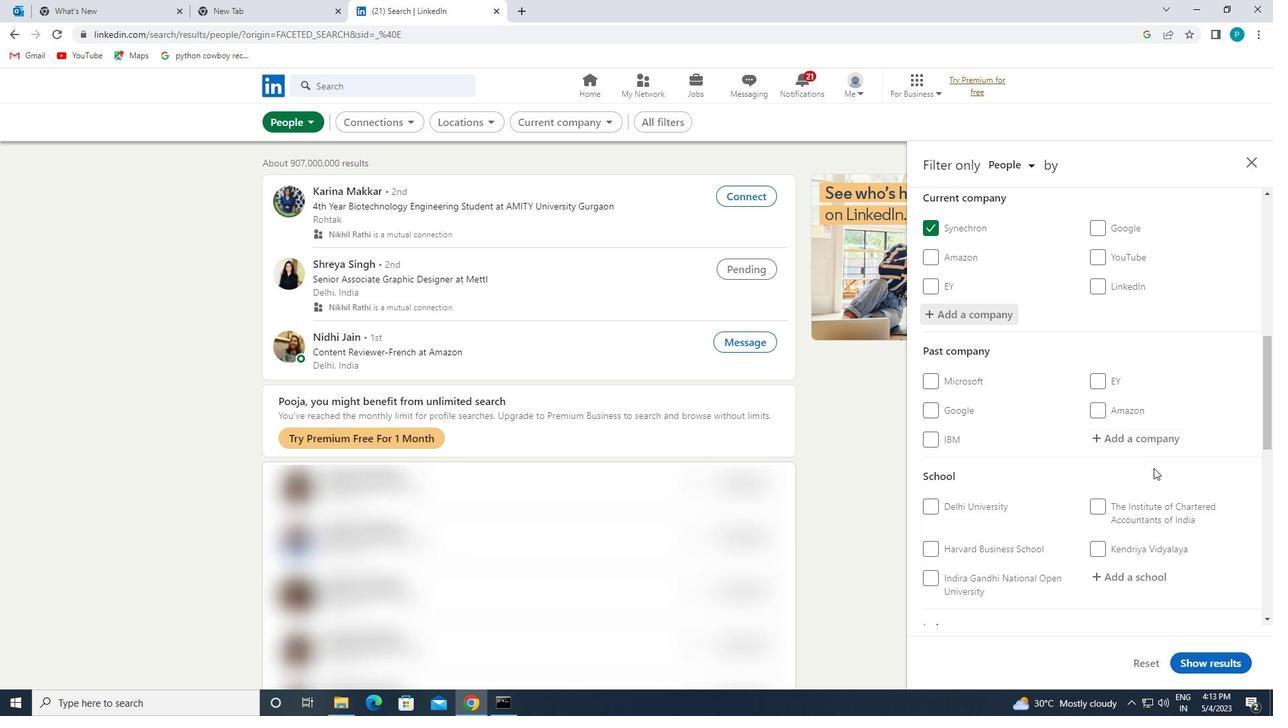 
Action: Mouse scrolled (1151, 470) with delta (0, 0)
Screenshot: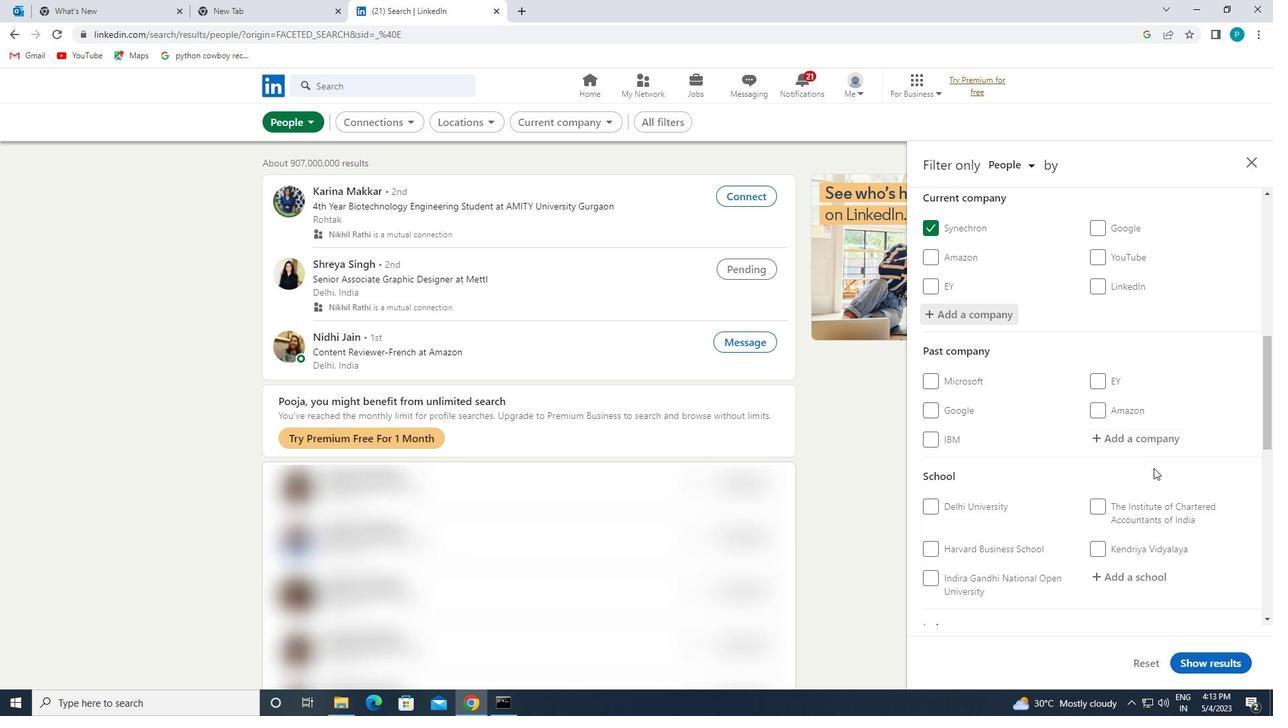
Action: Mouse moved to (1137, 440)
Screenshot: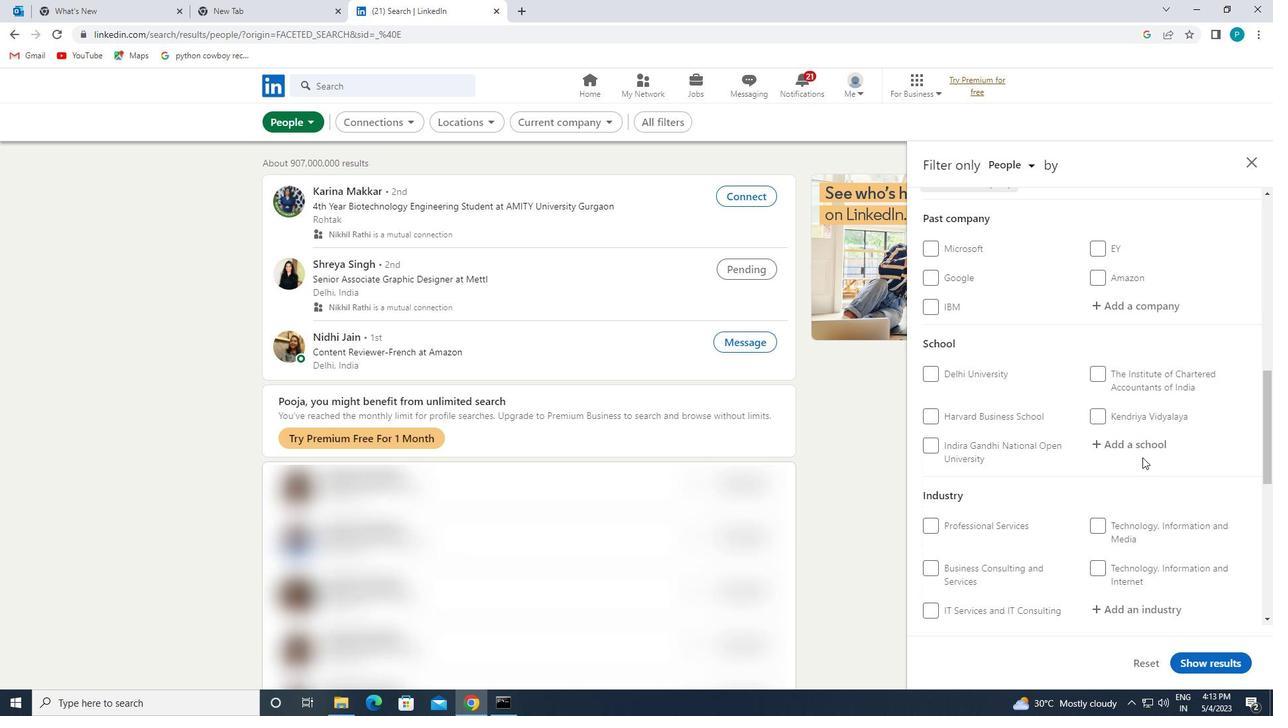 
Action: Mouse pressed left at (1137, 440)
Screenshot: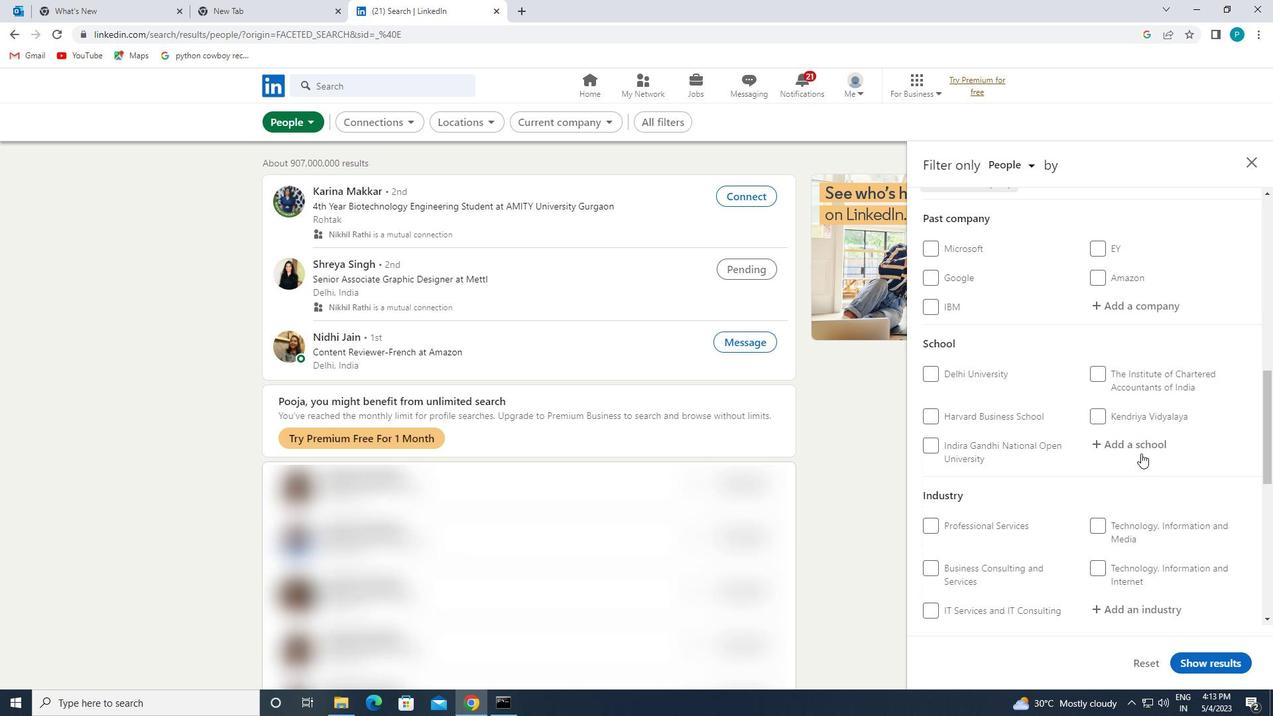 
Action: Key pressed <Key.caps_lock>S<Key.caps_lock>ARASWATI
Screenshot: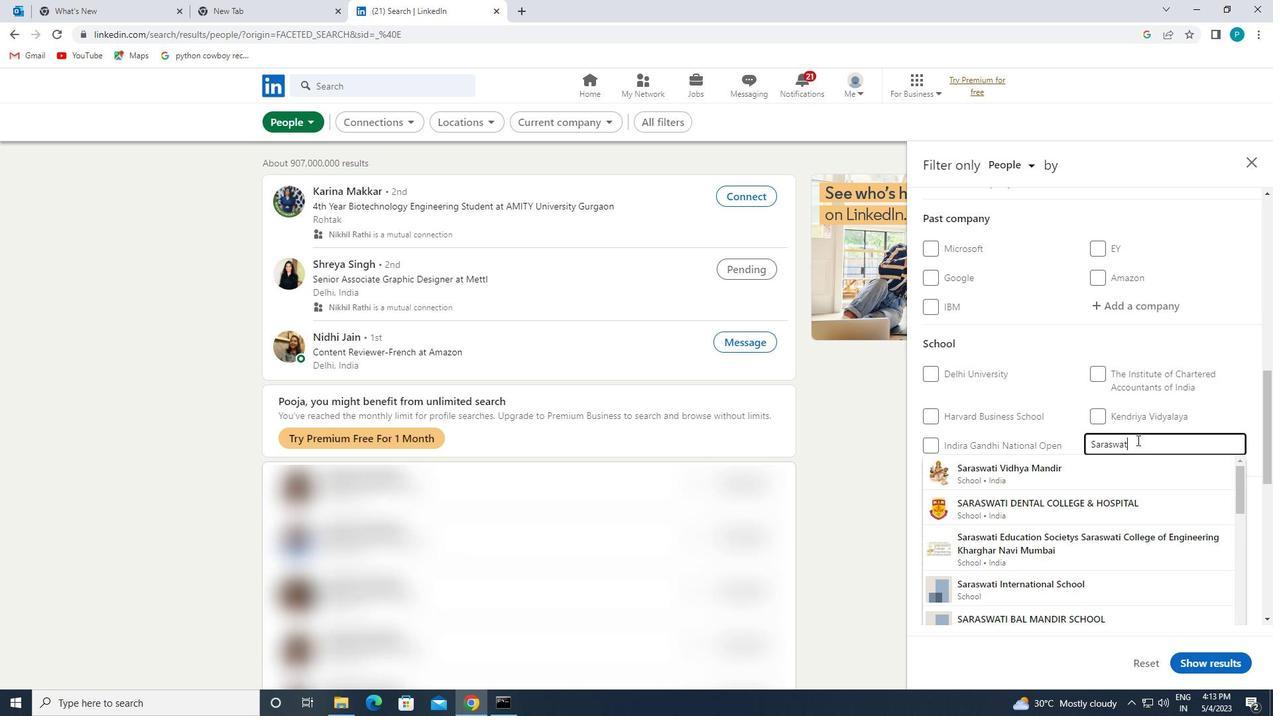 
Action: Mouse moved to (1116, 503)
Screenshot: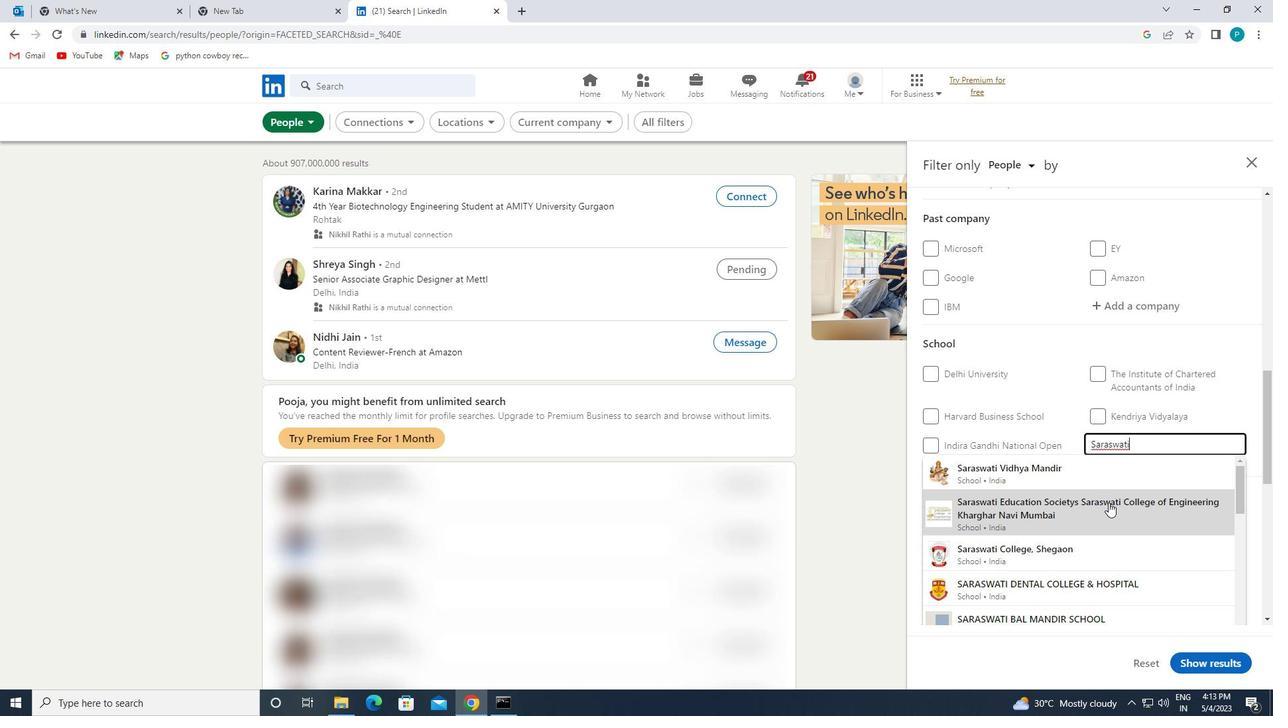 
Action: Mouse pressed left at (1116, 503)
Screenshot: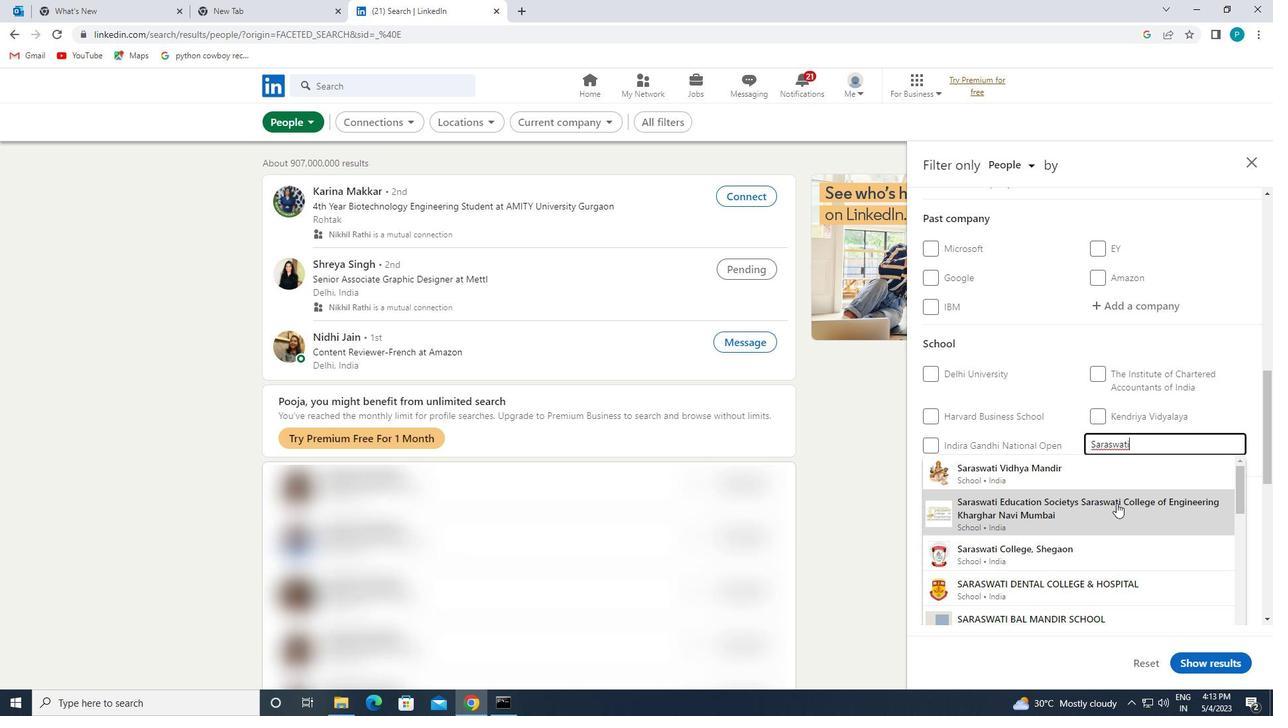 
Action: Mouse moved to (1120, 504)
Screenshot: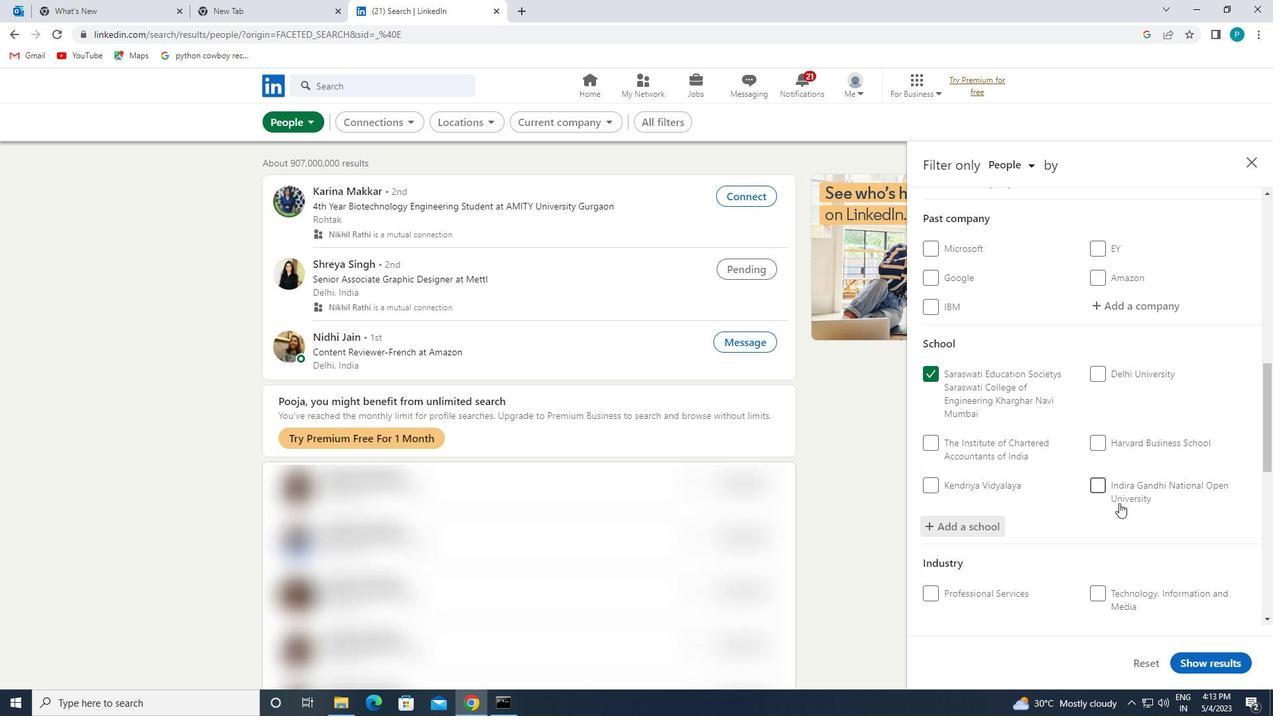 
Action: Mouse scrolled (1120, 503) with delta (0, 0)
Screenshot: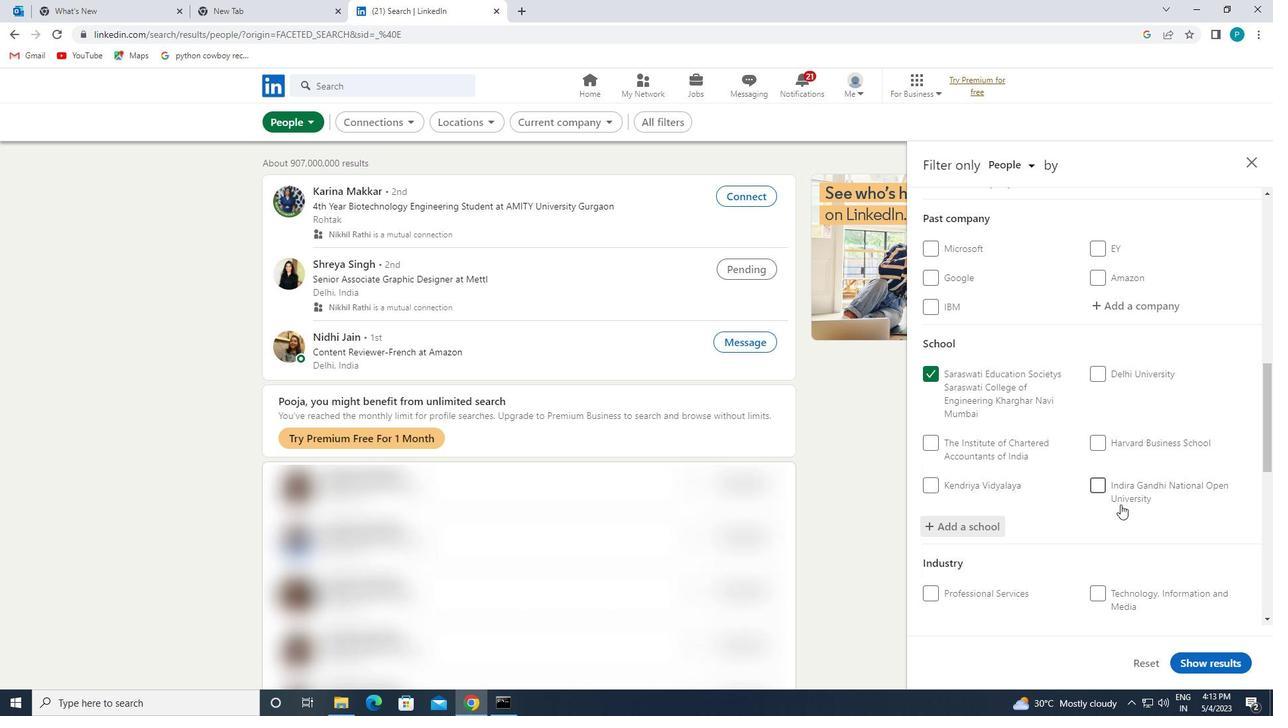 
Action: Mouse scrolled (1120, 503) with delta (0, 0)
Screenshot: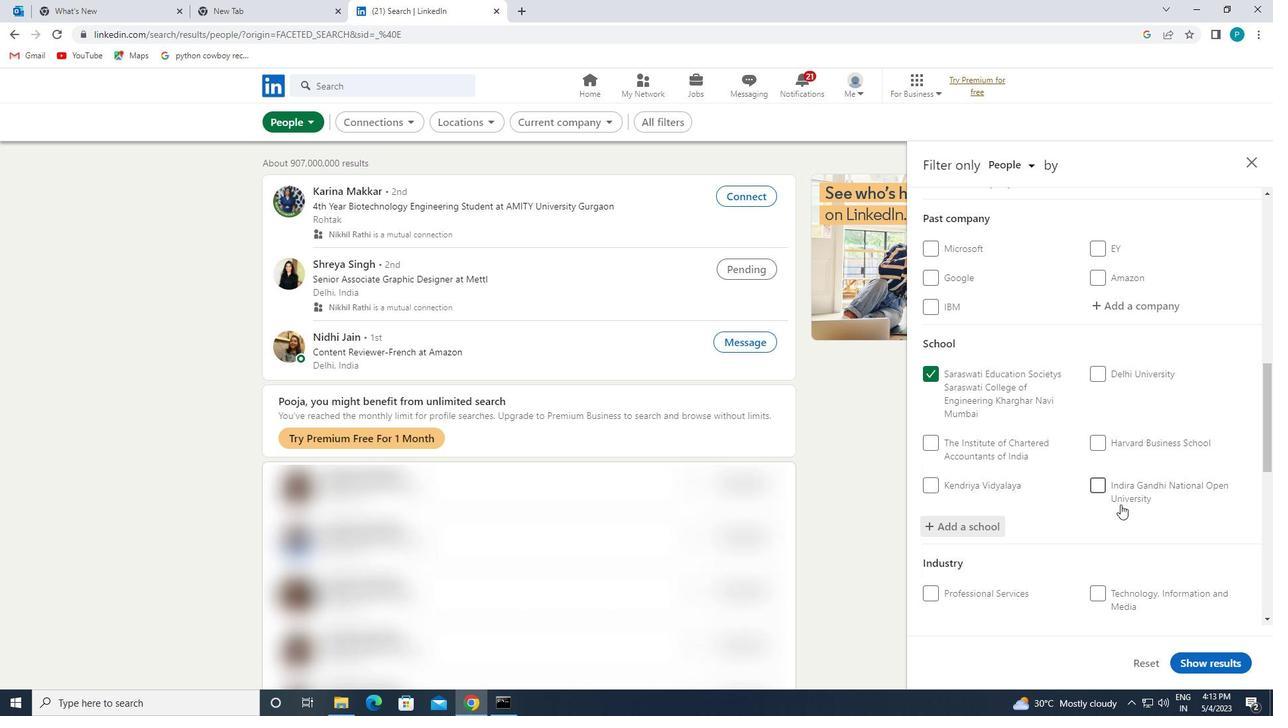 
Action: Mouse moved to (1132, 495)
Screenshot: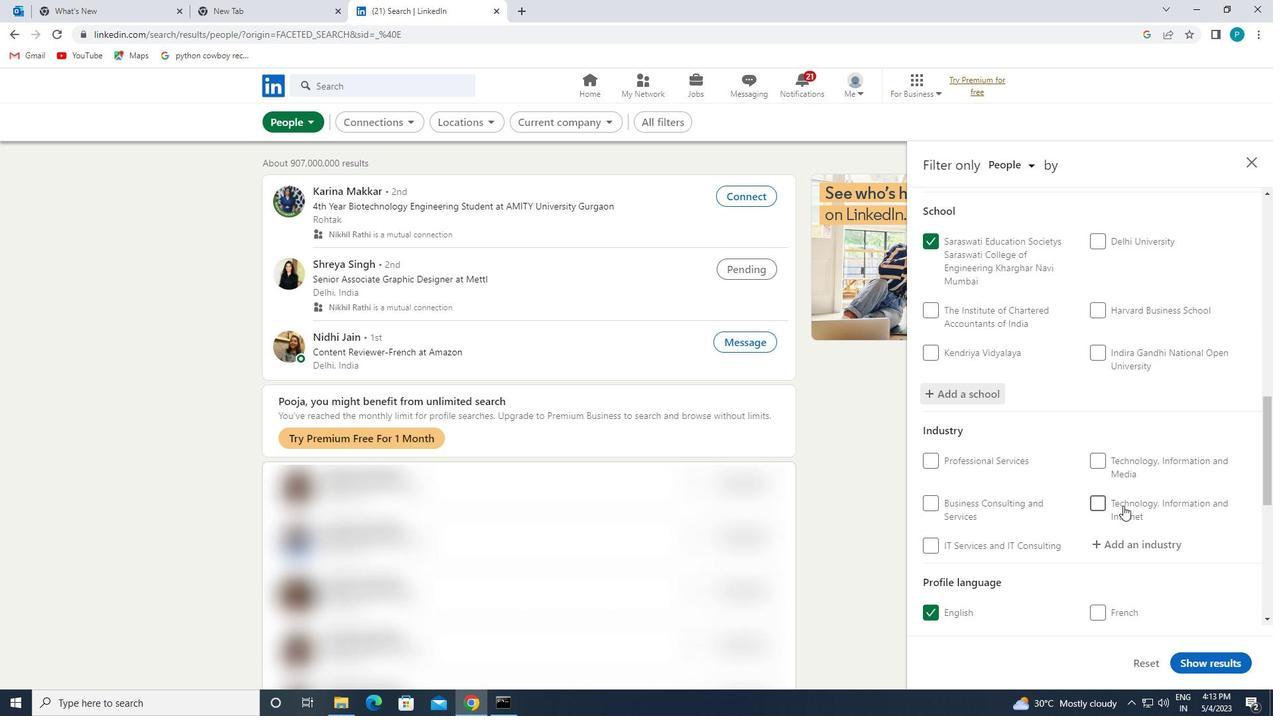 
Action: Mouse scrolled (1132, 495) with delta (0, 0)
Screenshot: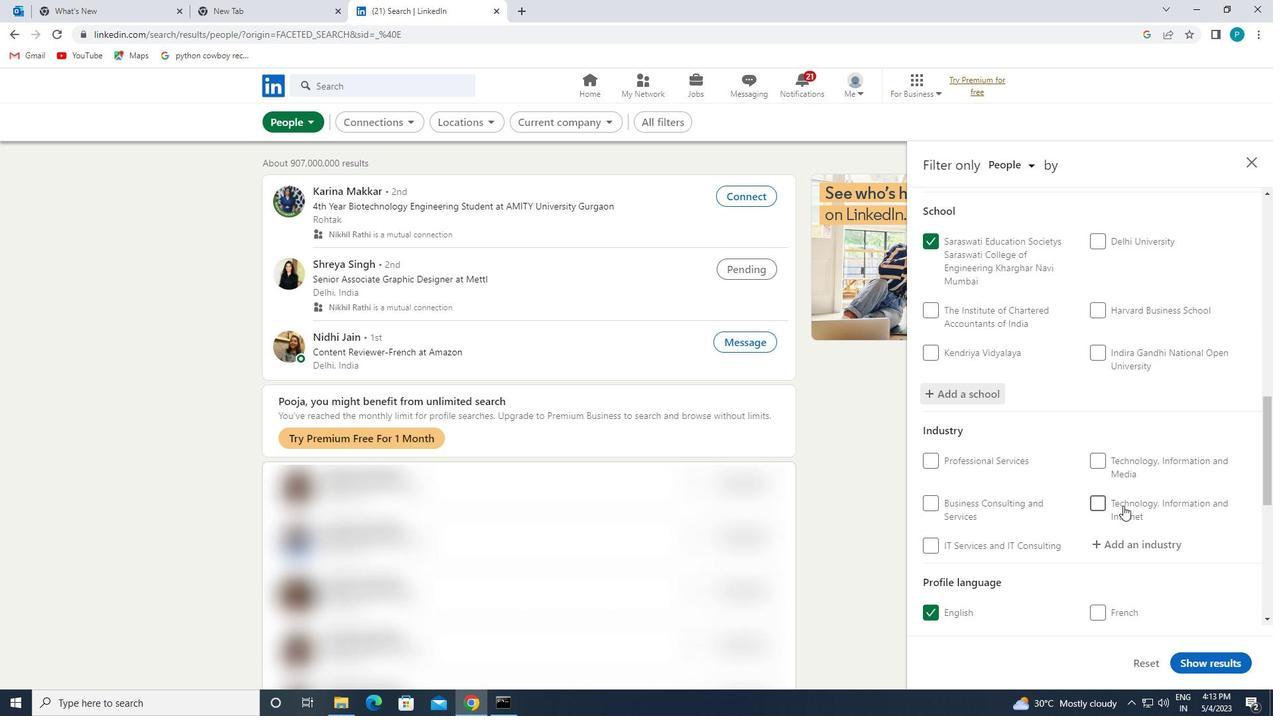 
Action: Mouse moved to (1135, 477)
Screenshot: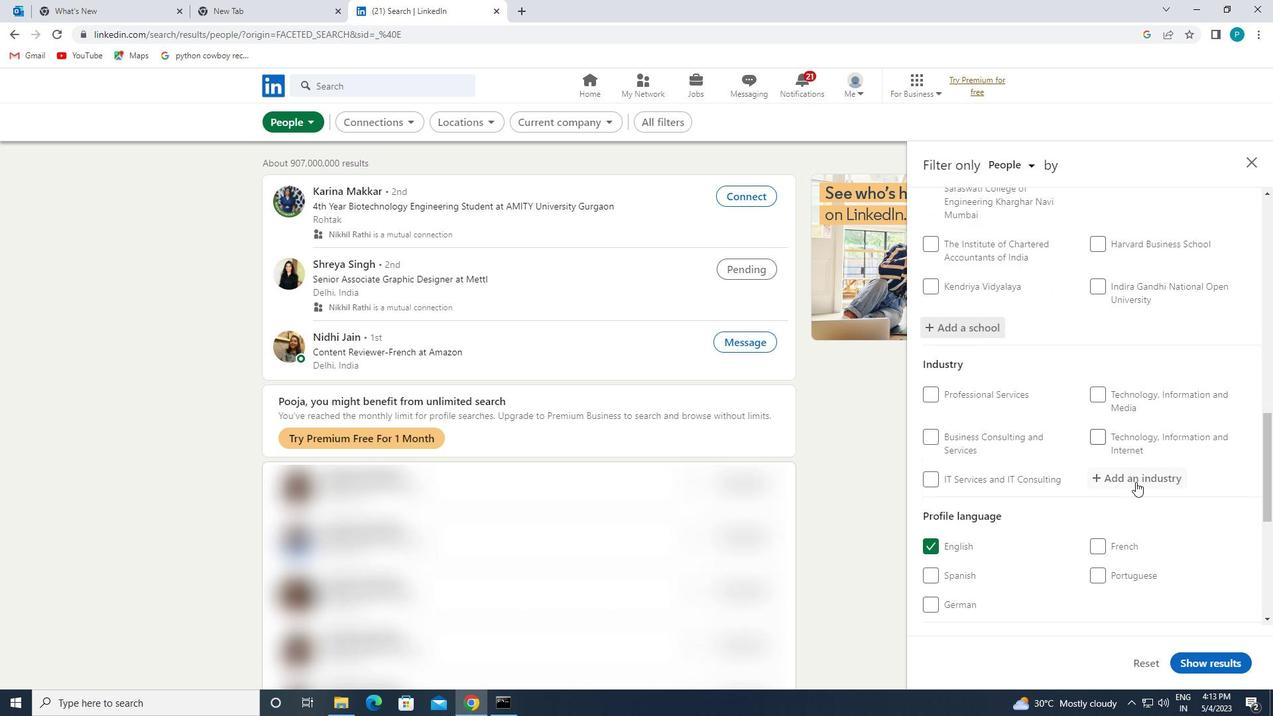
Action: Mouse pressed left at (1135, 477)
Screenshot: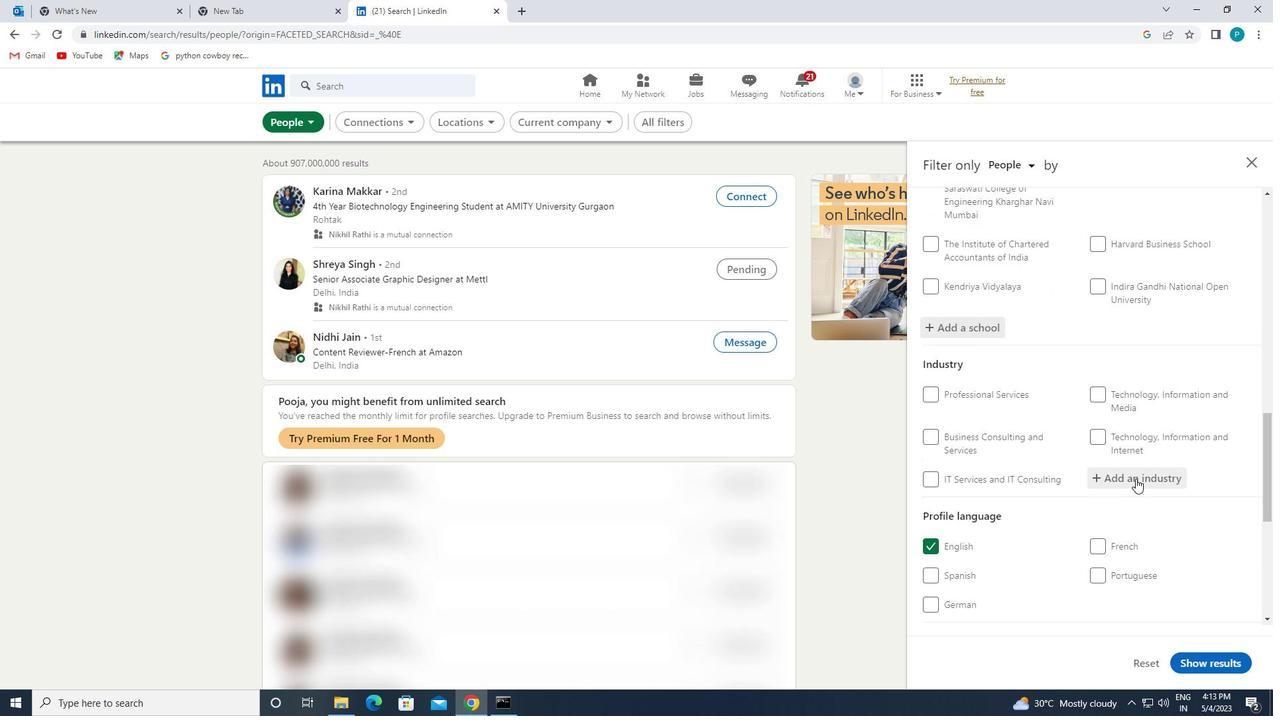 
Action: Mouse moved to (1131, 474)
Screenshot: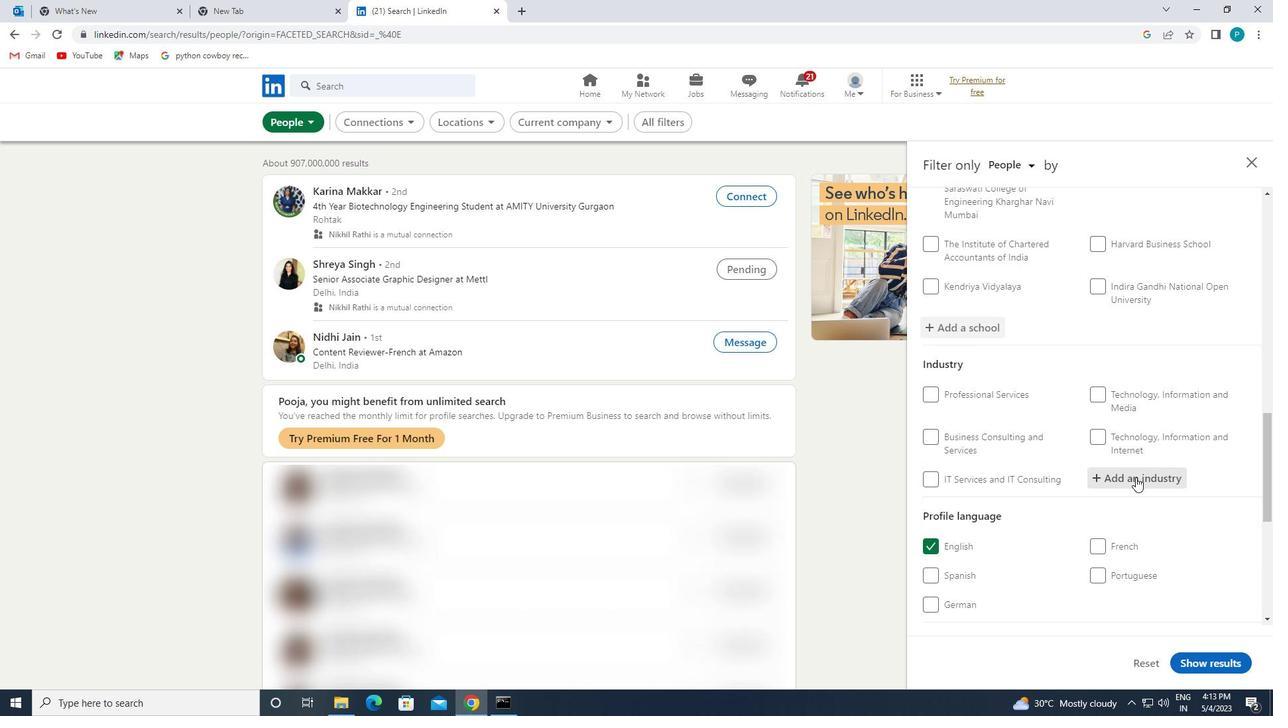 
Action: Key pressed <Key.caps_lock>H<Key.caps_lock>OUSE
Screenshot: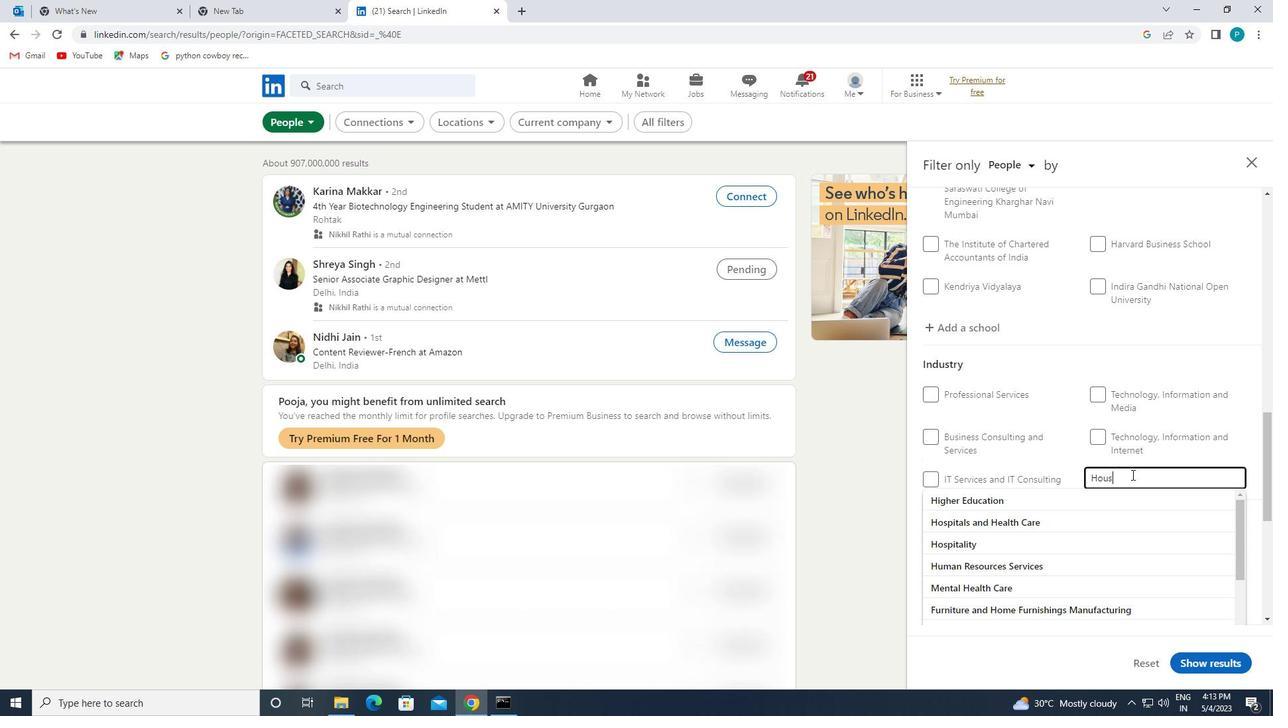 
Action: Mouse moved to (1080, 517)
Screenshot: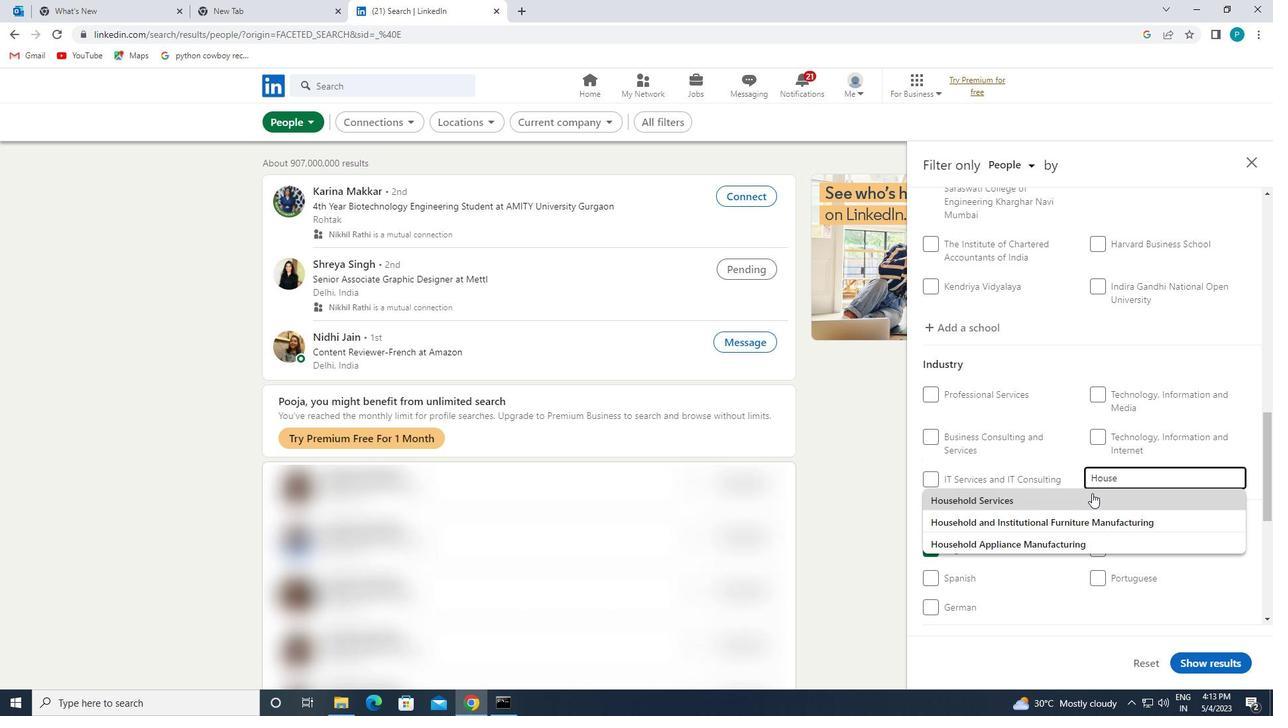 
Action: Mouse pressed left at (1080, 517)
Screenshot: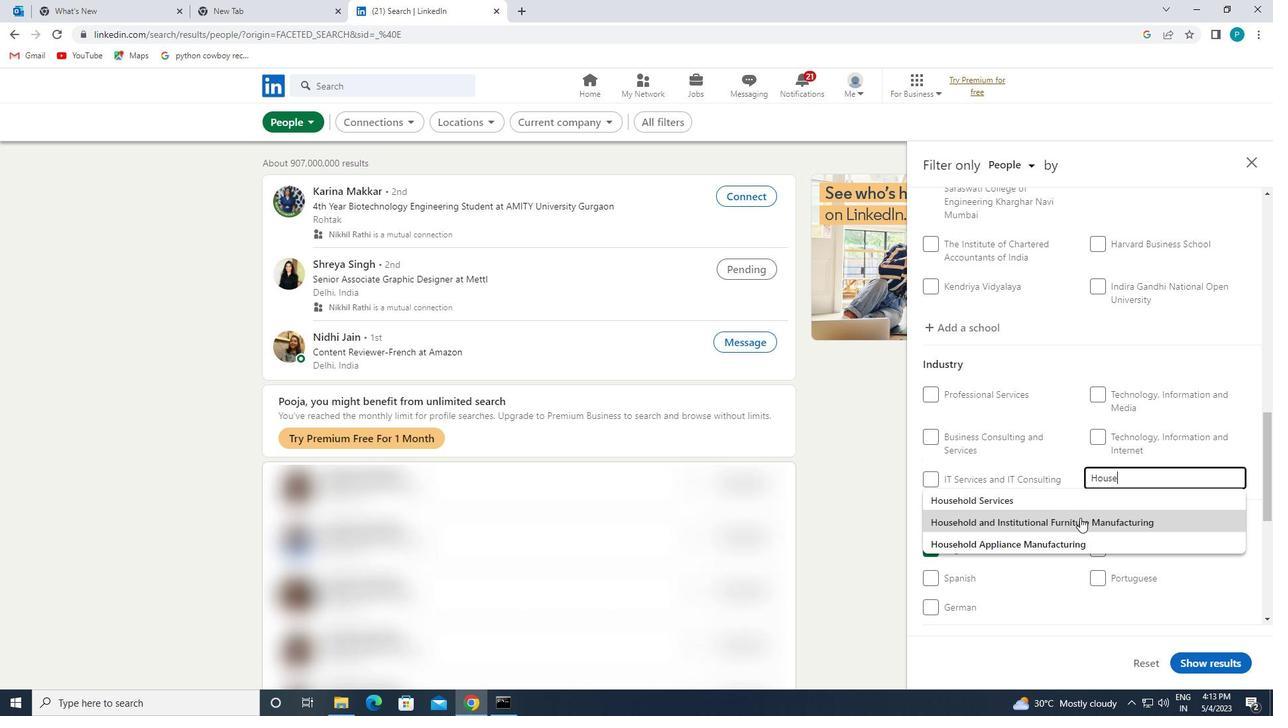 
Action: Mouse moved to (1082, 518)
Screenshot: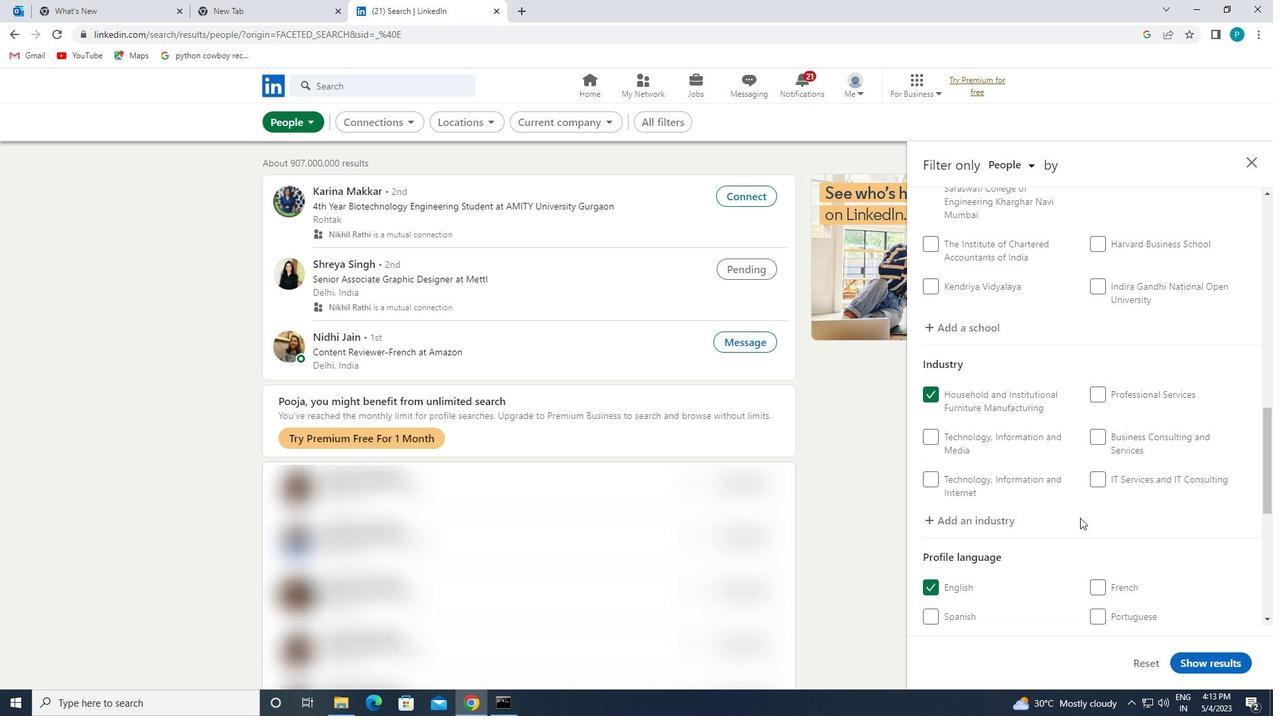 
Action: Mouse scrolled (1082, 517) with delta (0, 0)
Screenshot: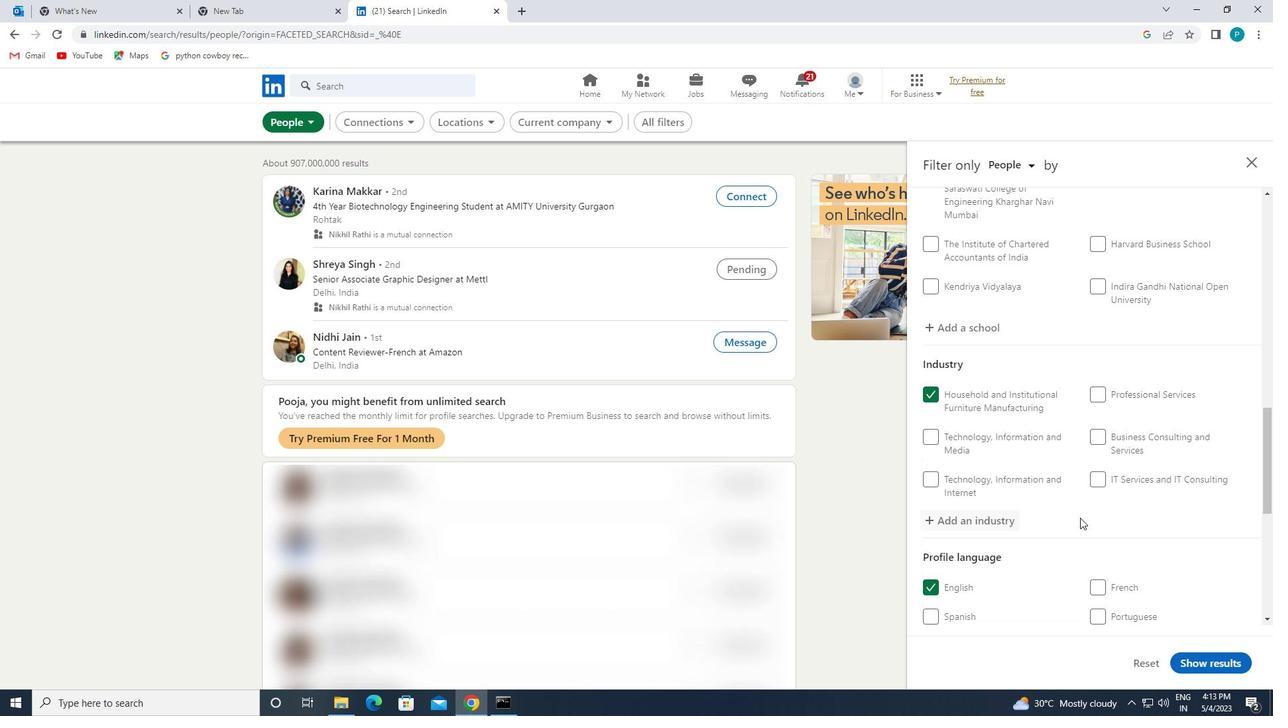 
Action: Mouse scrolled (1082, 517) with delta (0, 0)
Screenshot: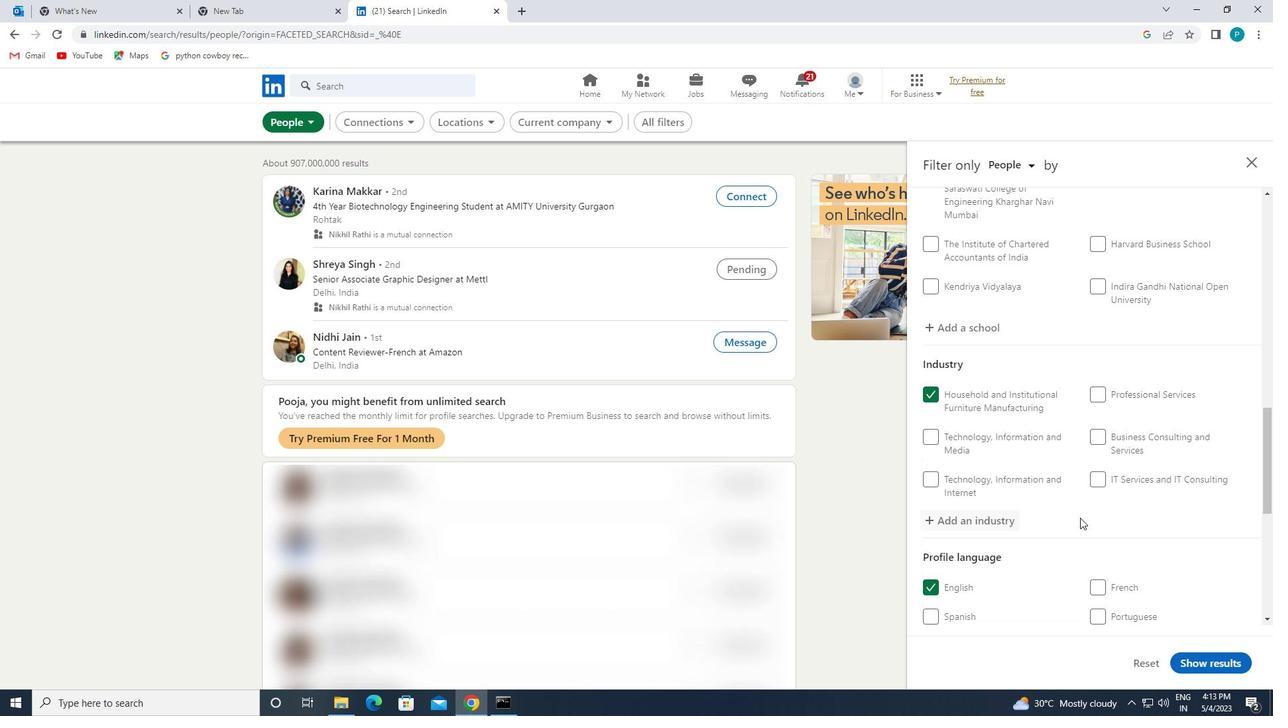 
Action: Mouse scrolled (1082, 517) with delta (0, 0)
Screenshot: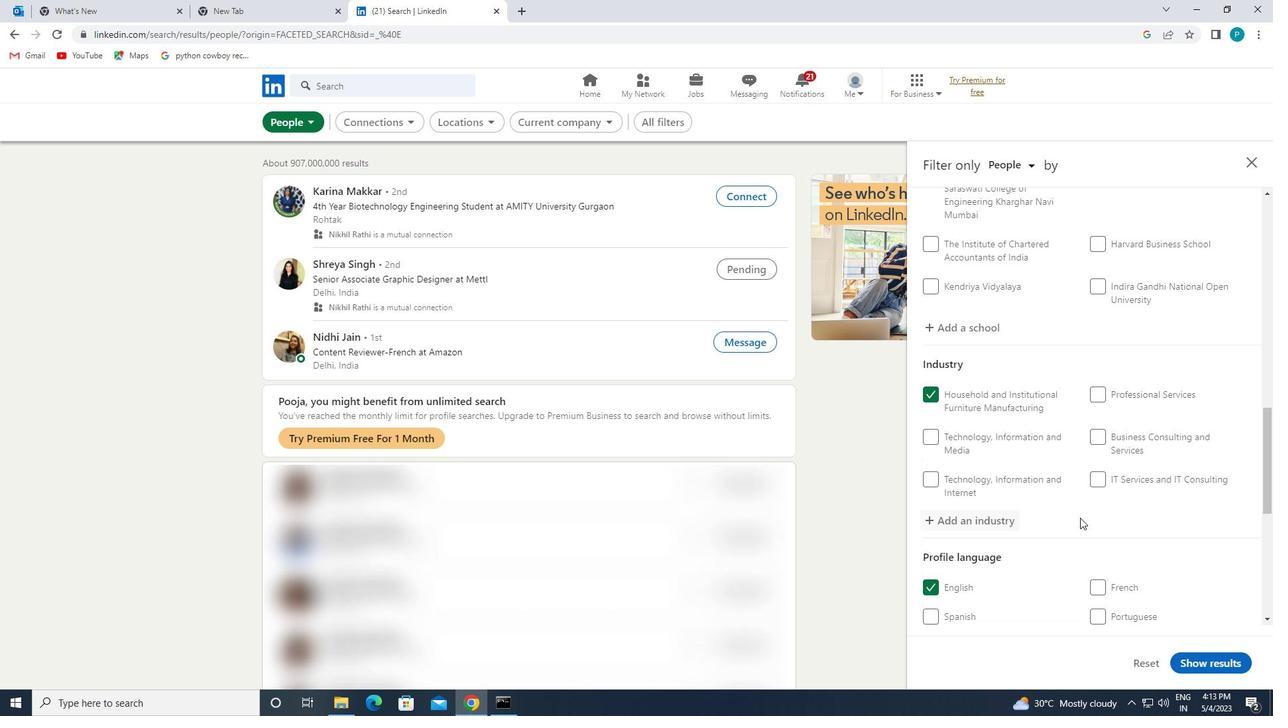 
Action: Mouse scrolled (1082, 517) with delta (0, 0)
Screenshot: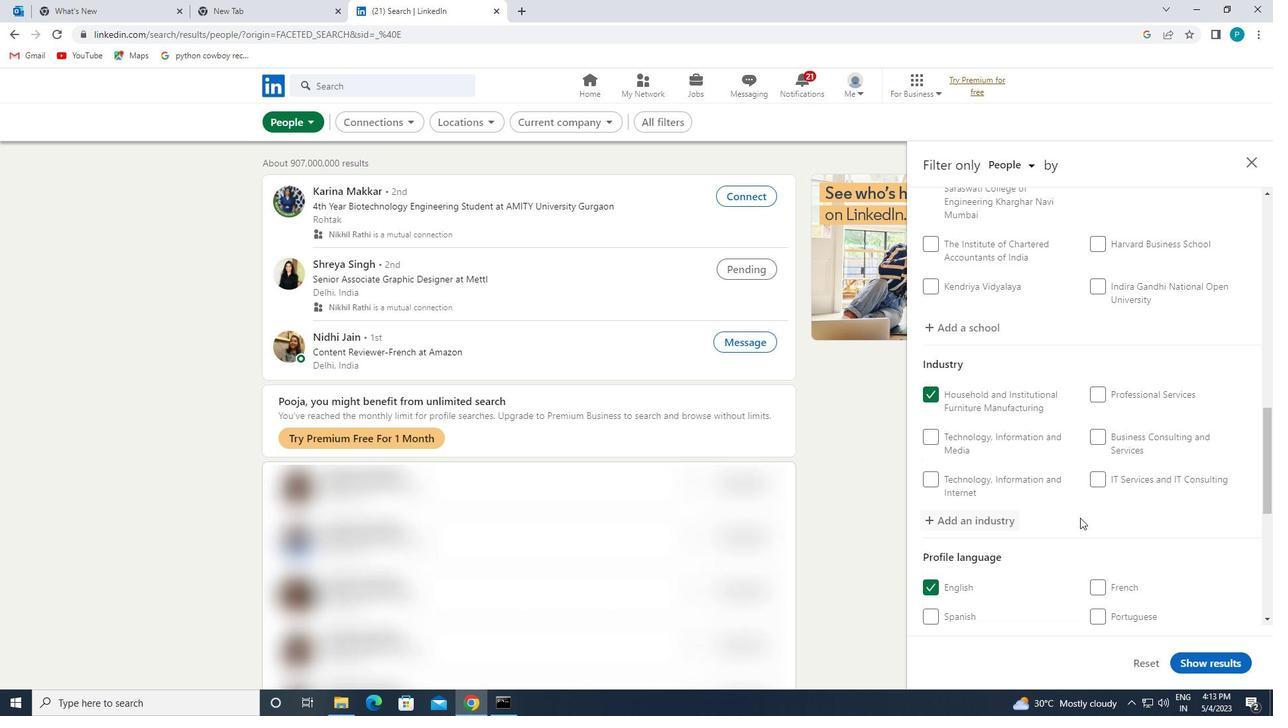 
Action: Mouse moved to (1101, 543)
Screenshot: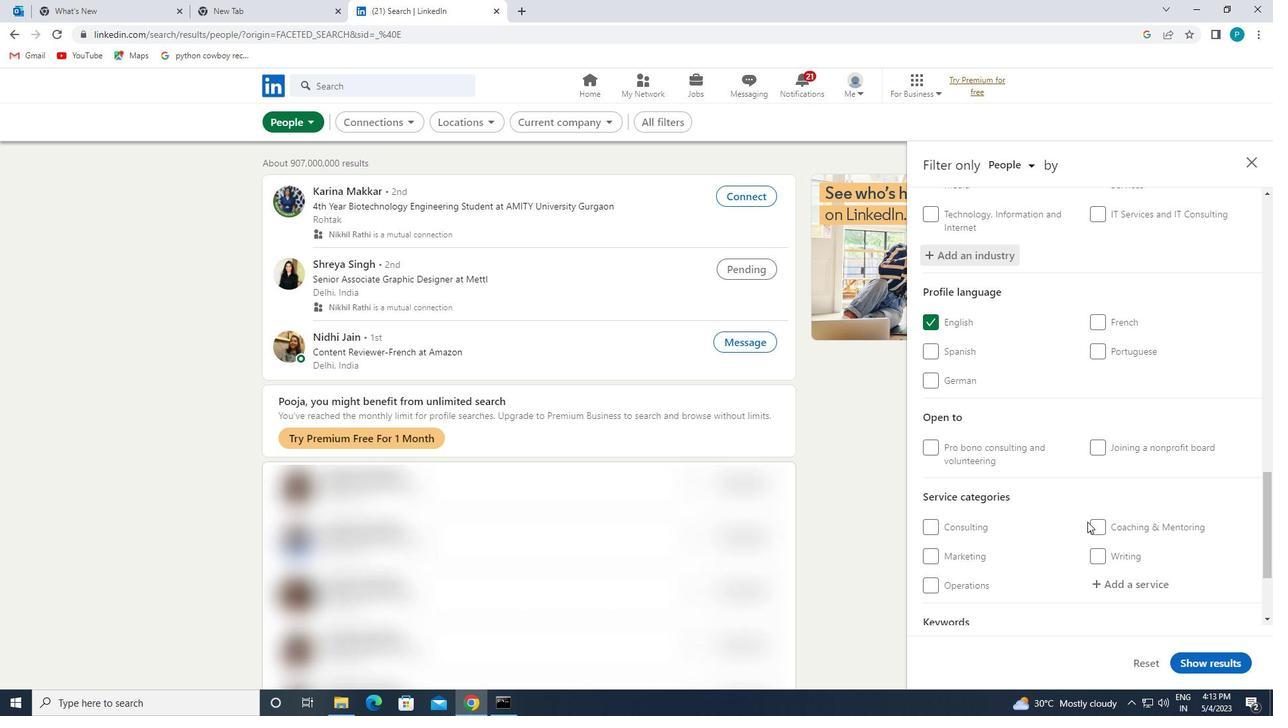 
Action: Mouse scrolled (1101, 543) with delta (0, 0)
Screenshot: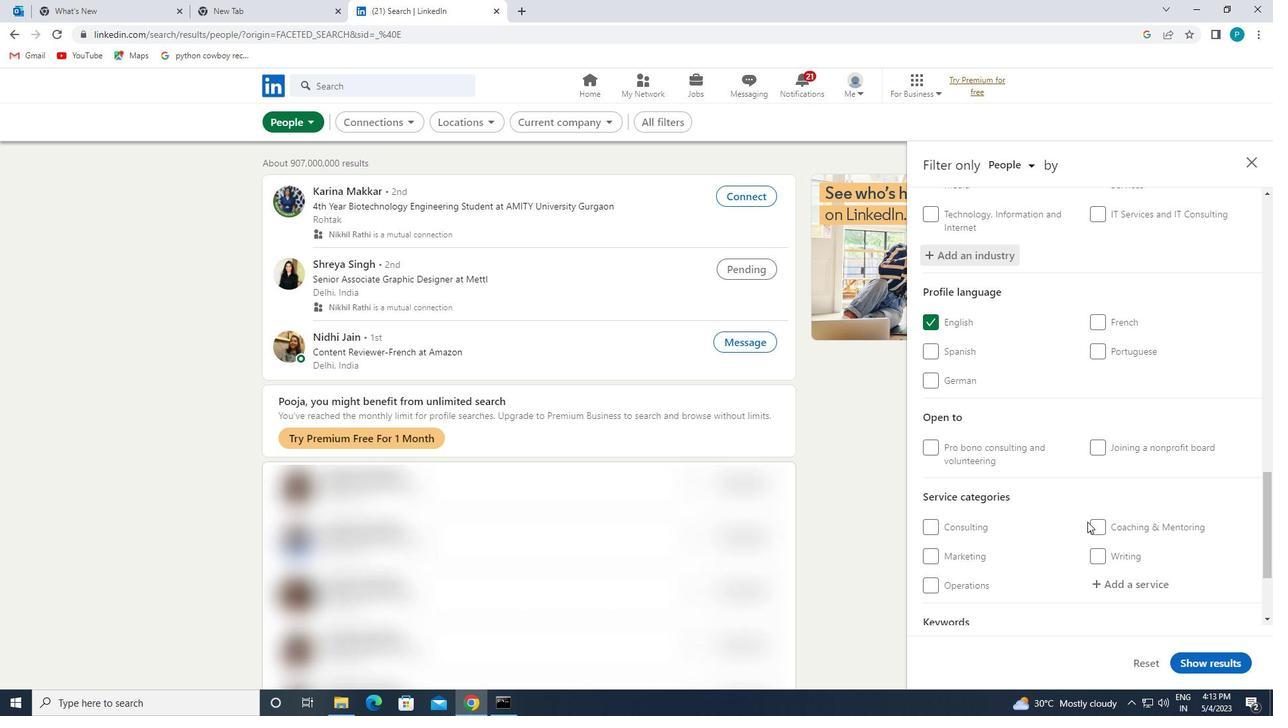 
Action: Mouse moved to (1103, 547)
Screenshot: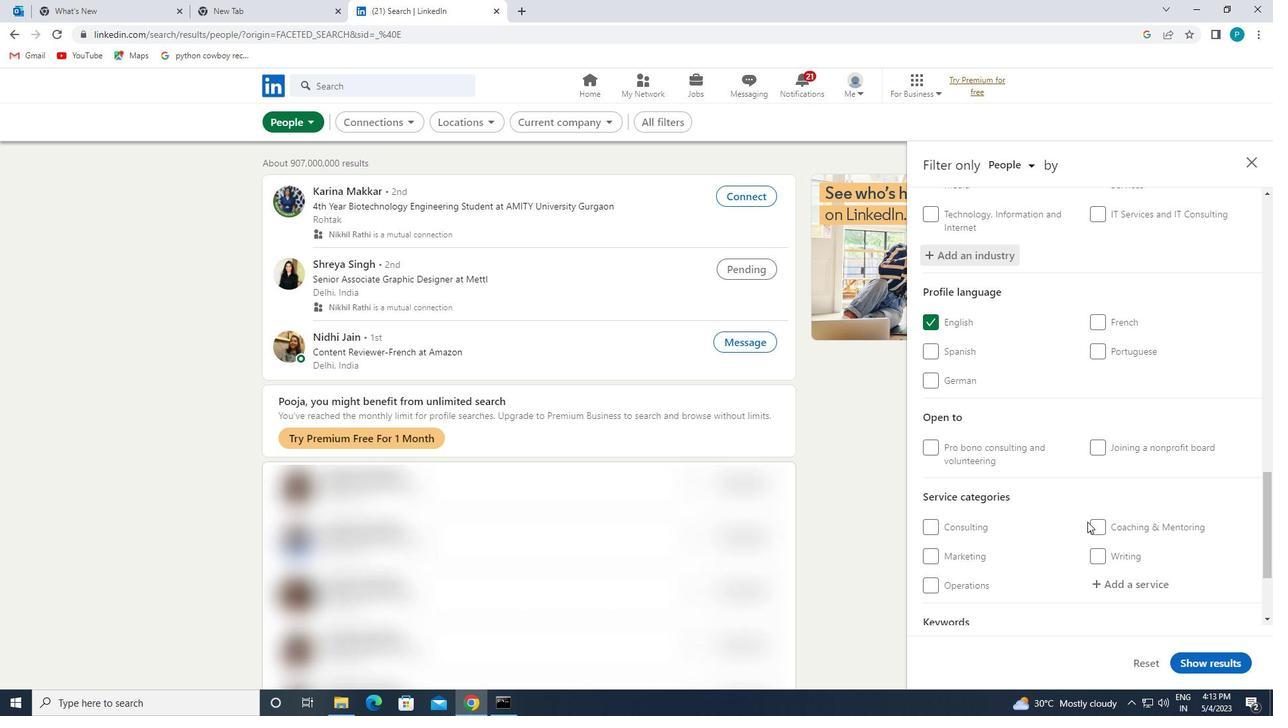 
Action: Mouse scrolled (1103, 547) with delta (0, 0)
Screenshot: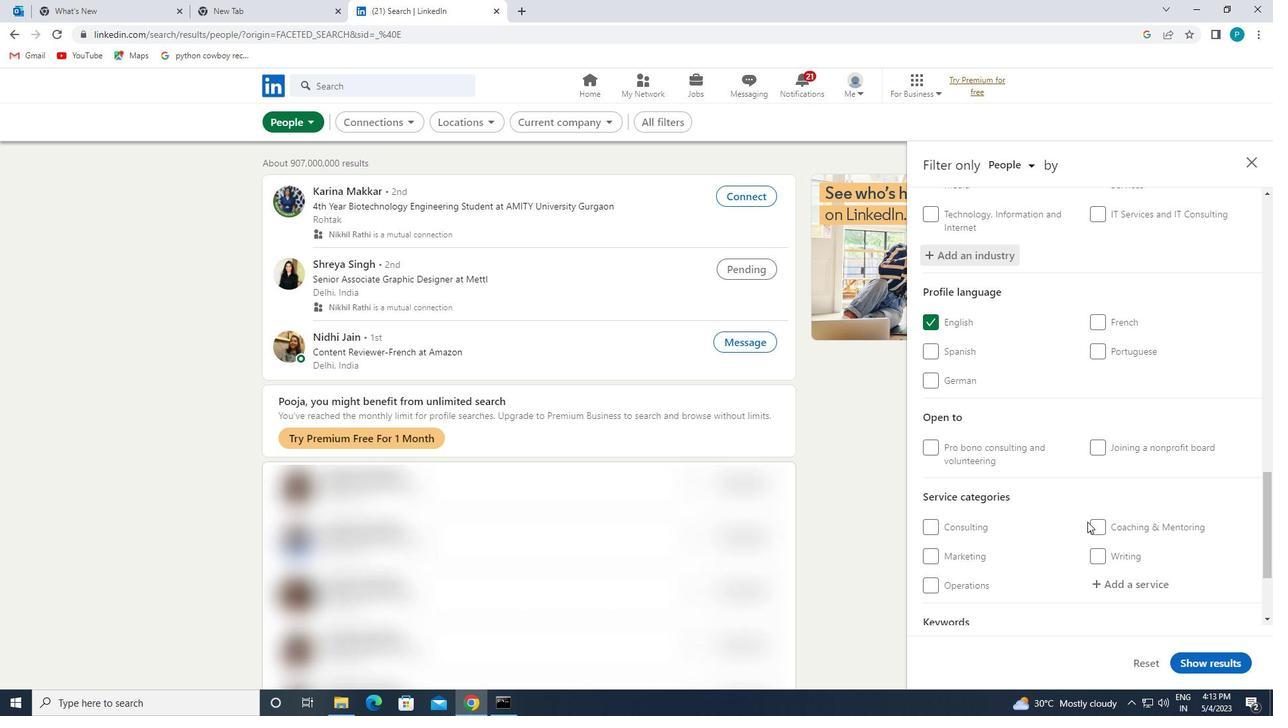 
Action: Mouse moved to (1103, 456)
Screenshot: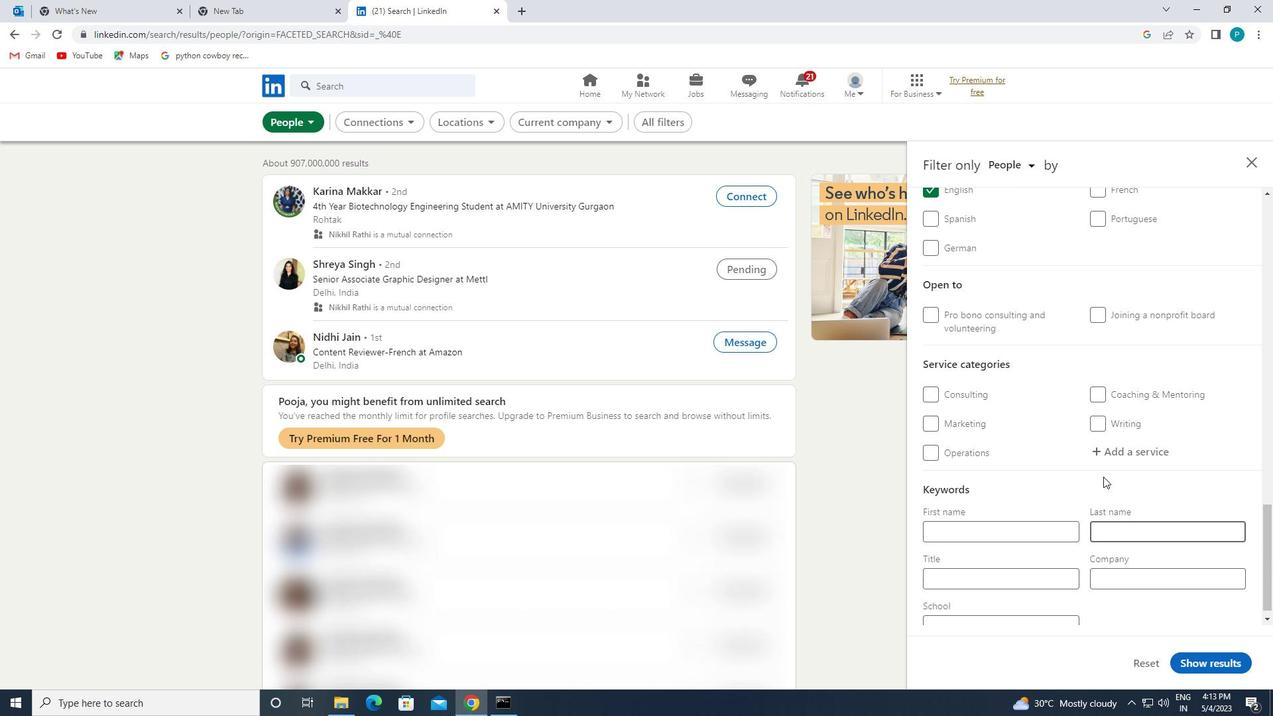 
Action: Mouse pressed left at (1103, 456)
Screenshot: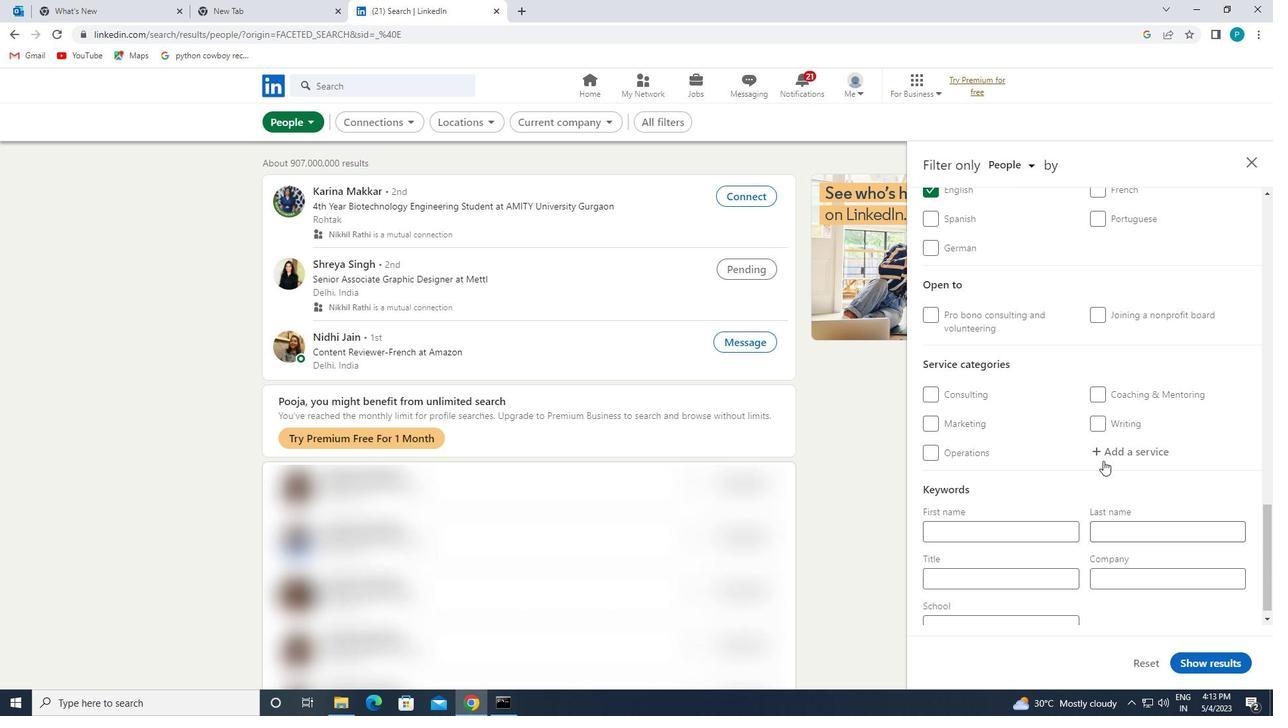 
Action: Mouse moved to (1104, 455)
Screenshot: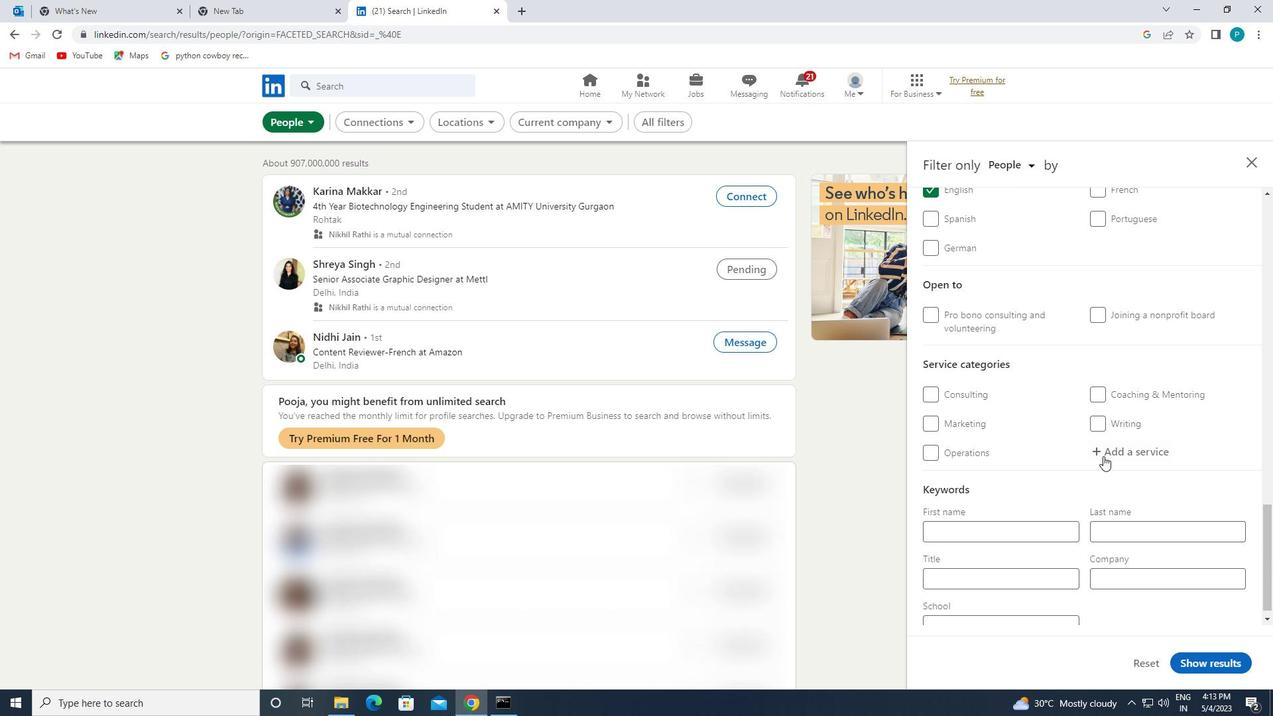 
Action: Key pressed <Key.caps_lock>U<Key.caps_lock>SER
Screenshot: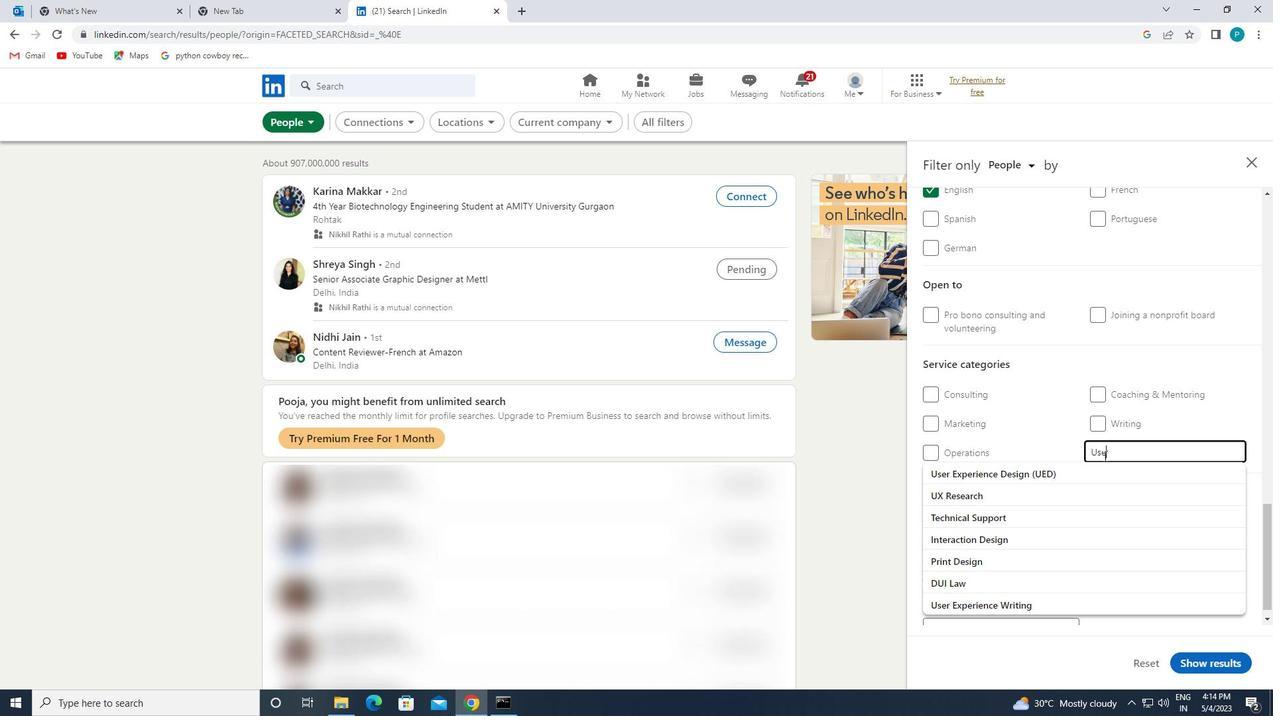 
Action: Mouse moved to (1098, 474)
Screenshot: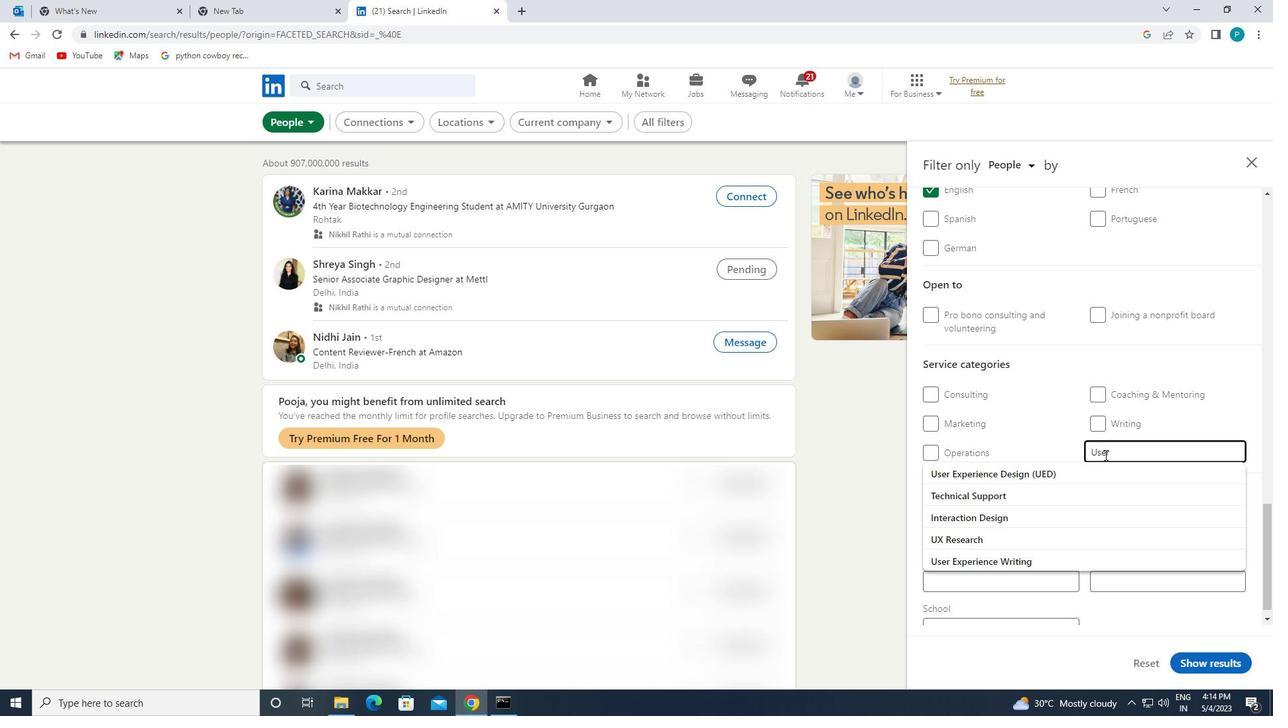 
Action: Mouse pressed left at (1098, 474)
Screenshot: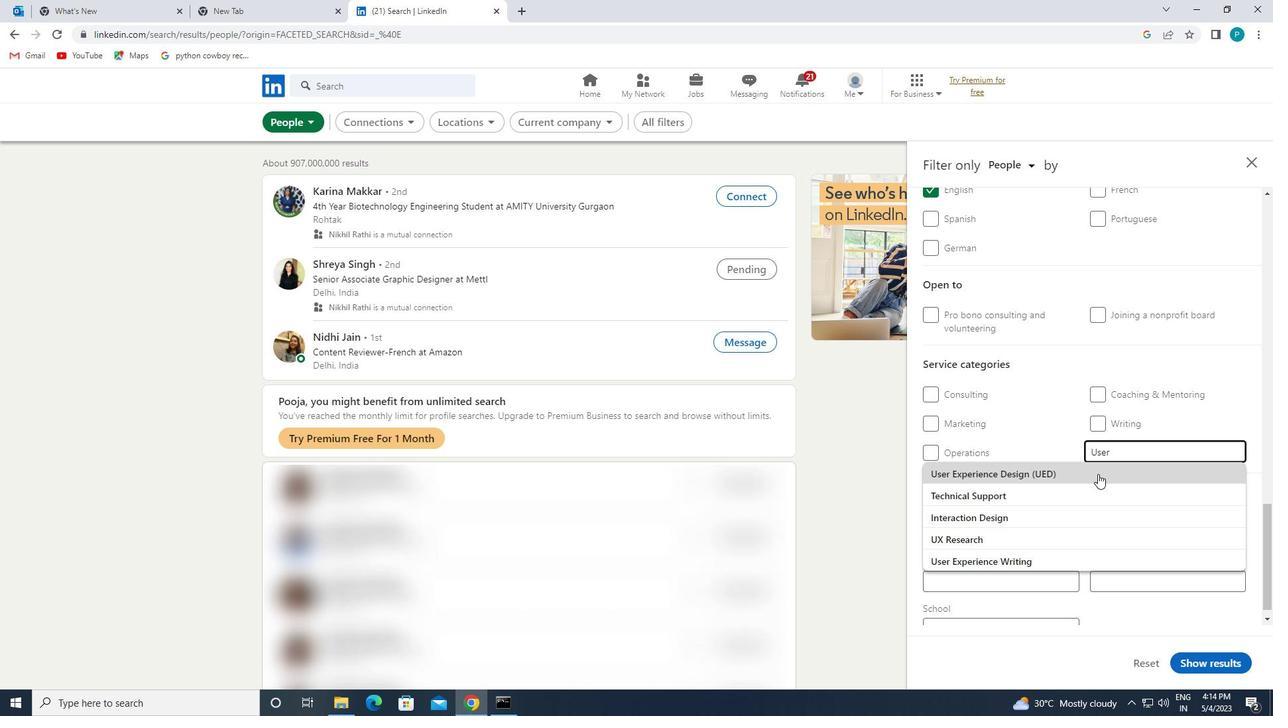 
Action: Mouse scrolled (1098, 473) with delta (0, 0)
Screenshot: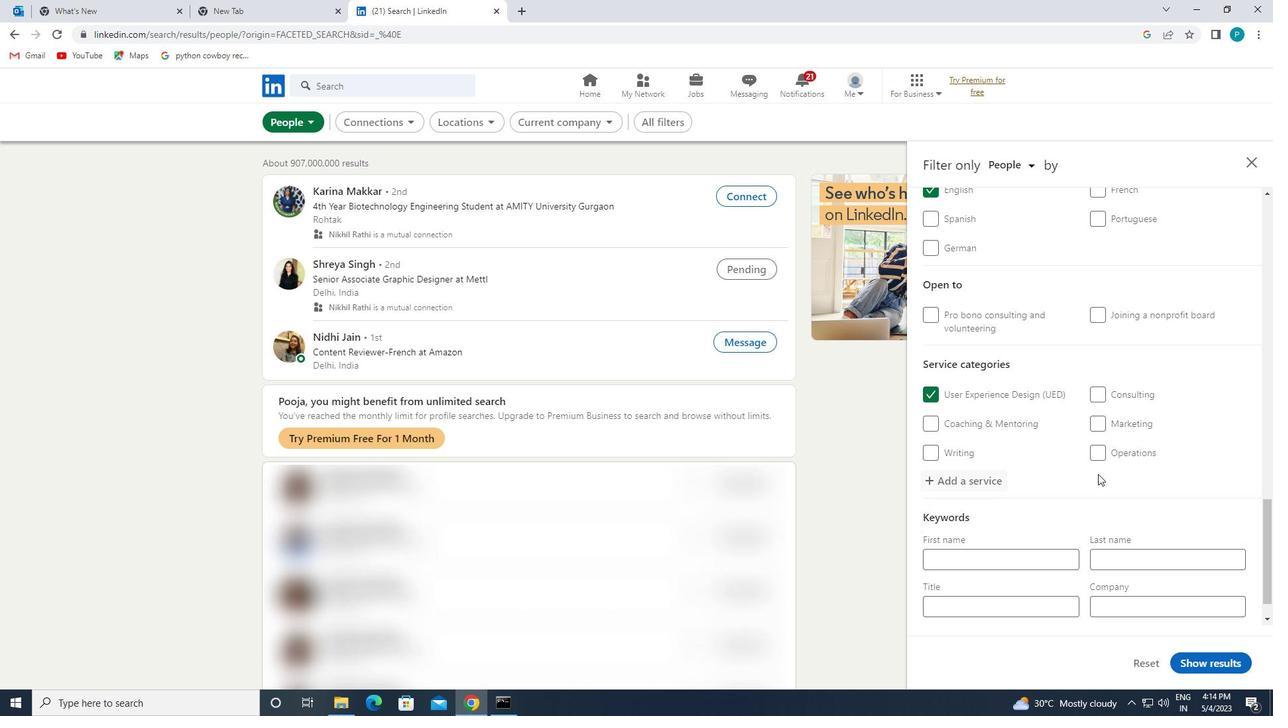 
Action: Mouse scrolled (1098, 473) with delta (0, 0)
Screenshot: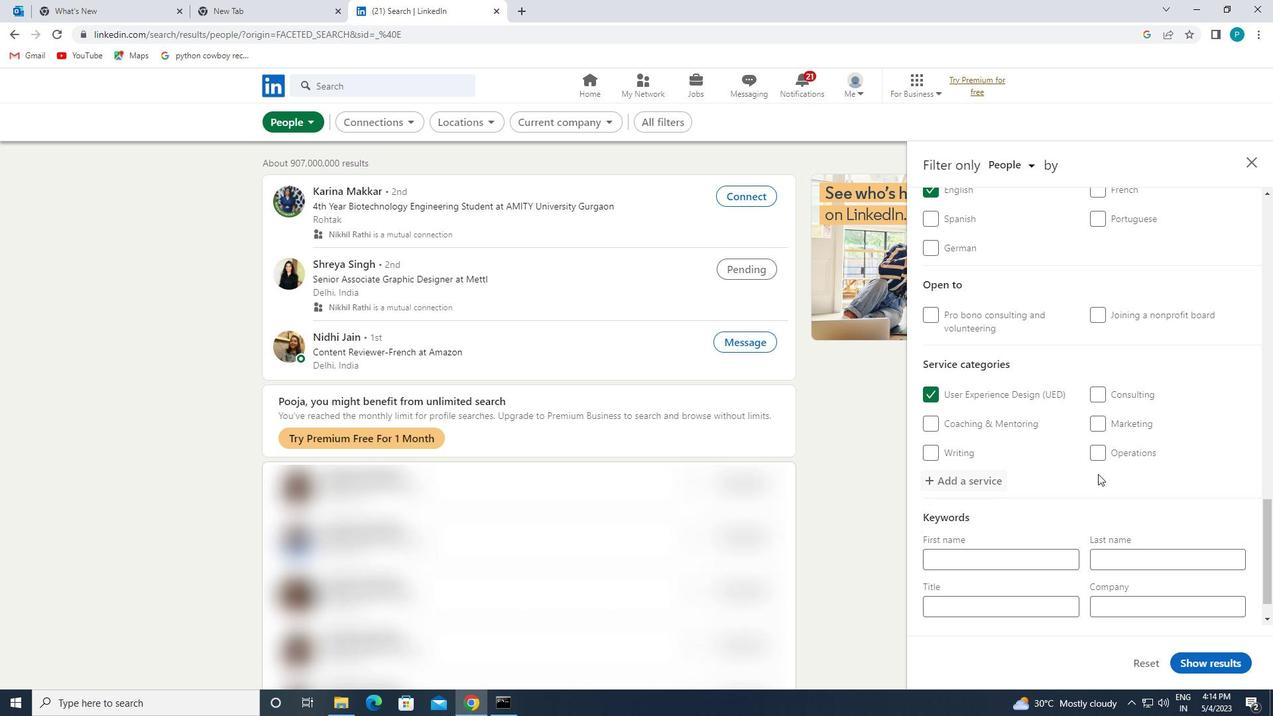
Action: Mouse scrolled (1098, 473) with delta (0, 0)
Screenshot: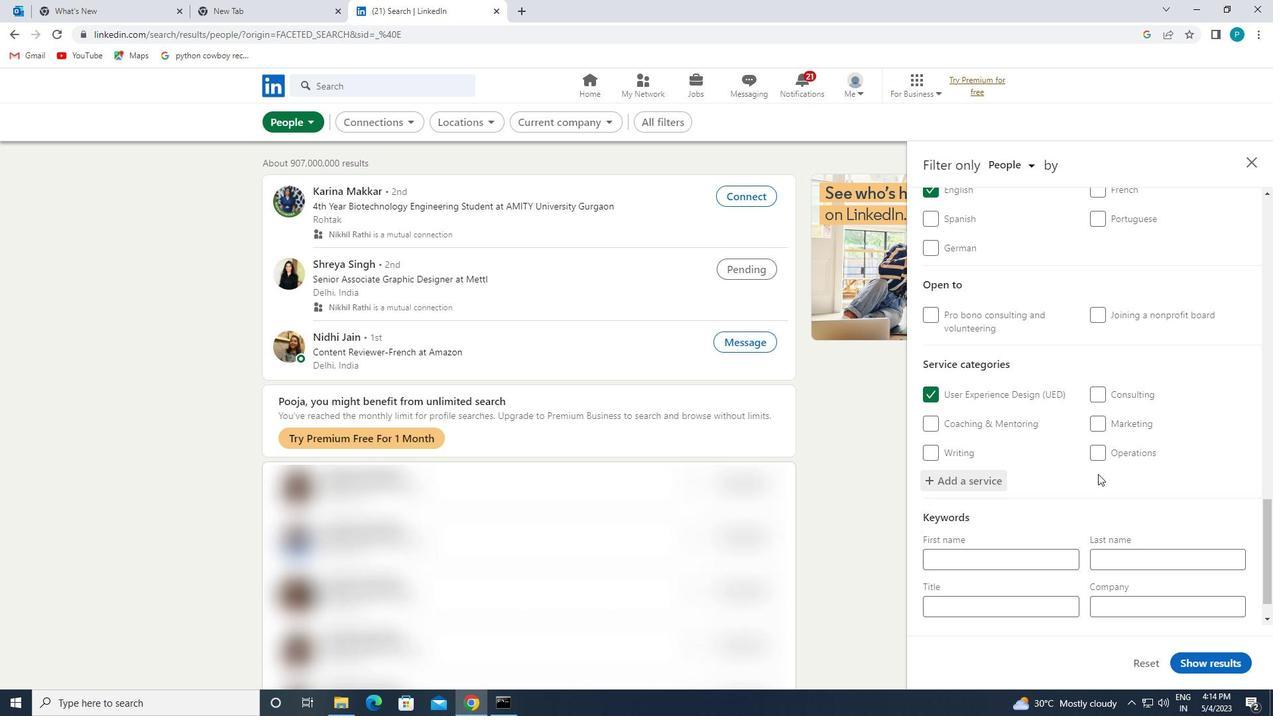 
Action: Mouse scrolled (1098, 473) with delta (0, 0)
Screenshot: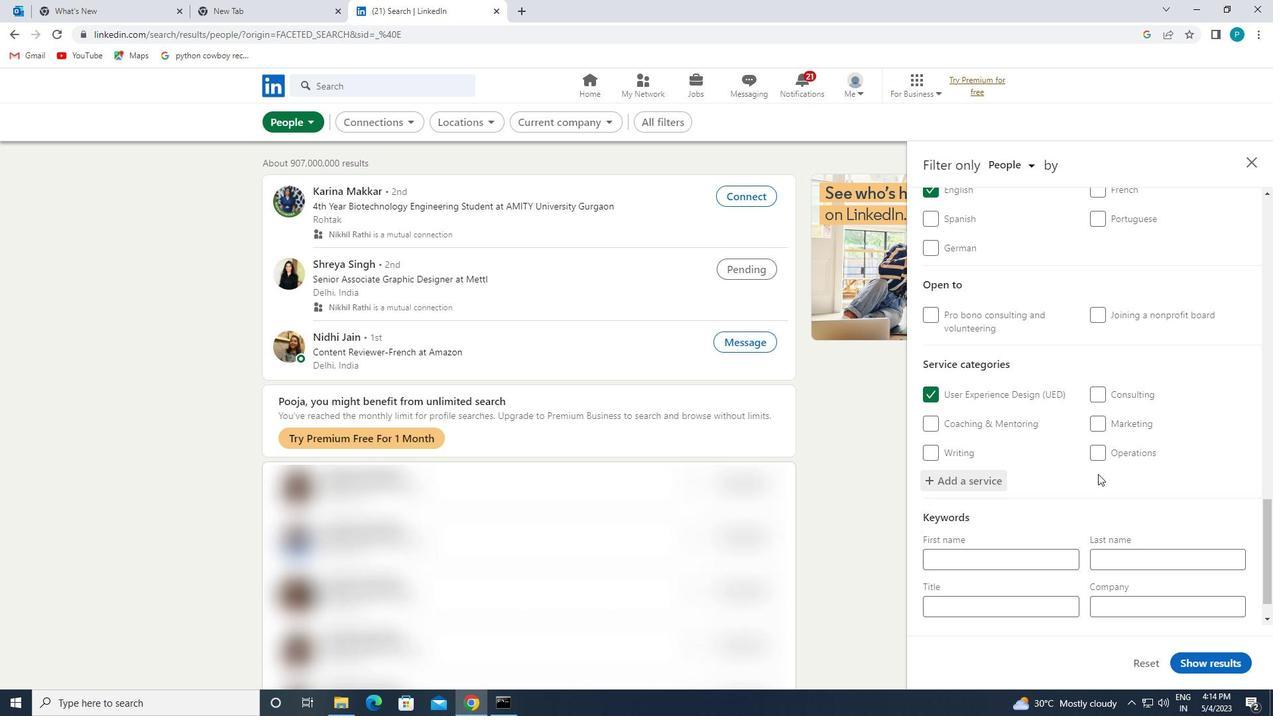 
Action: Mouse moved to (1017, 560)
Screenshot: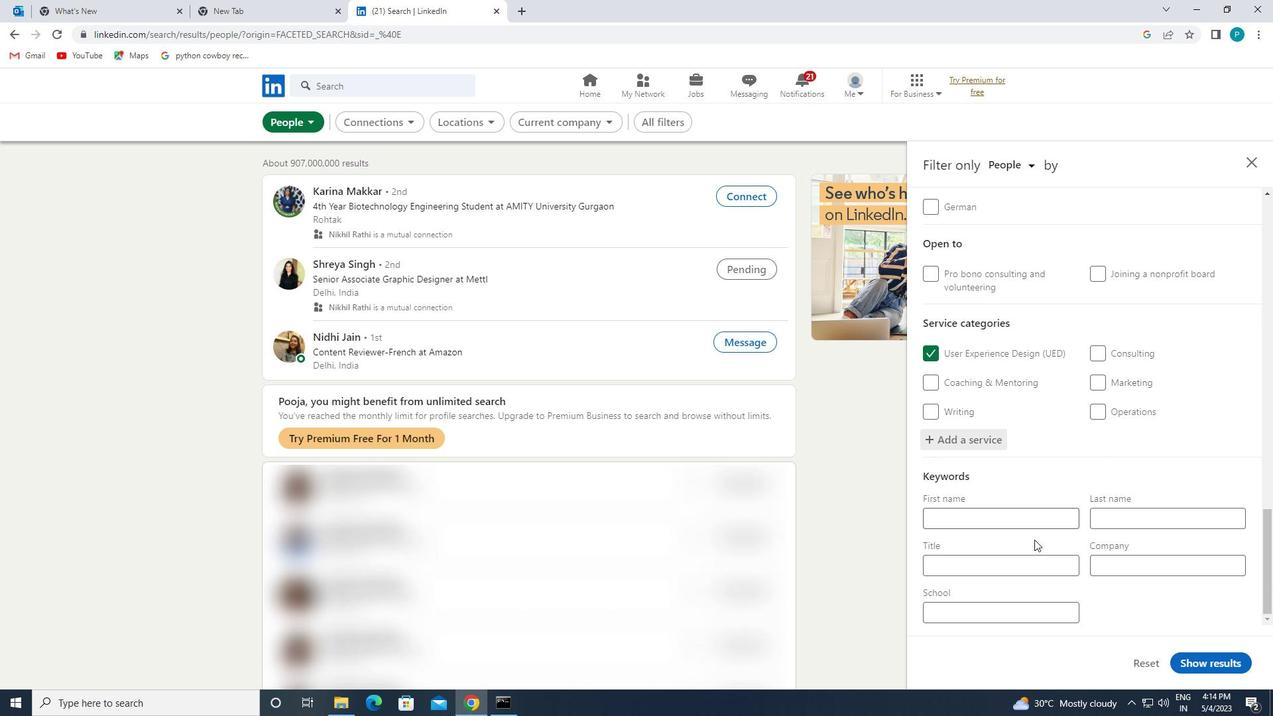 
Action: Mouse pressed left at (1017, 560)
Screenshot: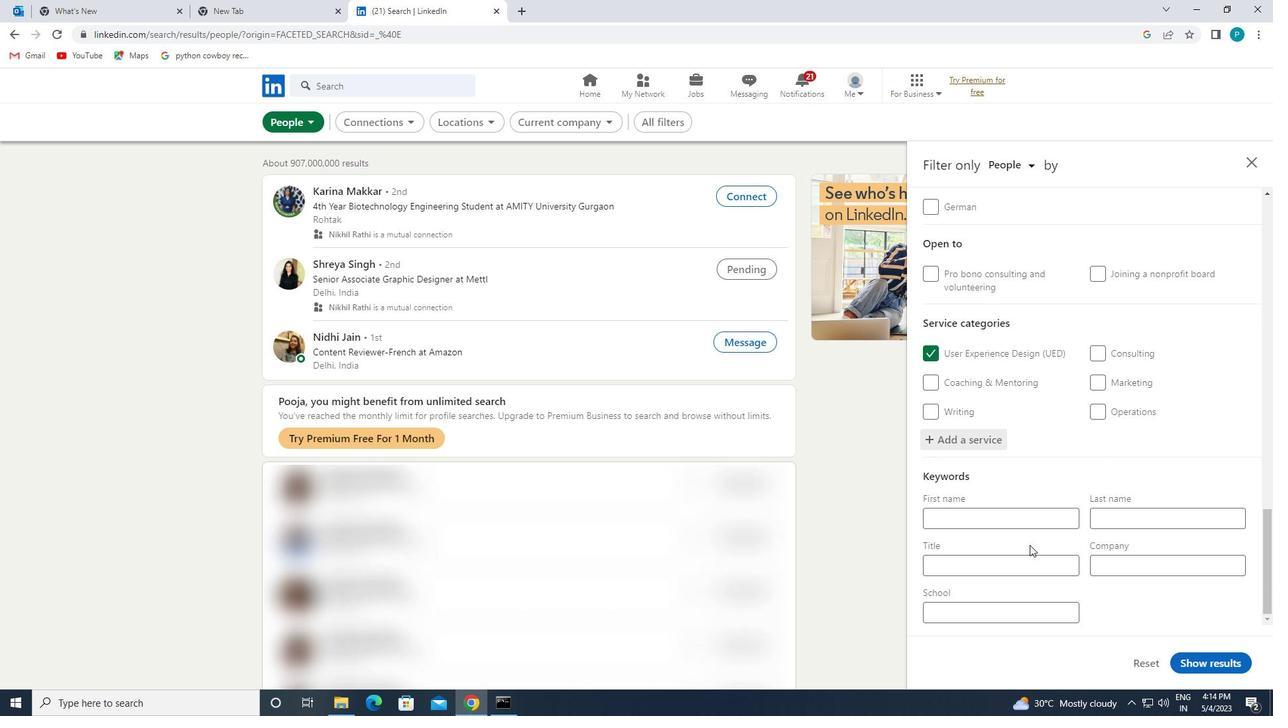 
Action: Mouse moved to (1009, 556)
Screenshot: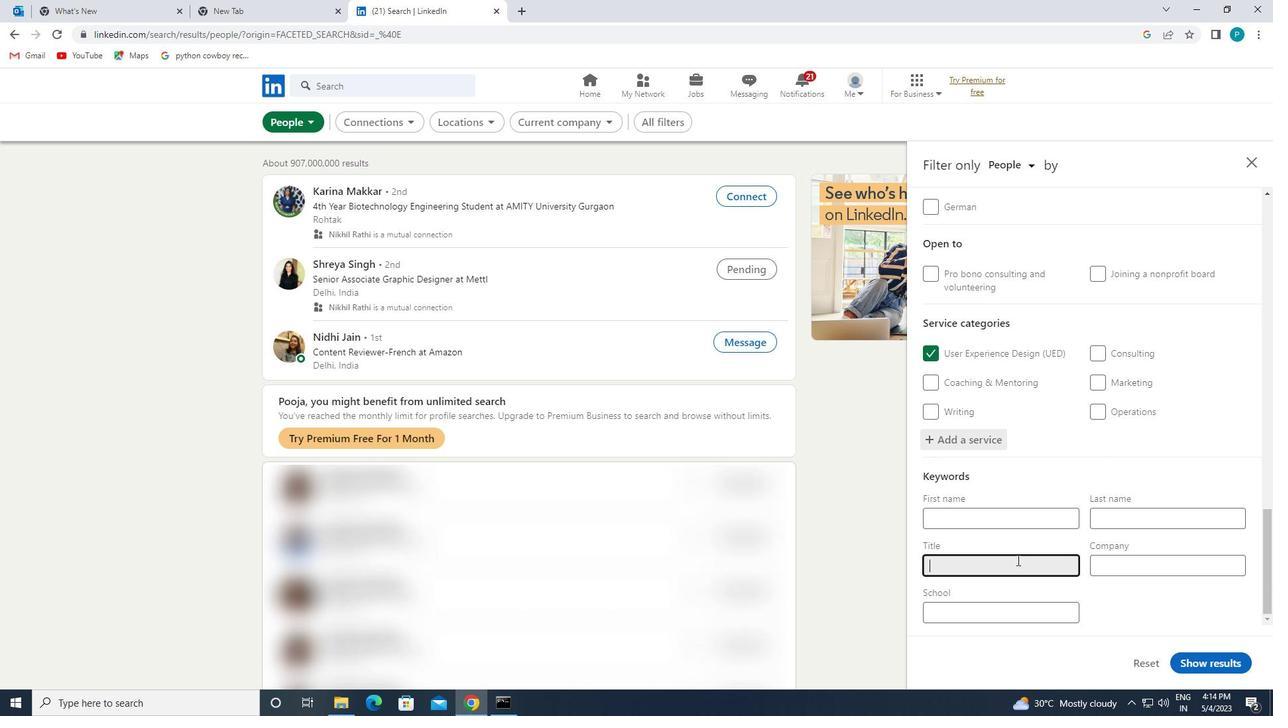 
Action: Key pressed <Key.caps_lock>T<Key.caps_lock>RAVEL<Key.space><Key.caps_lock>W<Key.caps_lock>RITER
Screenshot: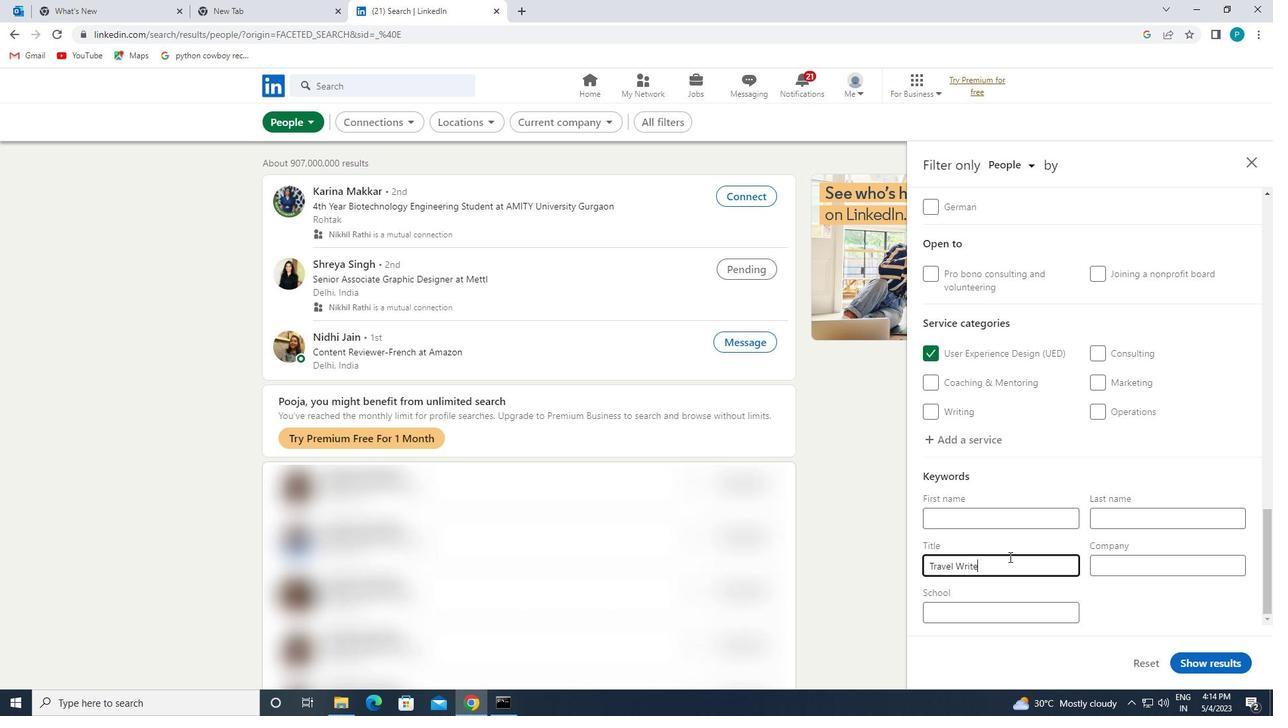 
Action: Mouse moved to (1229, 705)
Screenshot: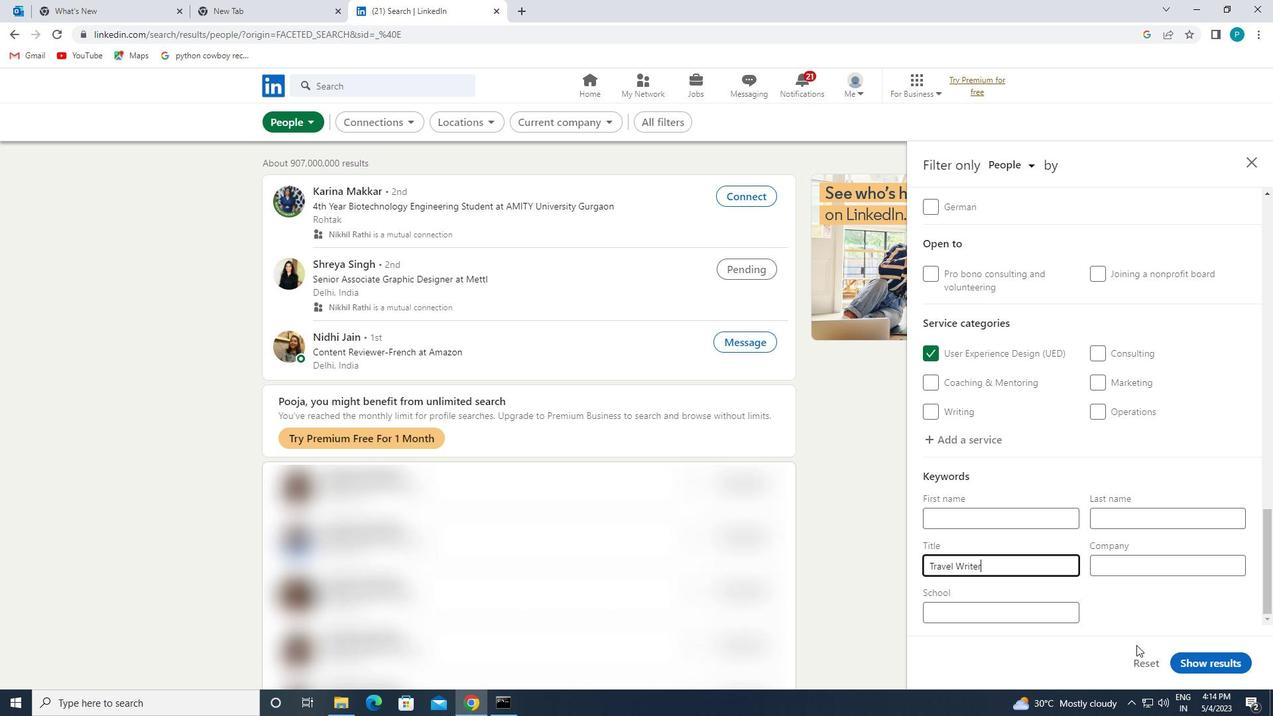 
Action: Mouse scrolled (1229, 704) with delta (0, 0)
Screenshot: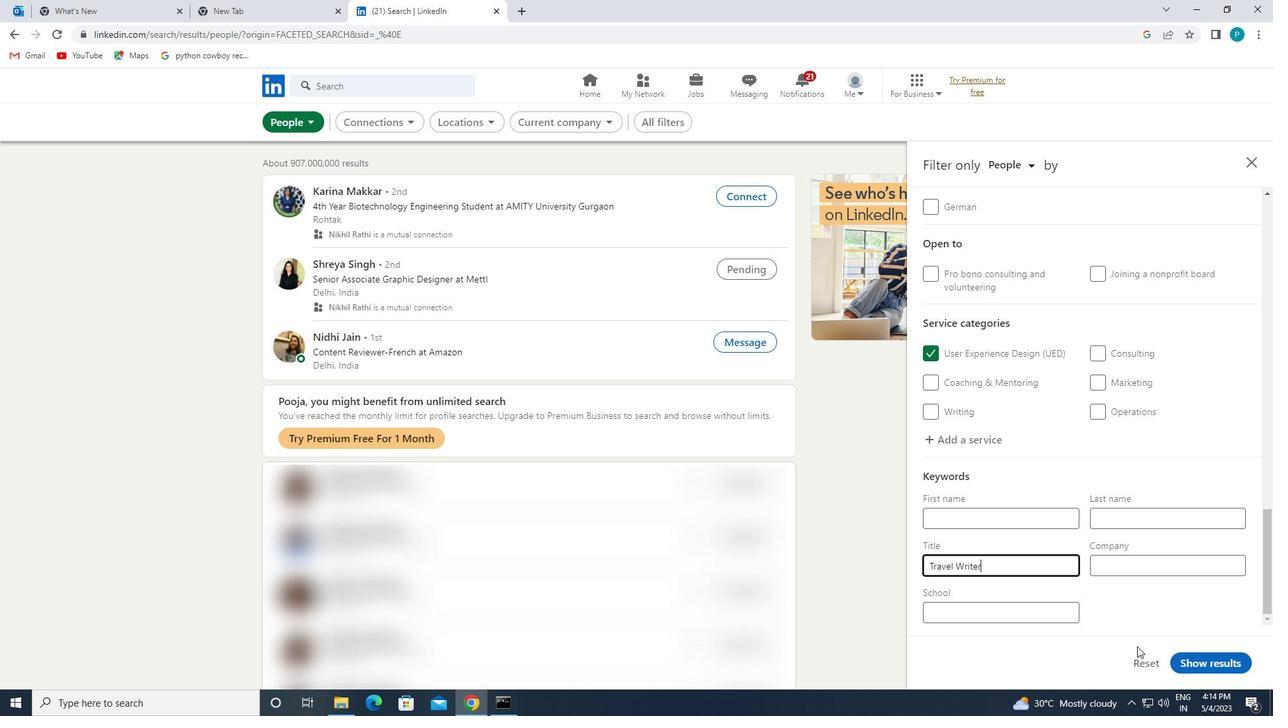 
Action: Mouse scrolled (1229, 704) with delta (0, 0)
Screenshot: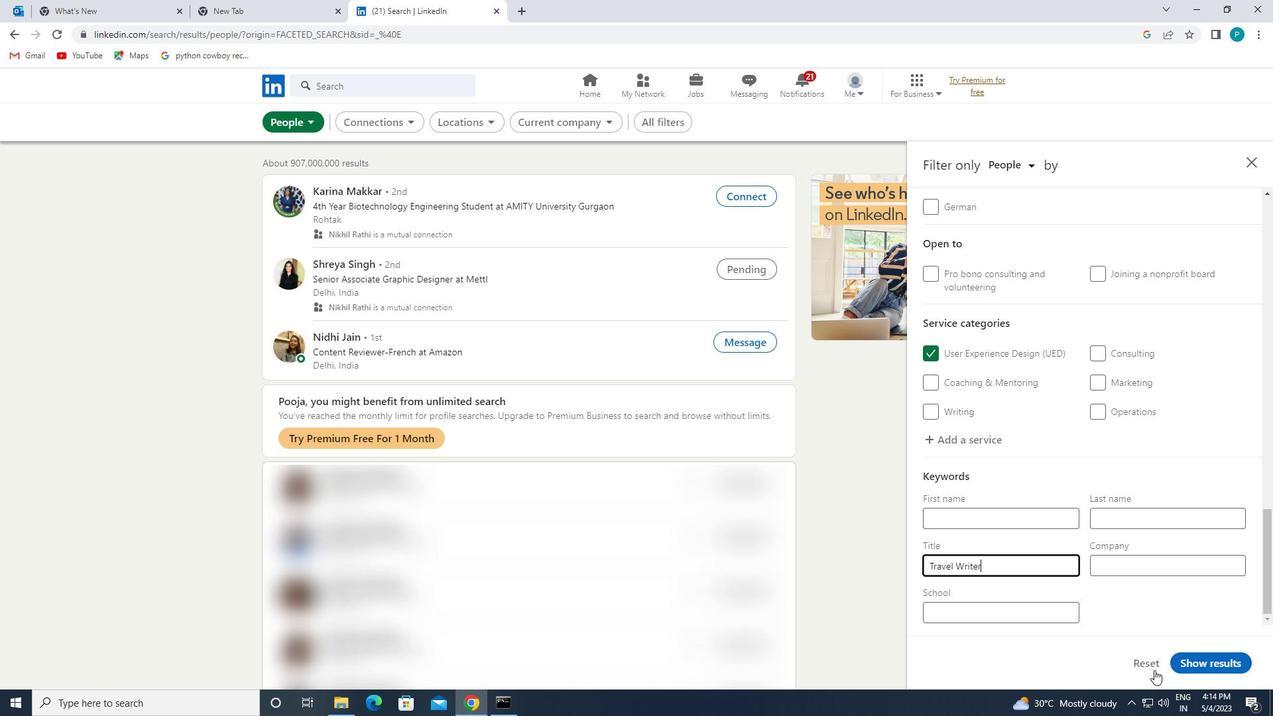
Action: Mouse moved to (1233, 659)
Screenshot: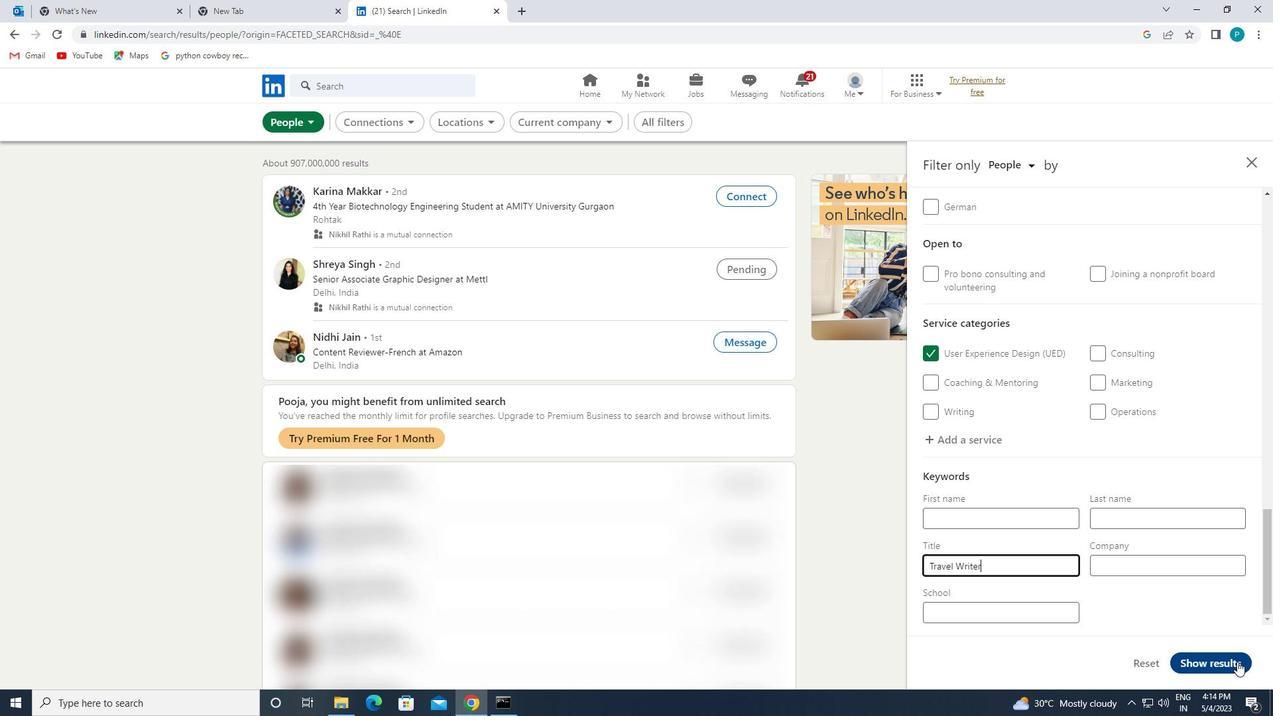 
Action: Mouse pressed left at (1233, 659)
Screenshot: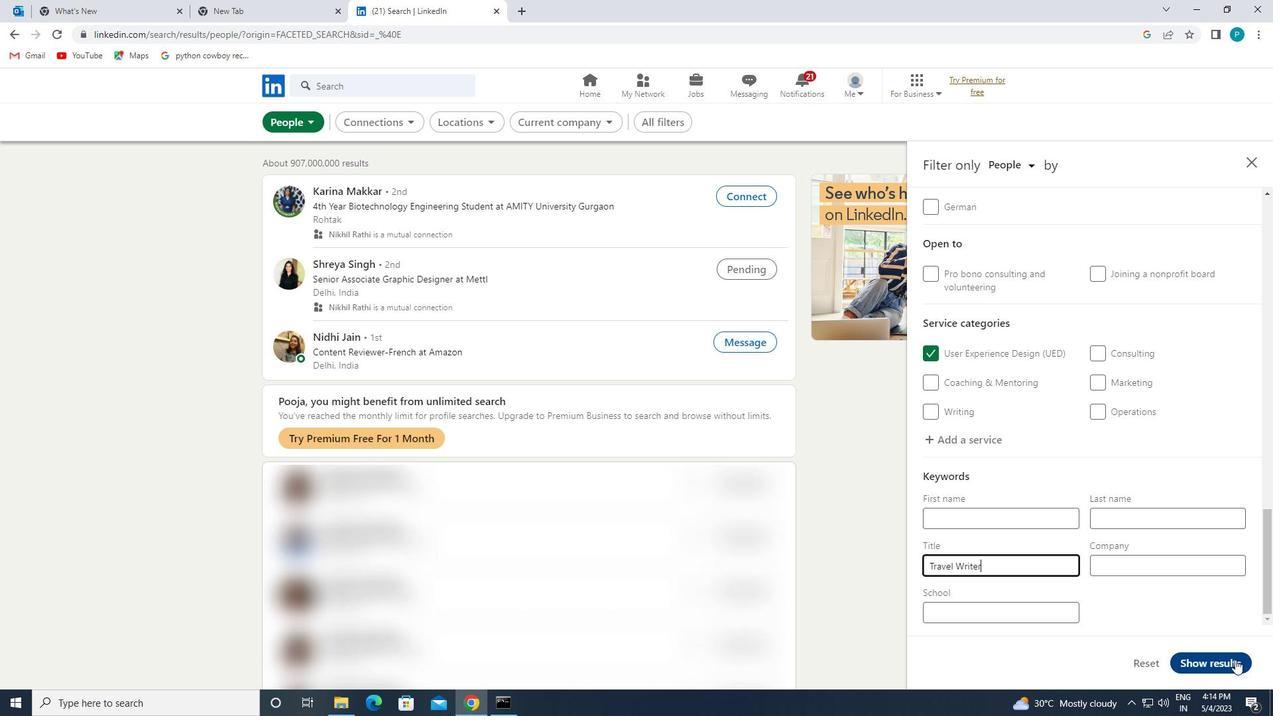 
